Task: Find connections with filter location Oullins with filter topic #Corporationwith filter profile language English with filter current company Intellect Design Arena Ltd with filter school Karpagam Institute of Technology with filter industry Transportation, Logistics, Supply Chain and Storage with filter service category Financial Accounting with filter keywords title Foreman
Action: Mouse moved to (548, 87)
Screenshot: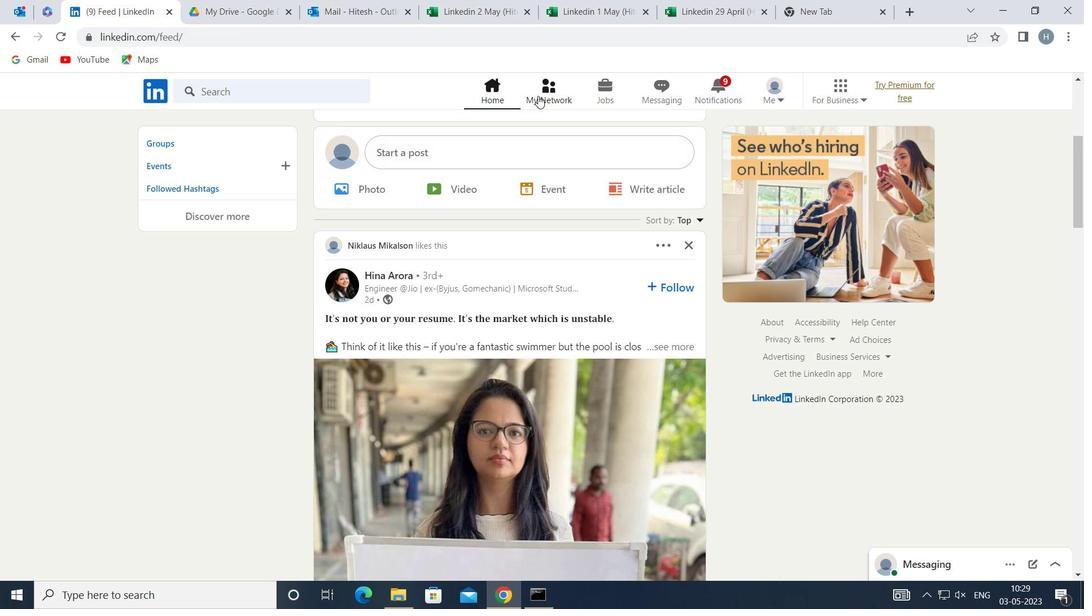 
Action: Mouse pressed left at (548, 87)
Screenshot: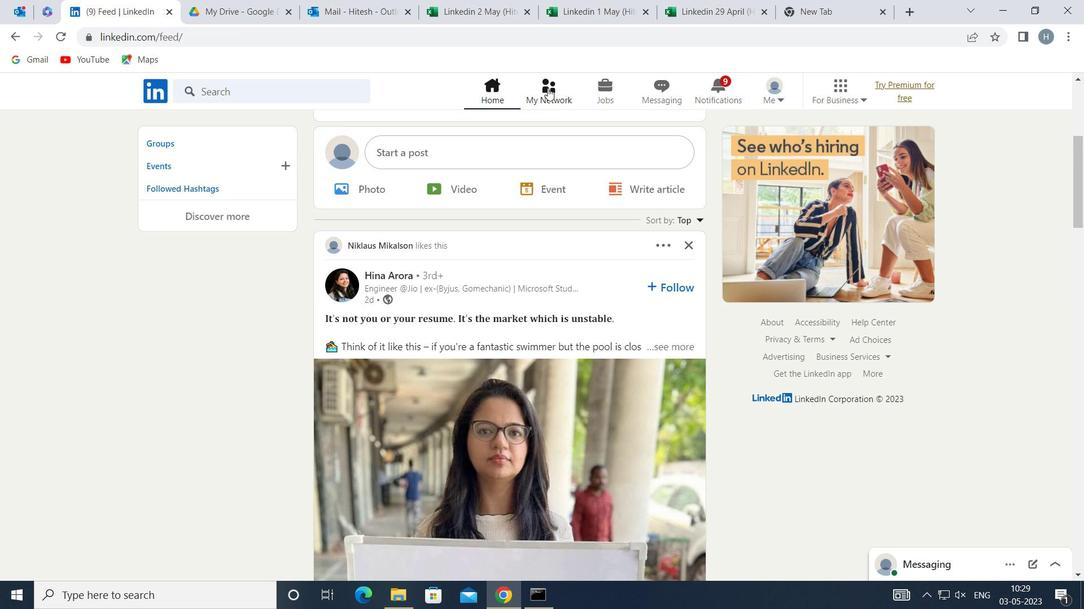 
Action: Mouse moved to (325, 163)
Screenshot: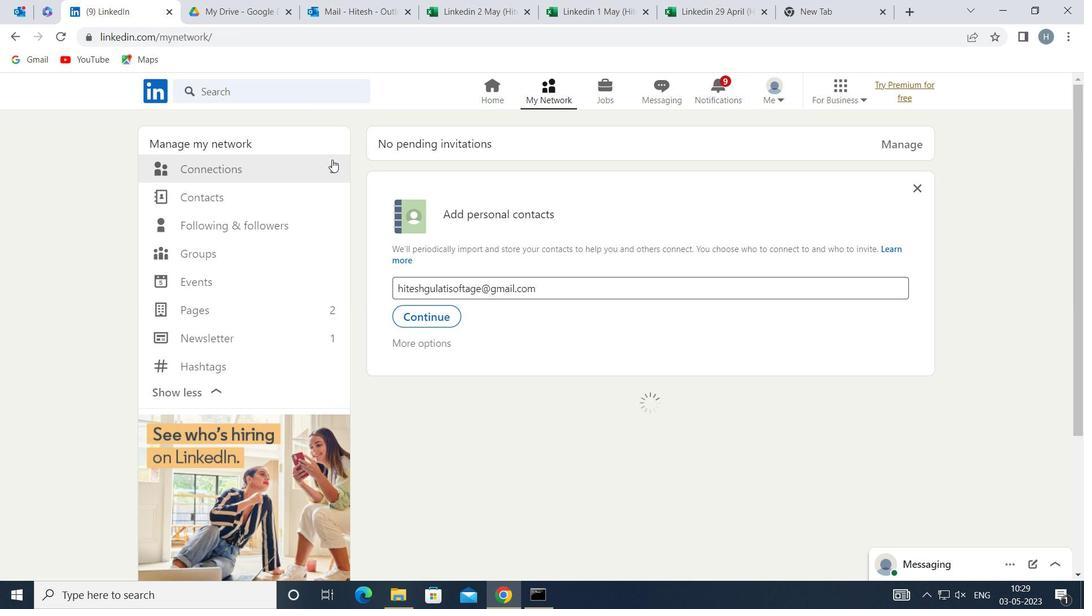
Action: Mouse pressed left at (325, 163)
Screenshot: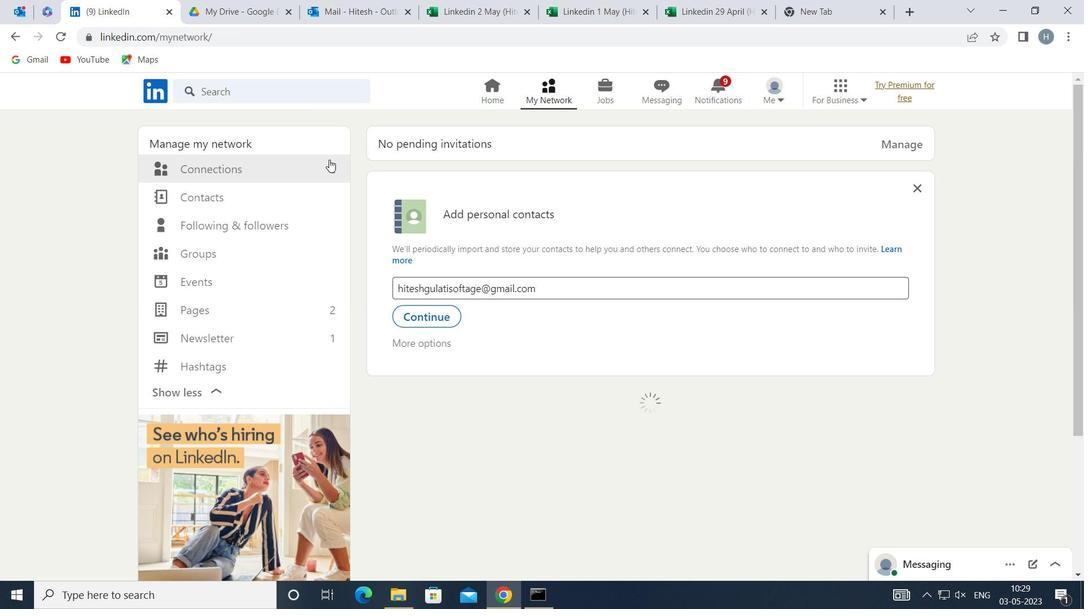 
Action: Mouse moved to (655, 168)
Screenshot: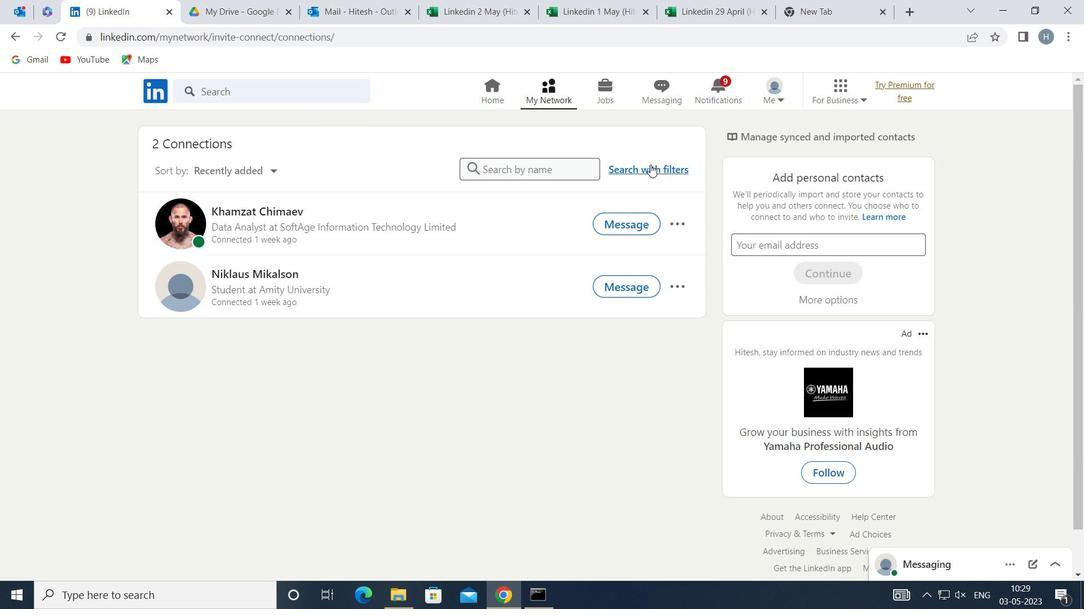 
Action: Mouse pressed left at (655, 168)
Screenshot: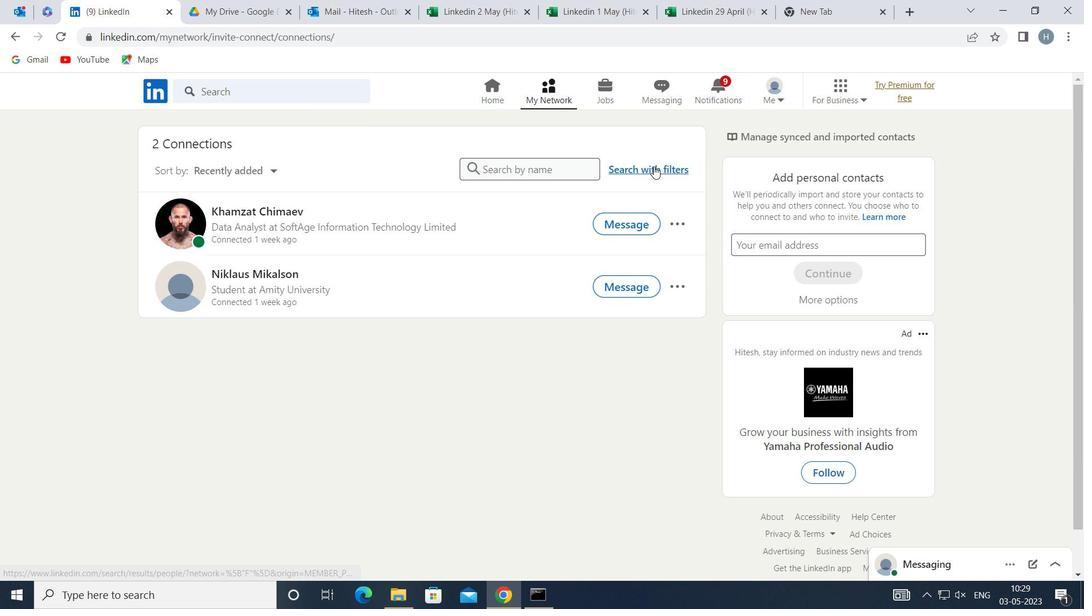
Action: Mouse moved to (601, 133)
Screenshot: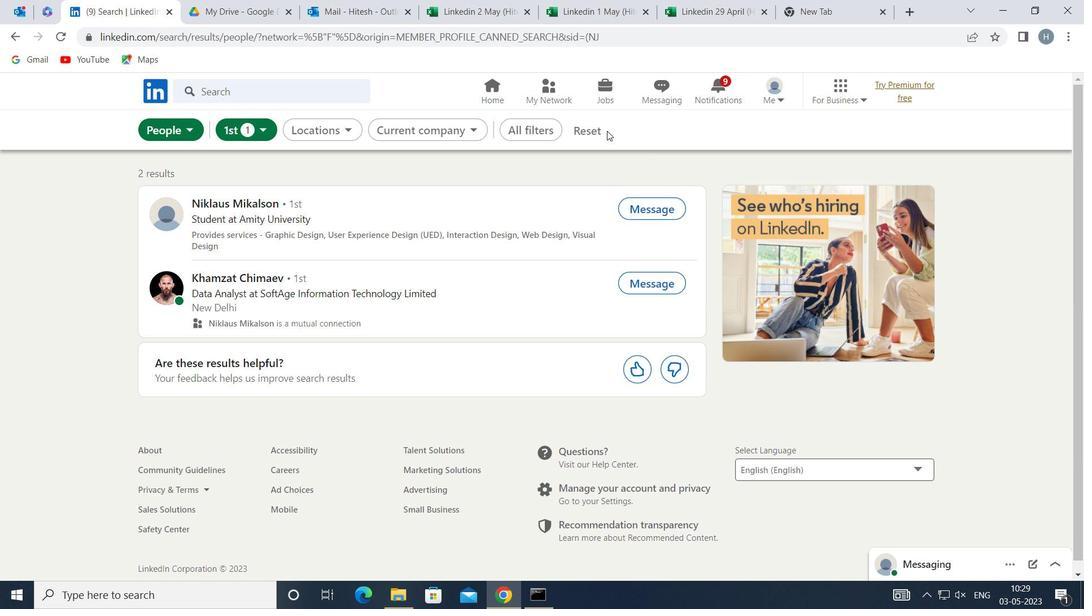 
Action: Mouse pressed left at (601, 133)
Screenshot: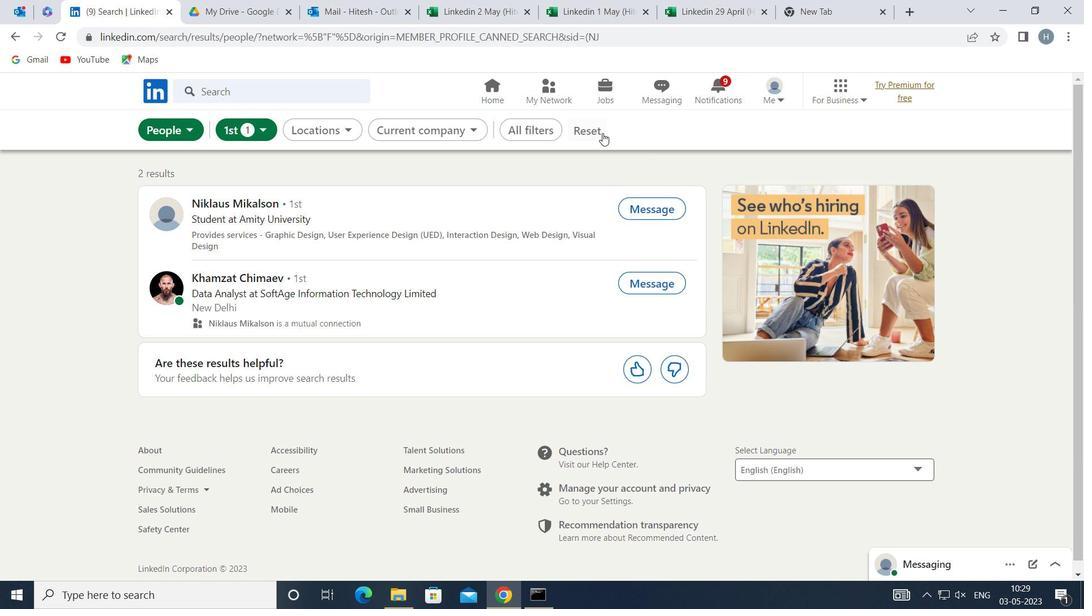 
Action: Mouse moved to (579, 130)
Screenshot: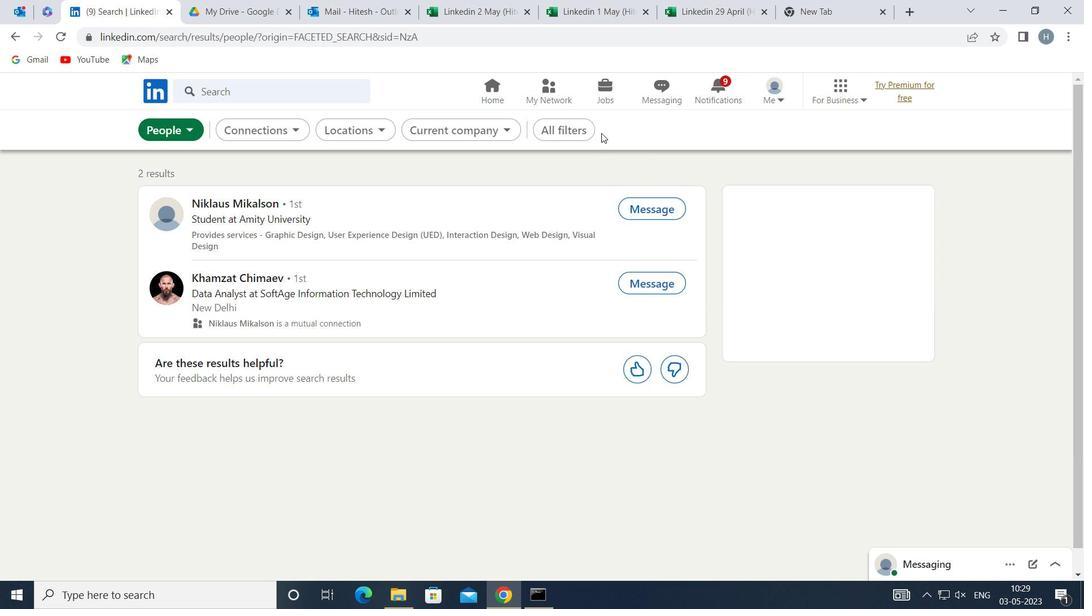 
Action: Mouse pressed left at (579, 130)
Screenshot: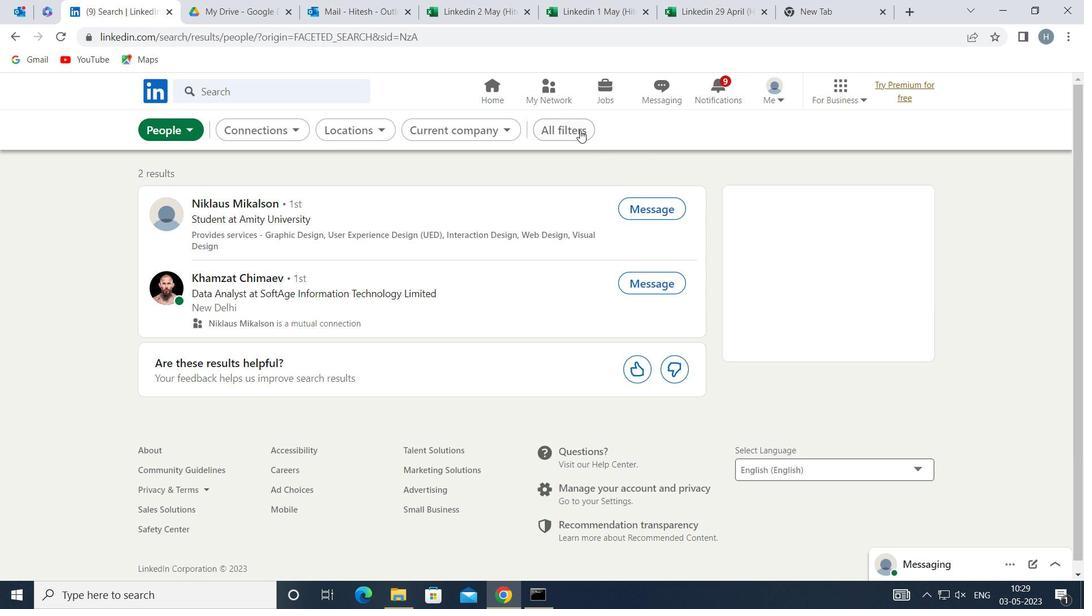 
Action: Mouse moved to (883, 202)
Screenshot: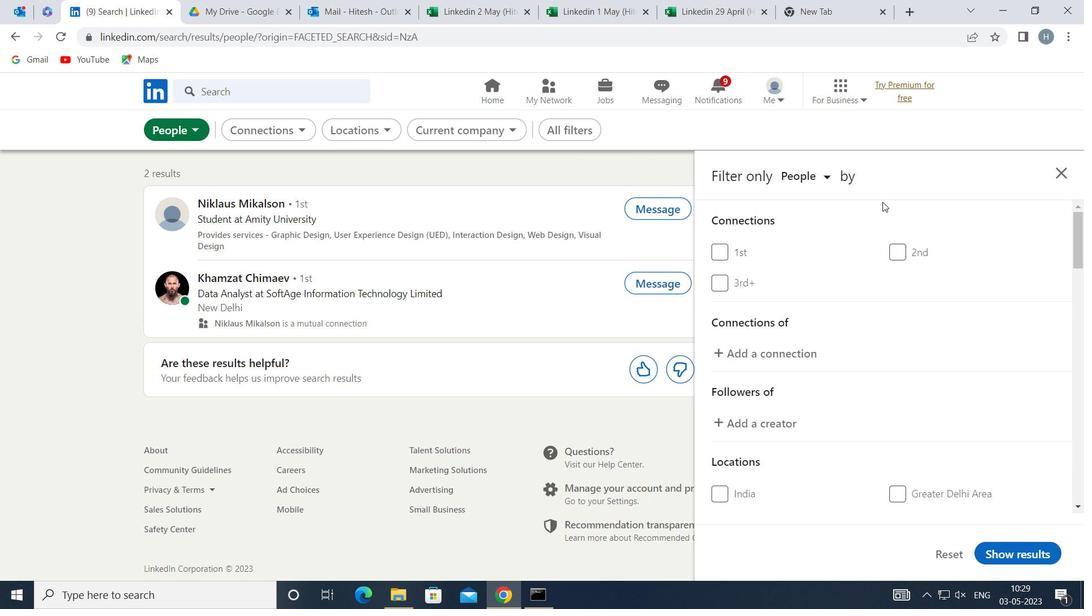 
Action: Mouse scrolled (883, 202) with delta (0, 0)
Screenshot: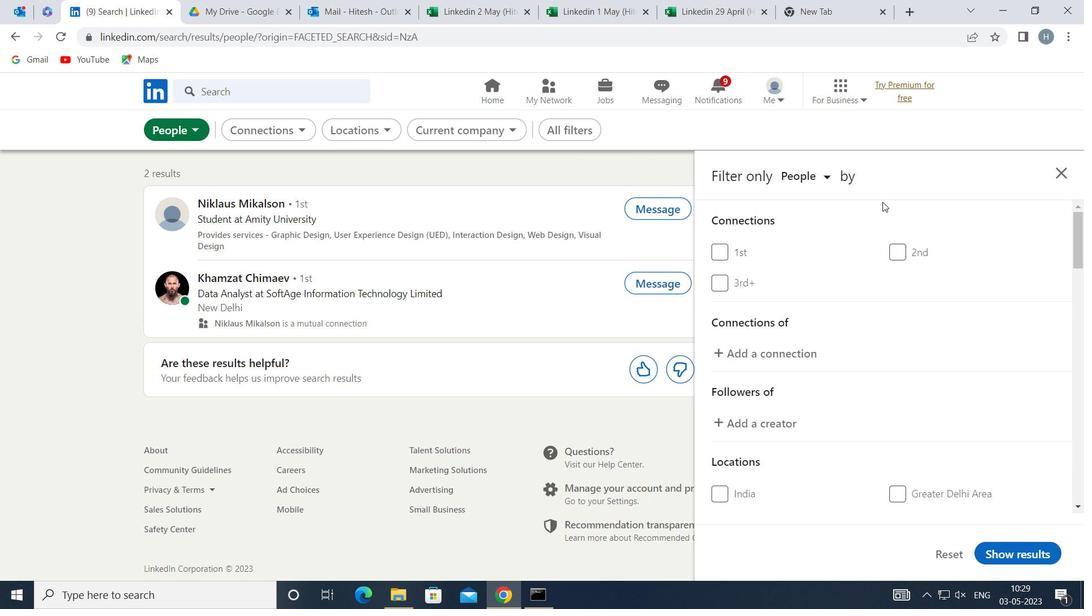 
Action: Mouse moved to (882, 210)
Screenshot: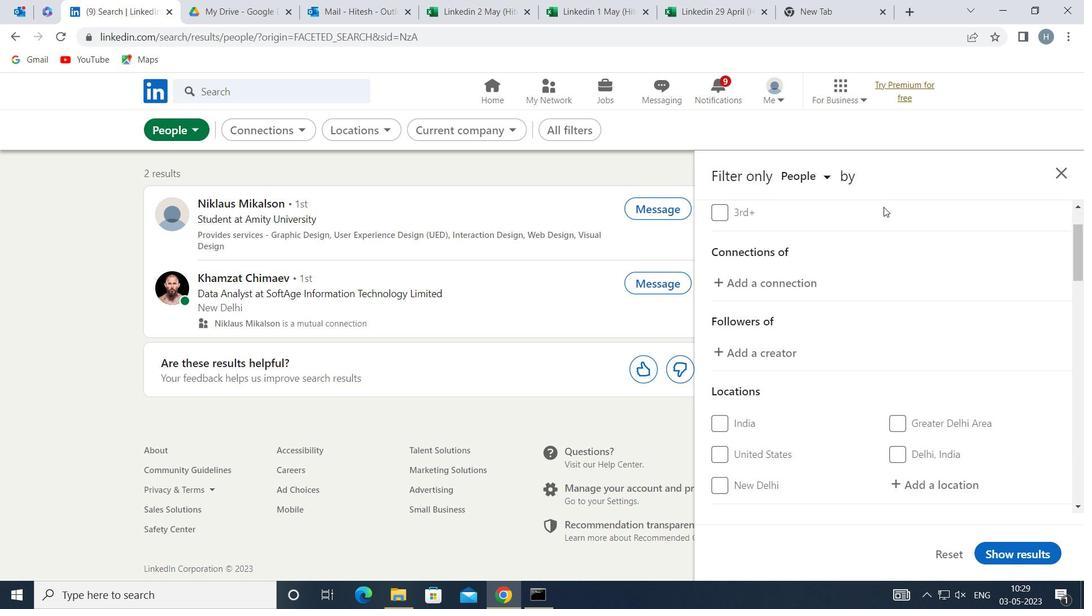 
Action: Mouse scrolled (882, 210) with delta (0, 0)
Screenshot: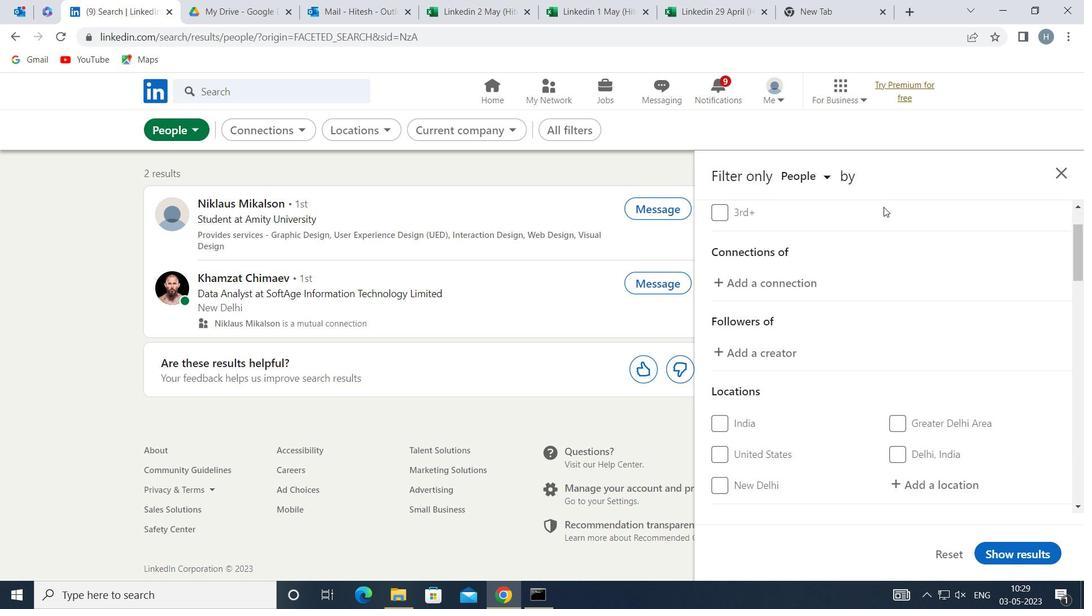 
Action: Mouse moved to (879, 219)
Screenshot: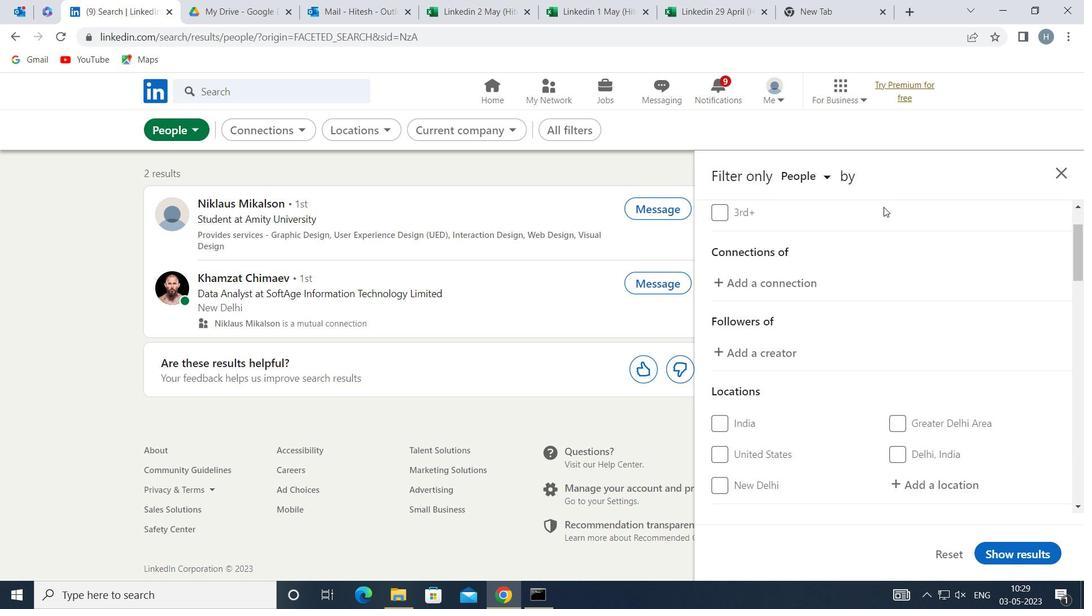 
Action: Mouse scrolled (879, 219) with delta (0, 0)
Screenshot: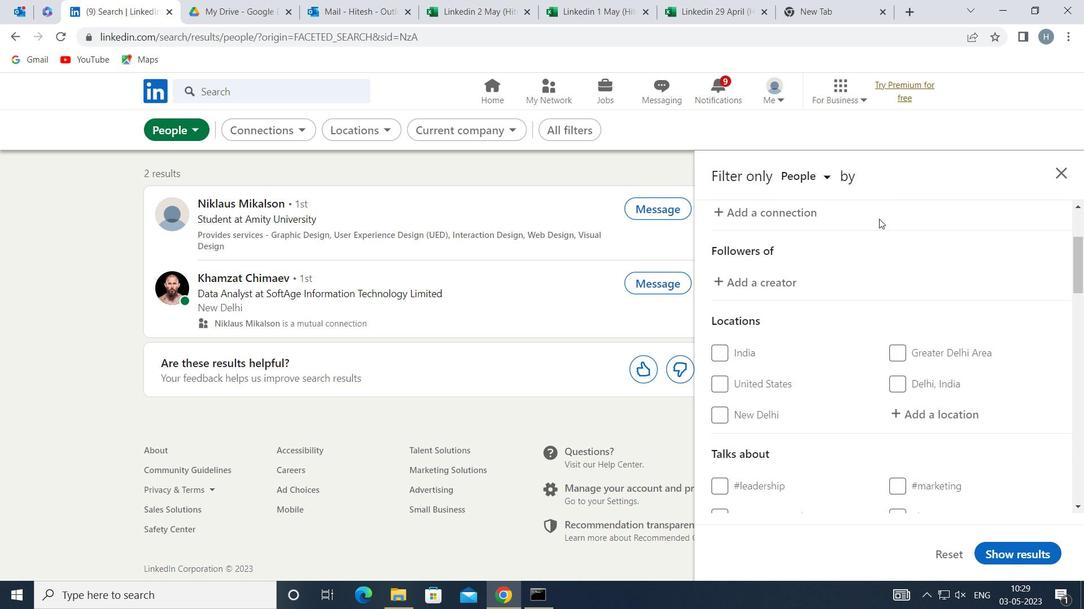 
Action: Mouse moved to (925, 342)
Screenshot: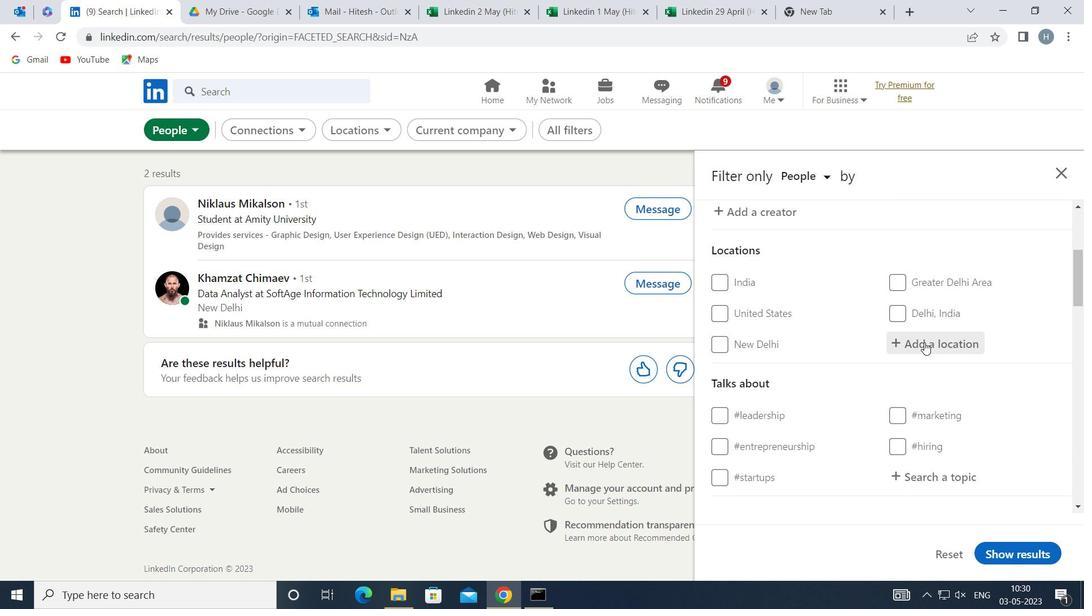 
Action: Mouse pressed left at (925, 342)
Screenshot: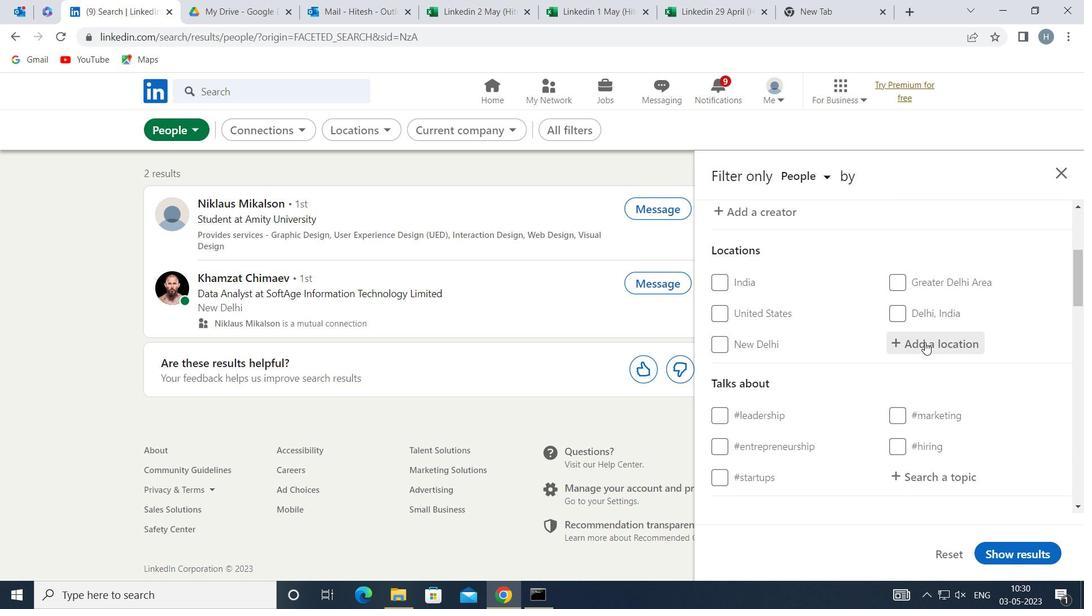 
Action: Key pressed <Key.shift>OULLINS
Screenshot: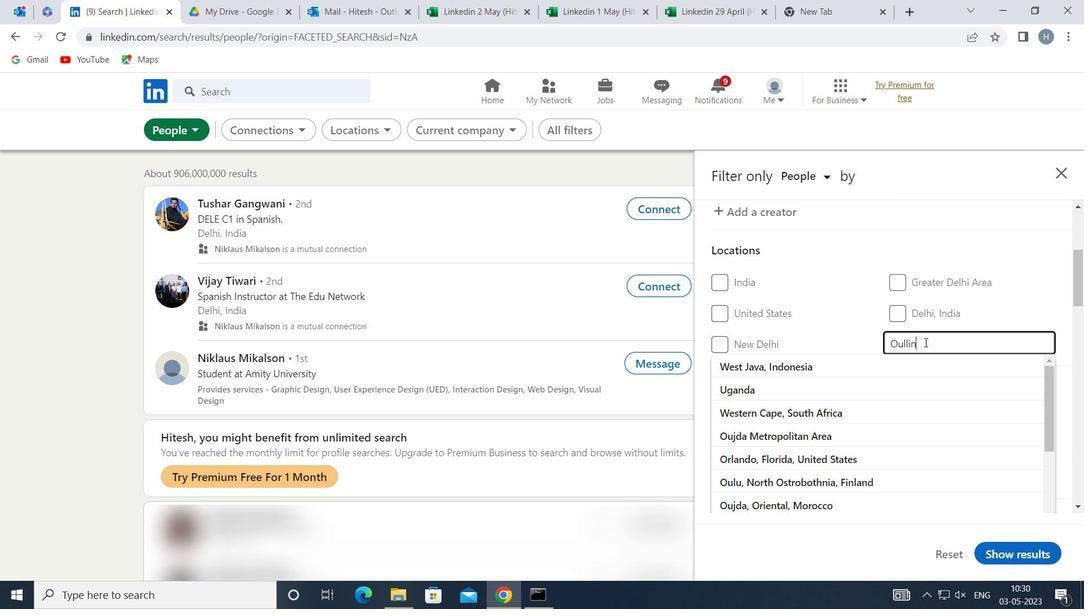 
Action: Mouse moved to (889, 364)
Screenshot: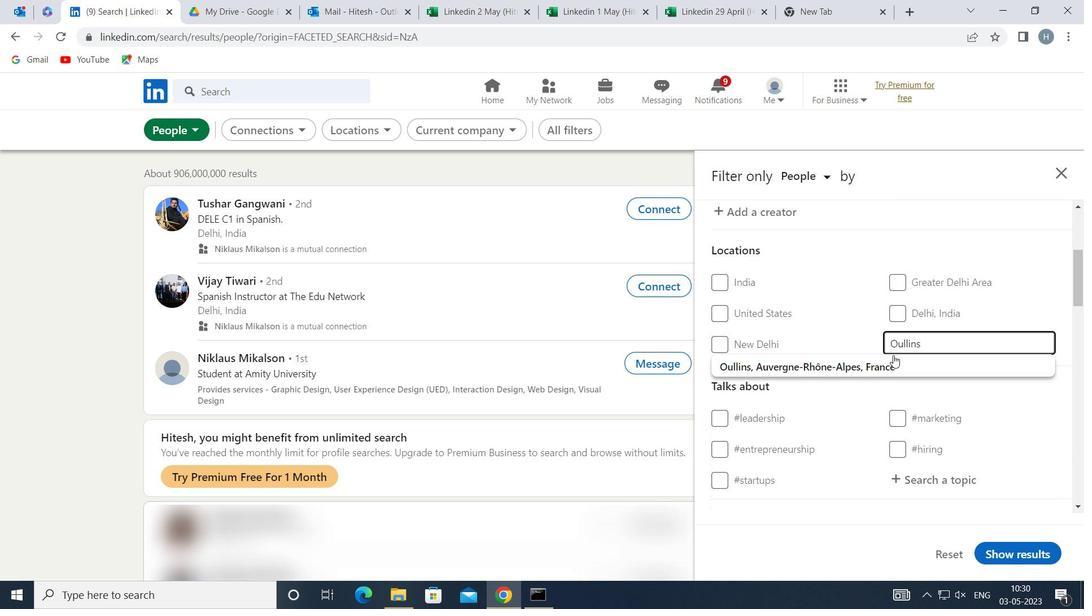
Action: Mouse pressed left at (889, 364)
Screenshot: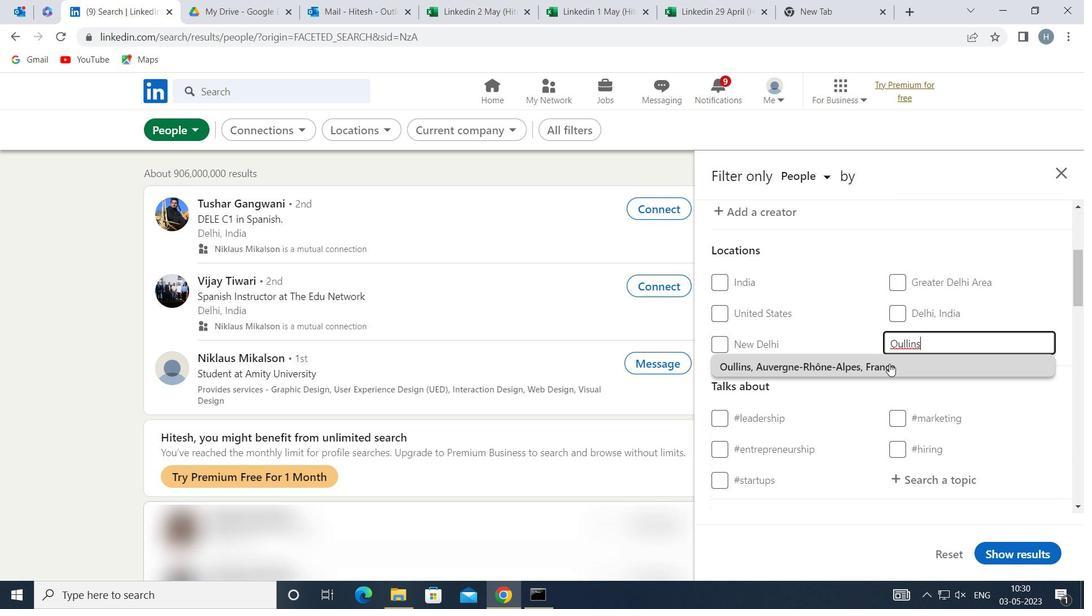 
Action: Mouse scrolled (889, 363) with delta (0, 0)
Screenshot: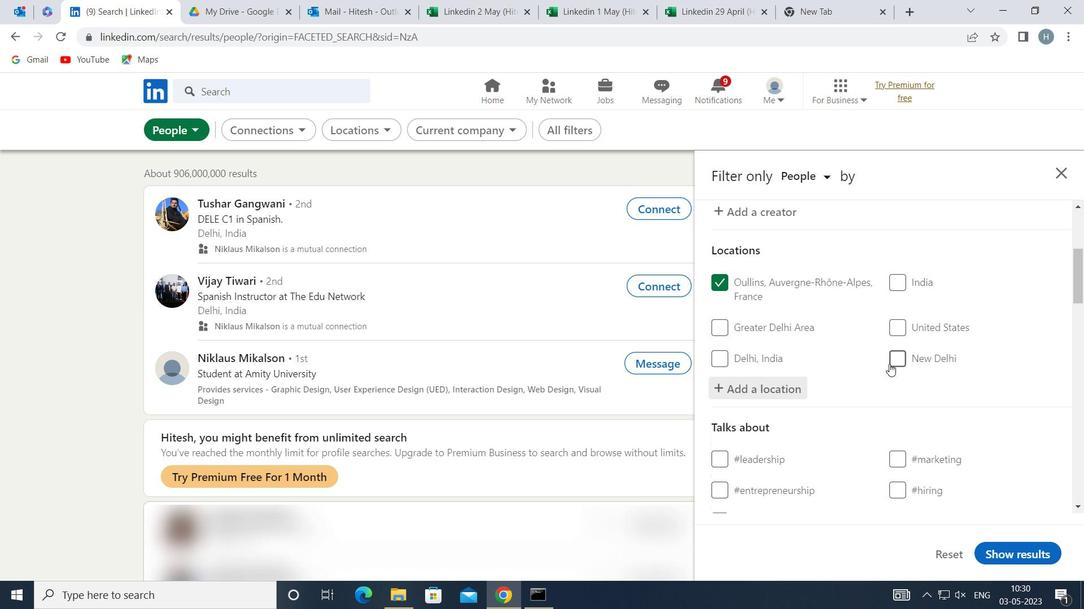 
Action: Mouse moved to (883, 365)
Screenshot: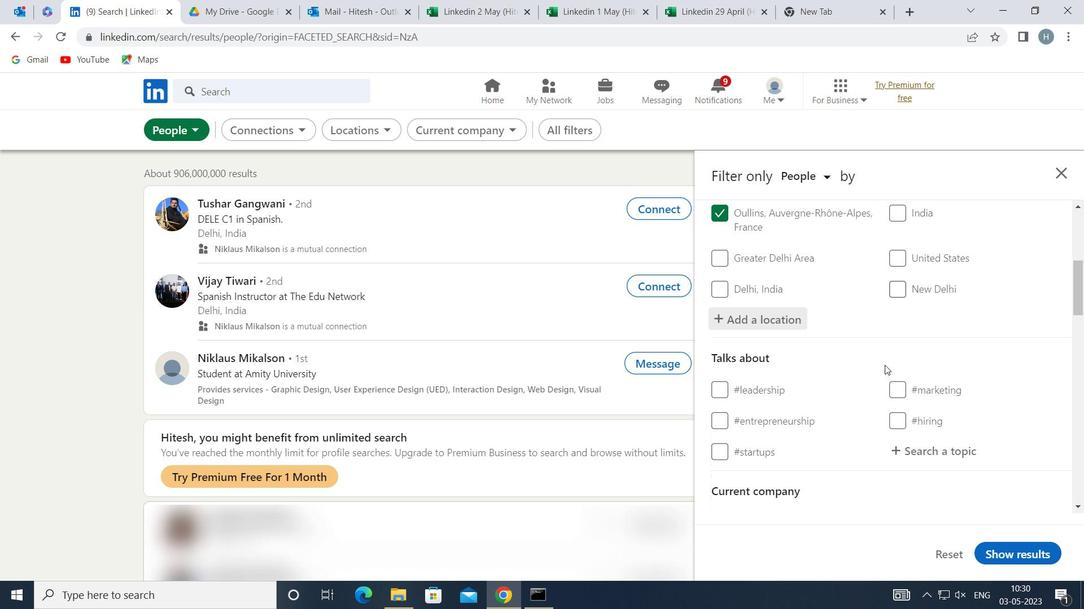 
Action: Mouse scrolled (883, 365) with delta (0, 0)
Screenshot: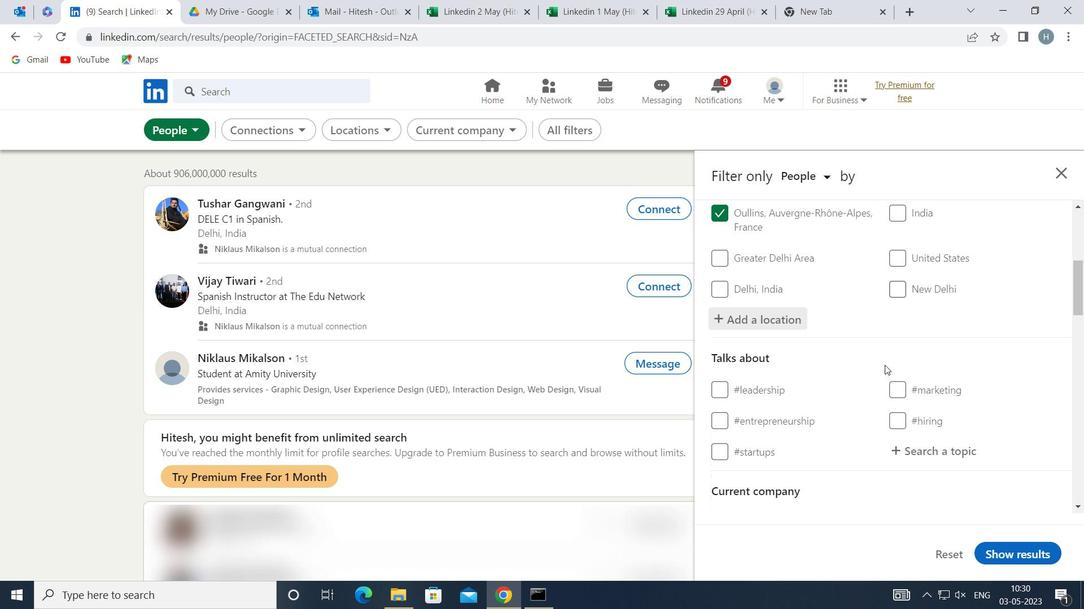 
Action: Mouse moved to (941, 376)
Screenshot: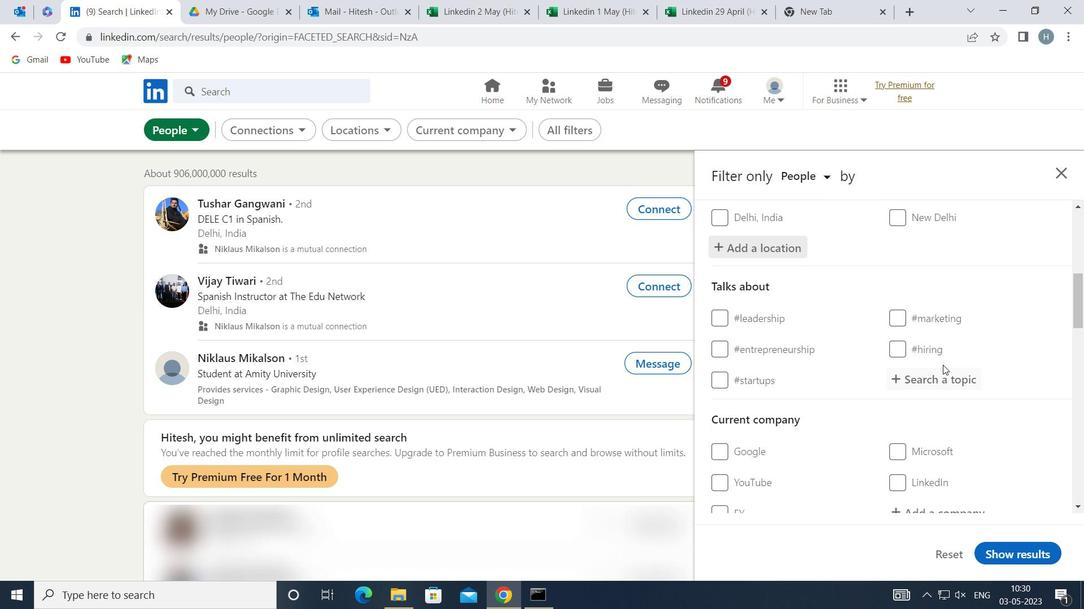 
Action: Mouse pressed left at (941, 376)
Screenshot: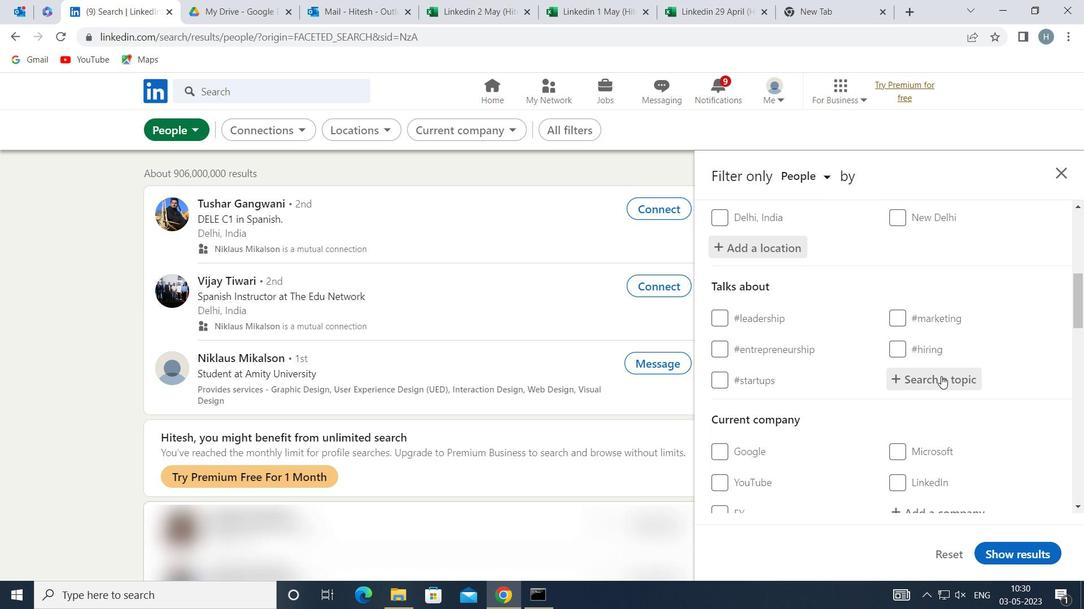 
Action: Key pressed <Key.shift>CORPORATION
Screenshot: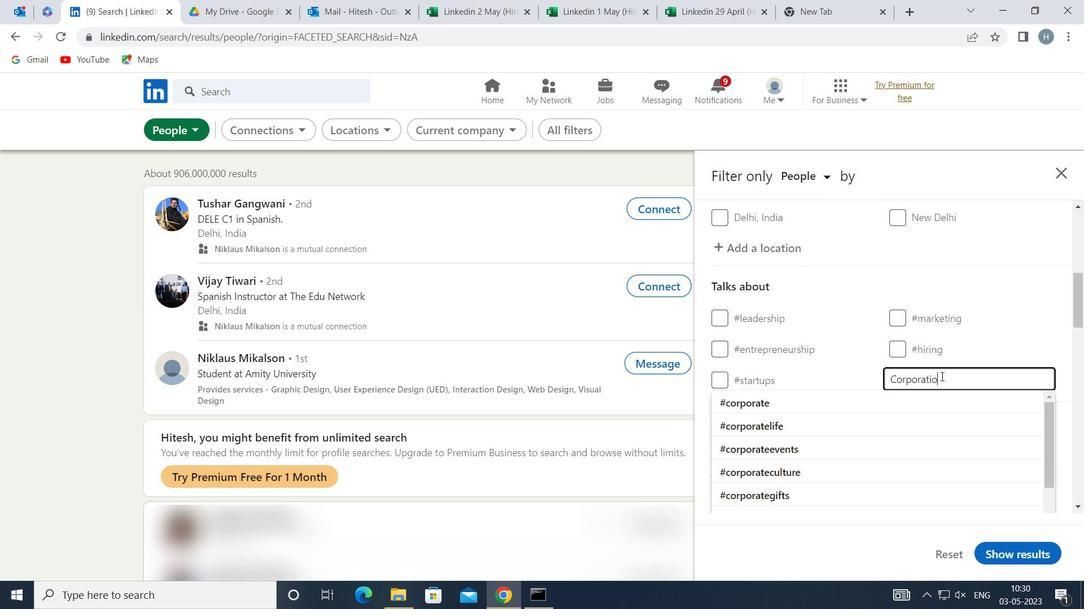 
Action: Mouse moved to (881, 422)
Screenshot: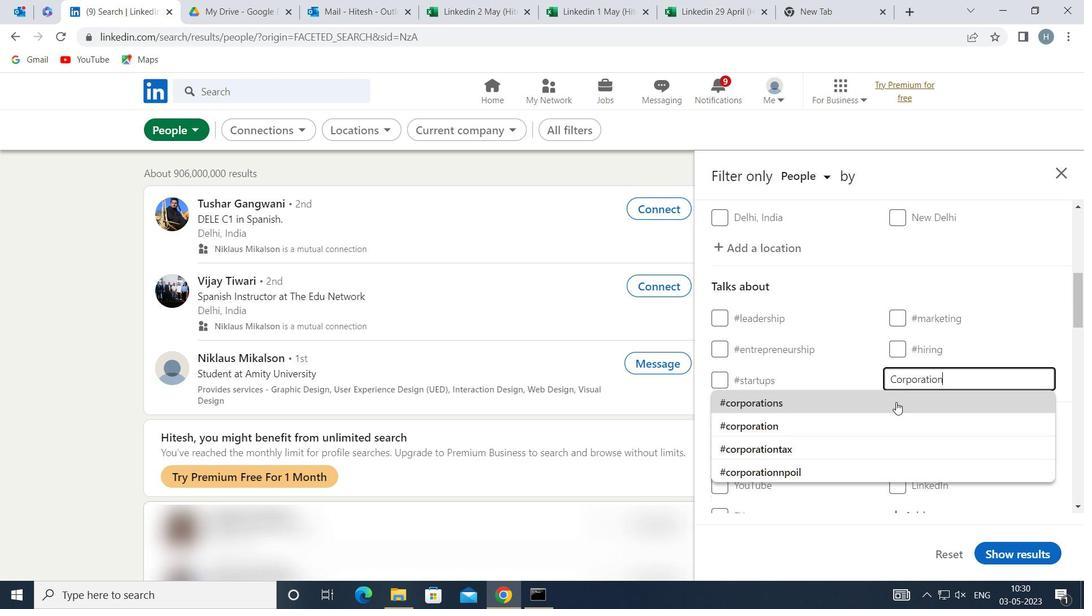 
Action: Mouse pressed left at (881, 422)
Screenshot: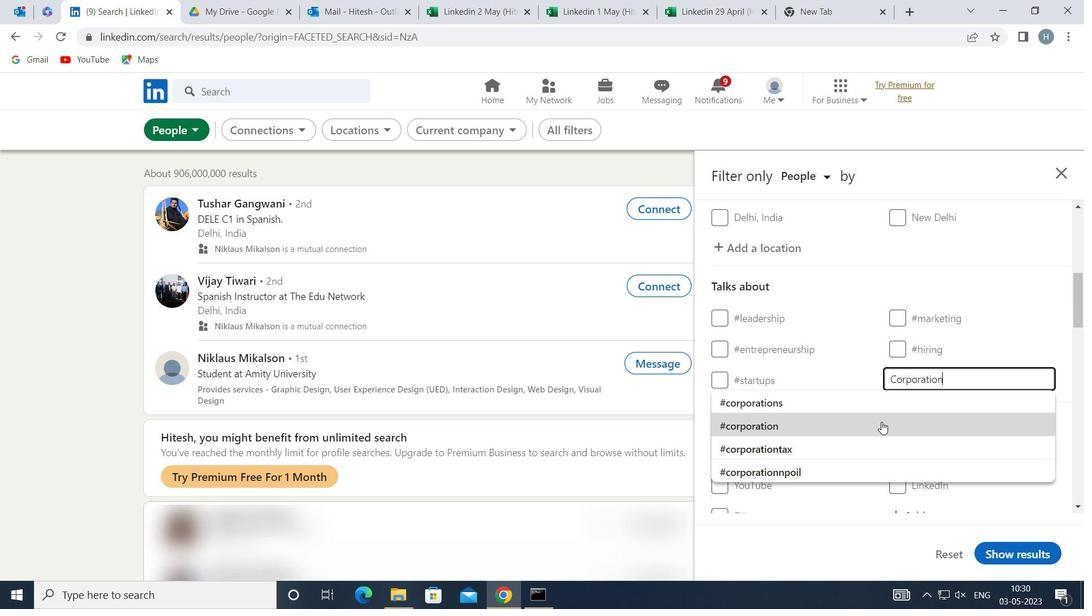 
Action: Mouse moved to (881, 415)
Screenshot: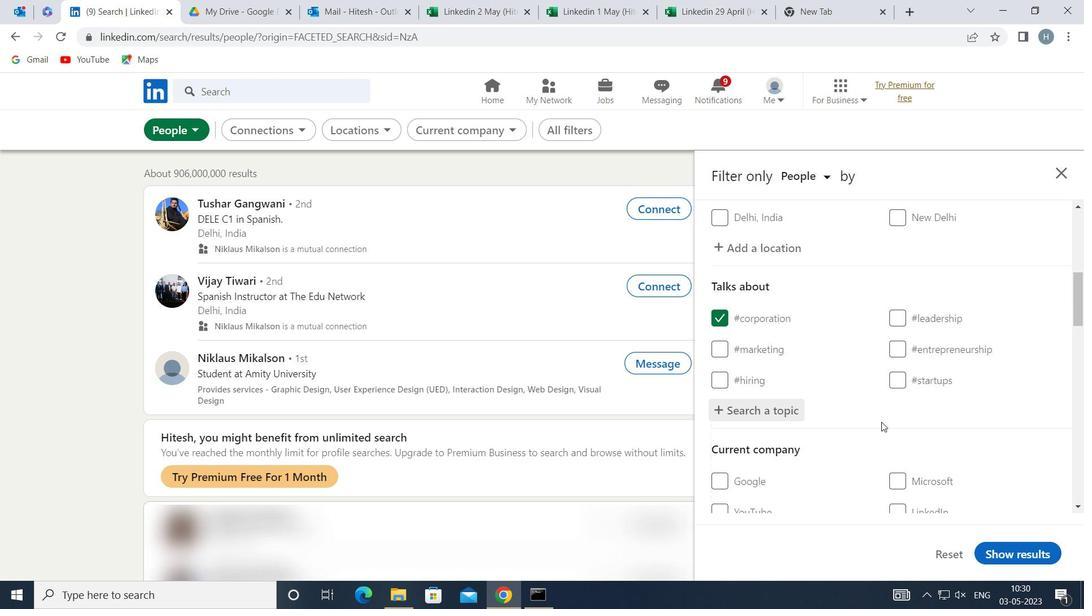 
Action: Mouse scrolled (881, 414) with delta (0, 0)
Screenshot: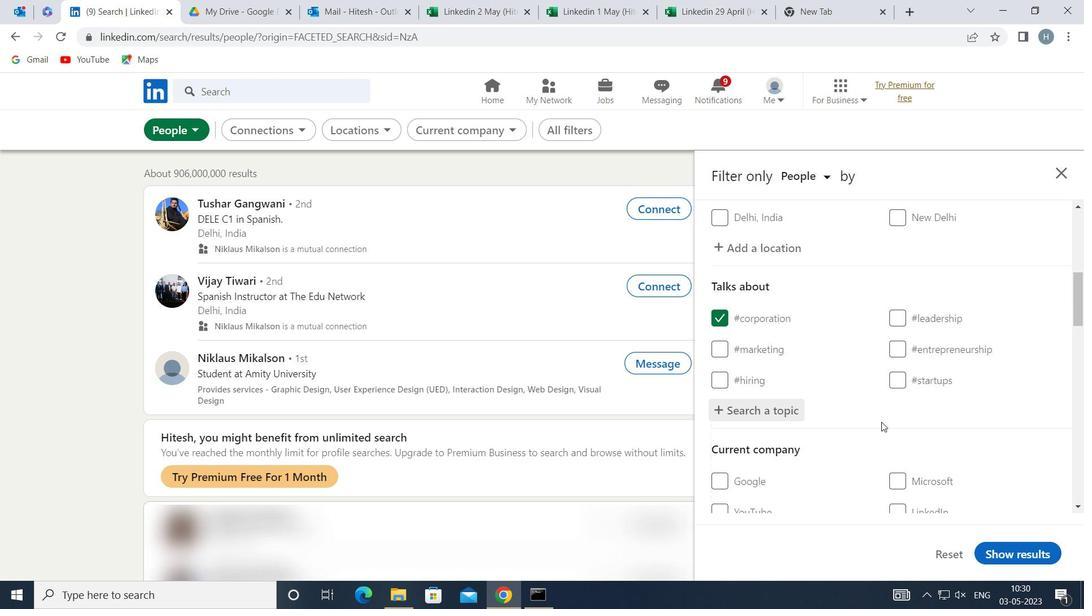 
Action: Mouse moved to (880, 413)
Screenshot: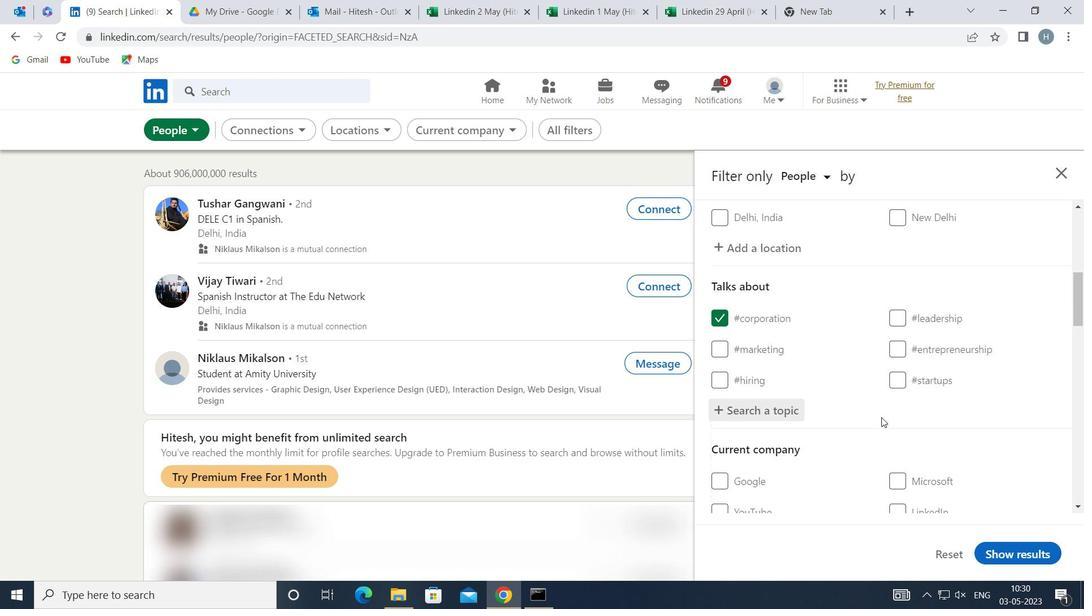 
Action: Mouse scrolled (880, 413) with delta (0, 0)
Screenshot: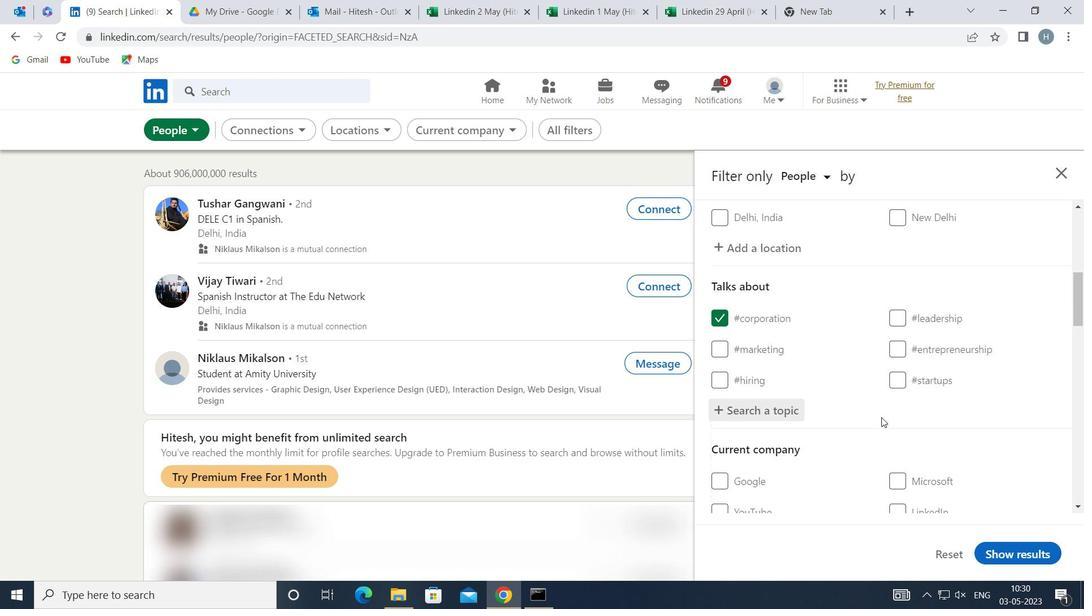 
Action: Mouse moved to (869, 406)
Screenshot: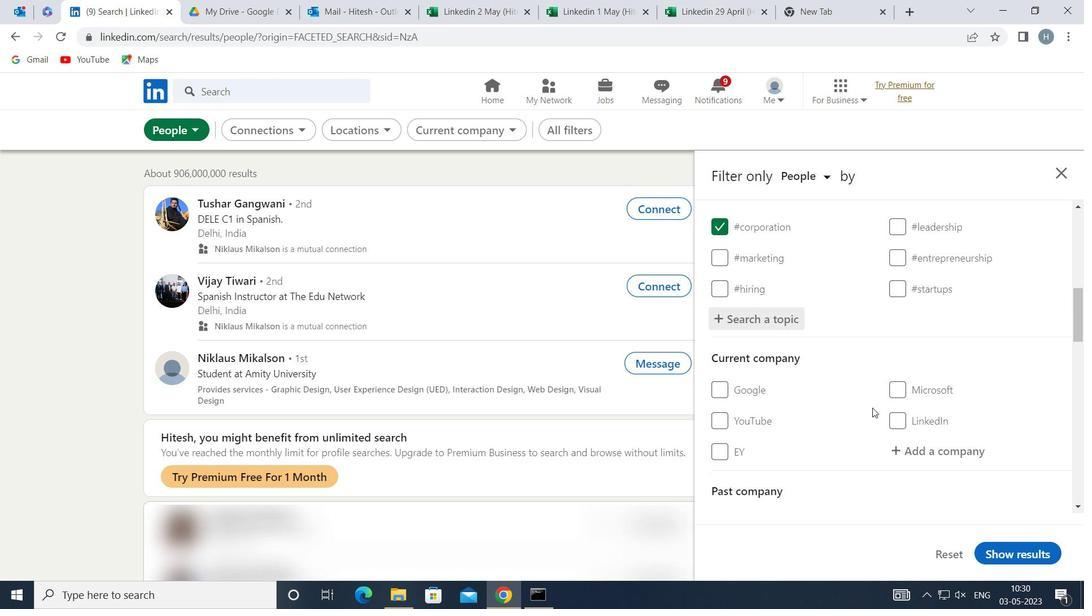 
Action: Mouse scrolled (869, 406) with delta (0, 0)
Screenshot: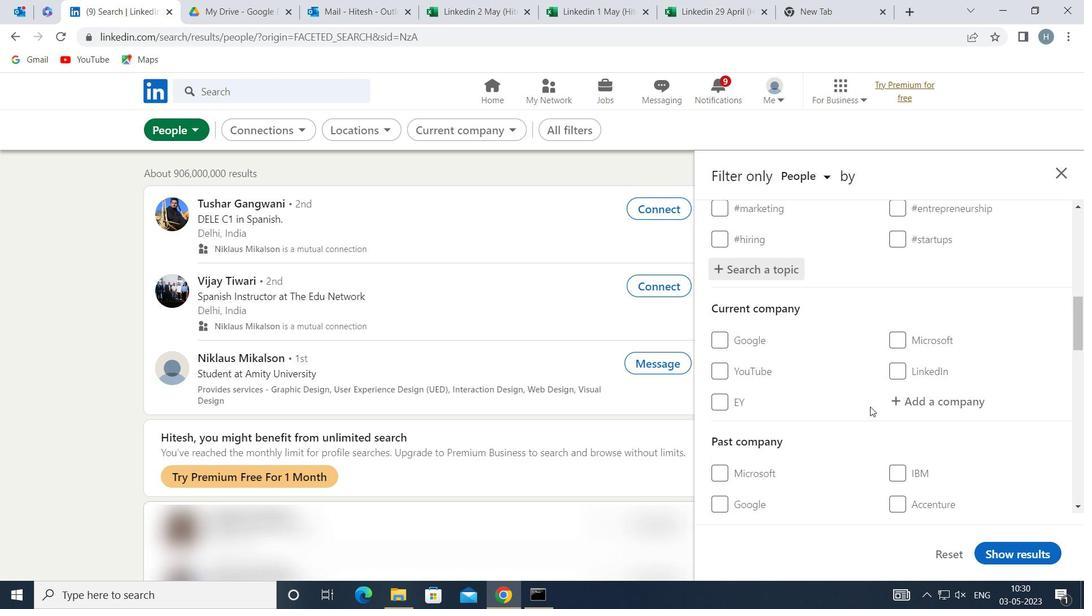 
Action: Mouse moved to (869, 406)
Screenshot: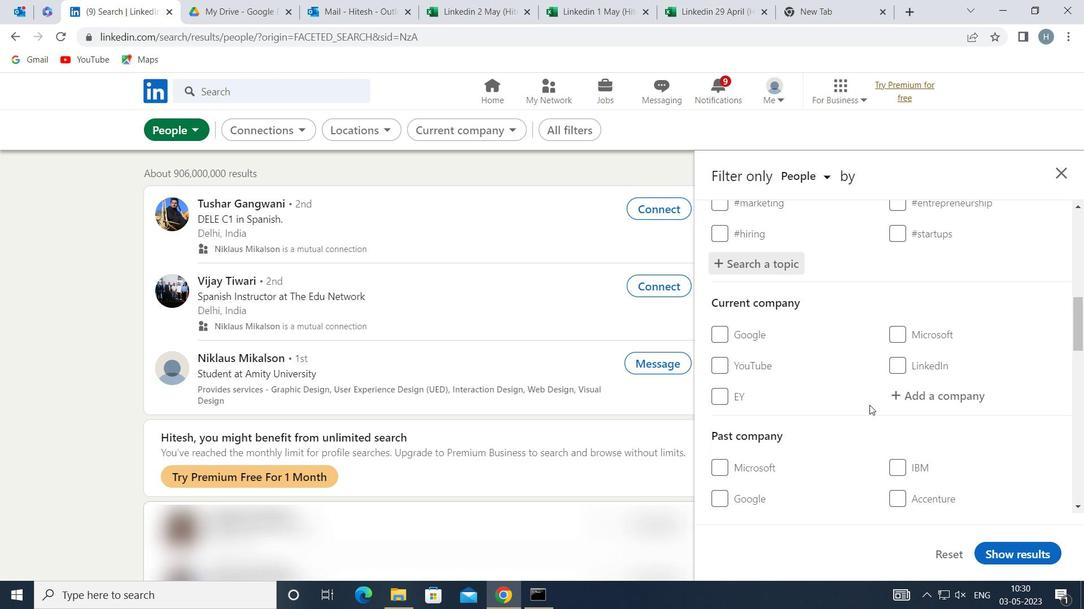 
Action: Mouse scrolled (869, 405) with delta (0, 0)
Screenshot: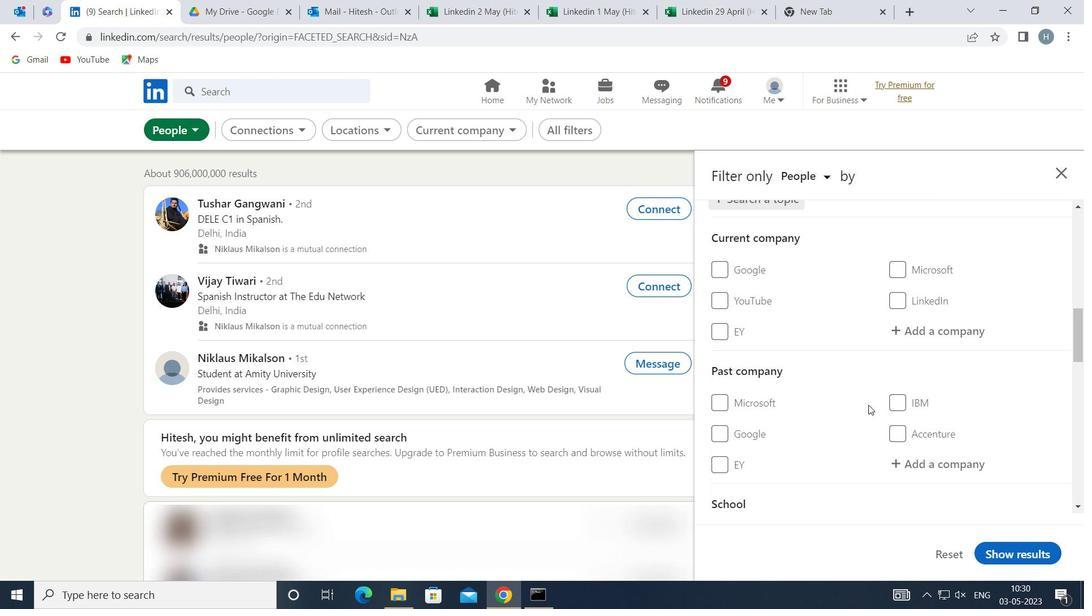 
Action: Mouse scrolled (869, 405) with delta (0, 0)
Screenshot: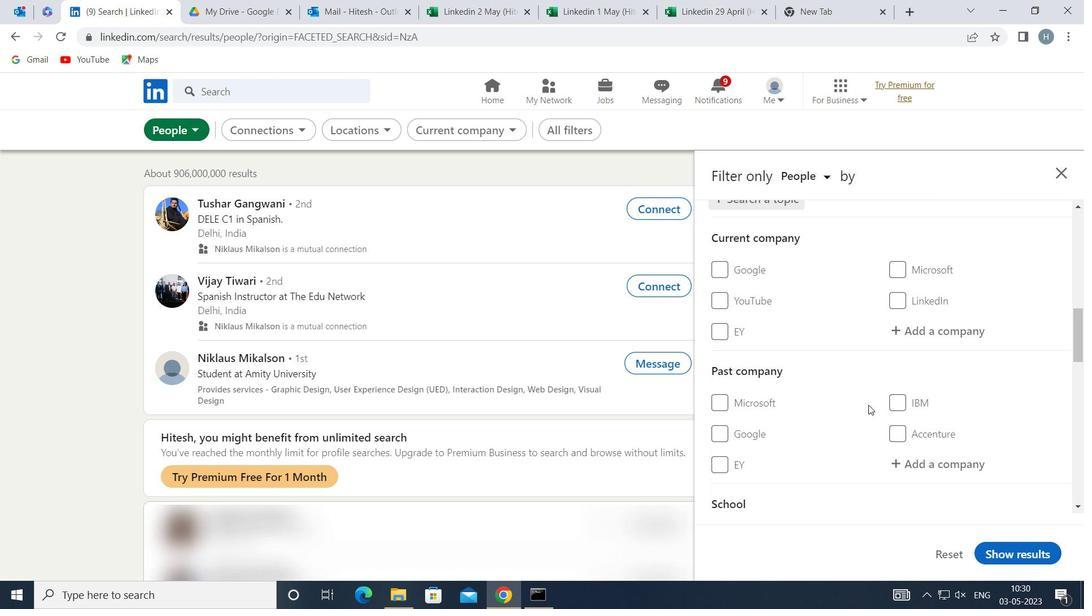
Action: Mouse scrolled (869, 405) with delta (0, 0)
Screenshot: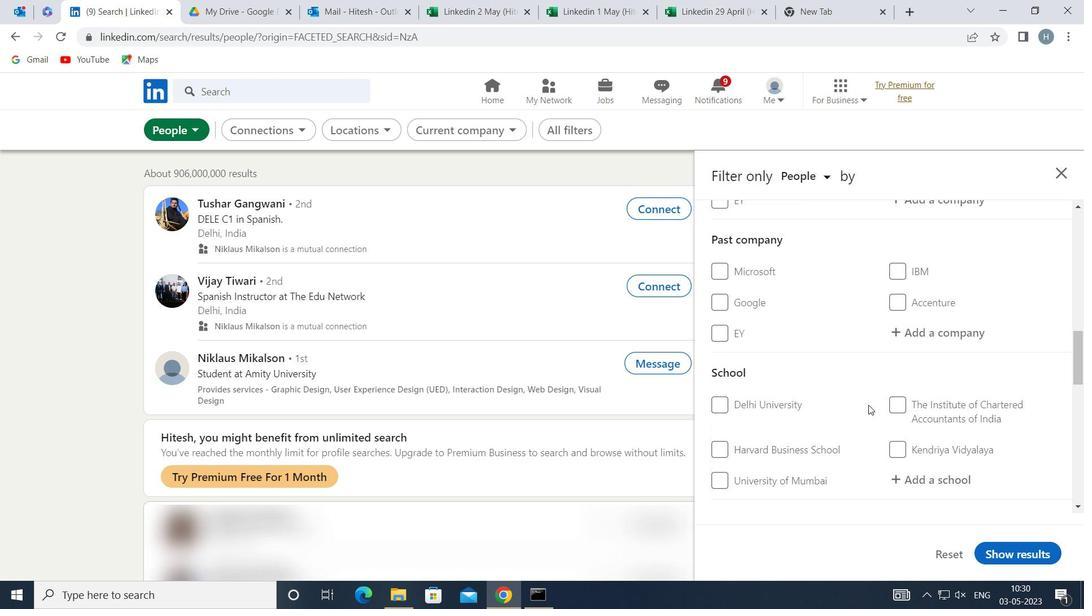 
Action: Mouse scrolled (869, 405) with delta (0, 0)
Screenshot: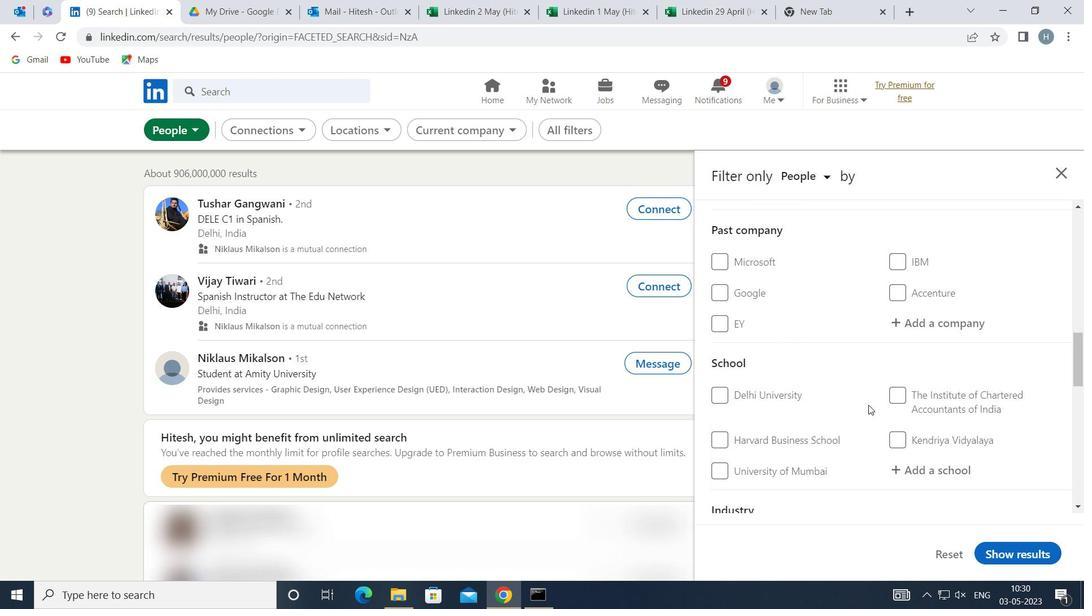 
Action: Mouse moved to (867, 406)
Screenshot: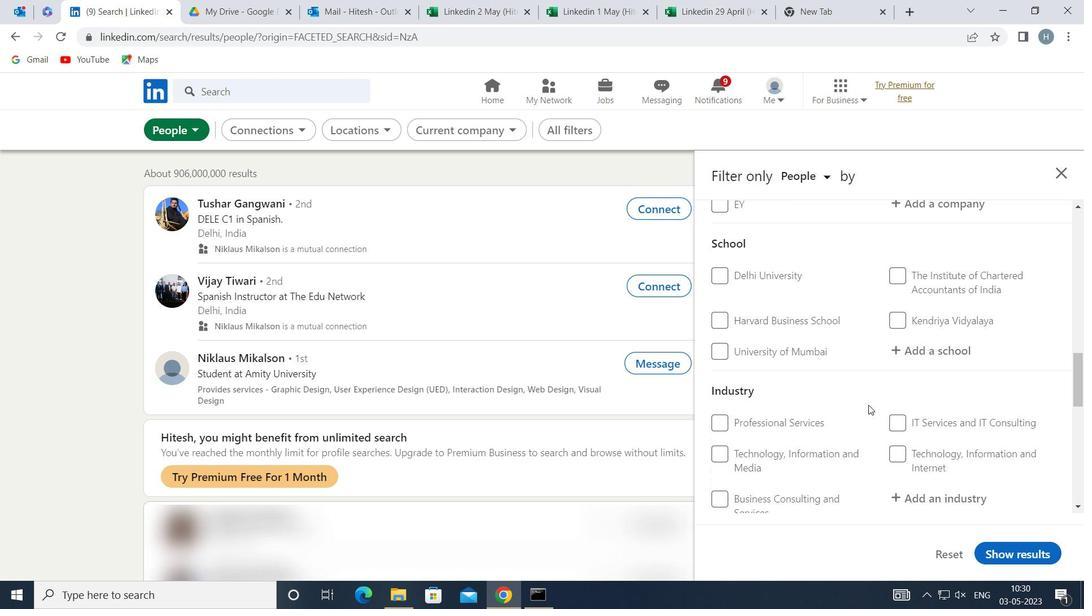 
Action: Mouse scrolled (867, 405) with delta (0, 0)
Screenshot: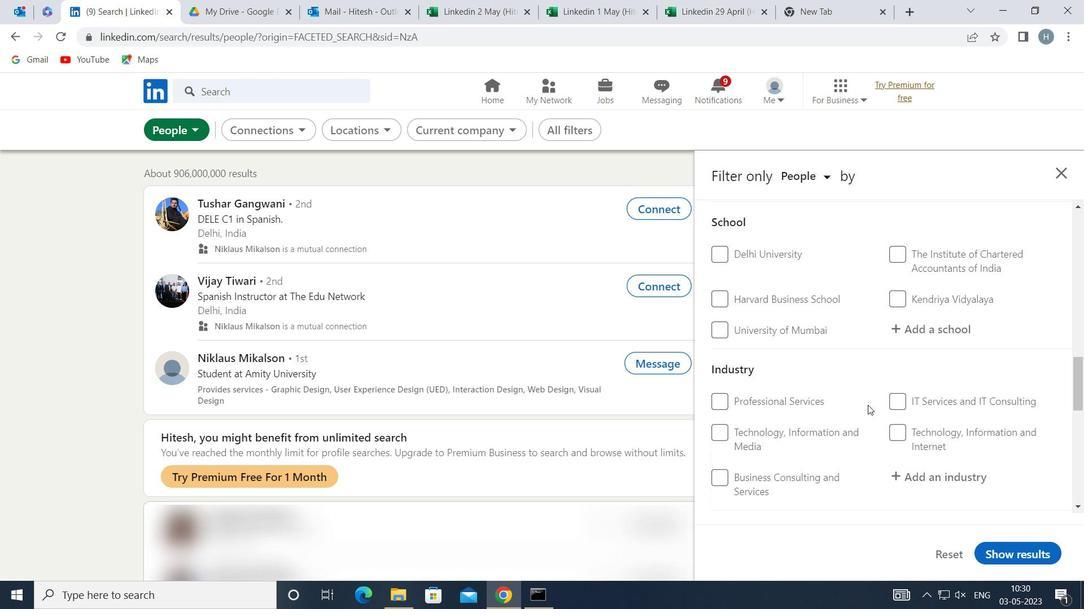 
Action: Mouse scrolled (867, 405) with delta (0, 0)
Screenshot: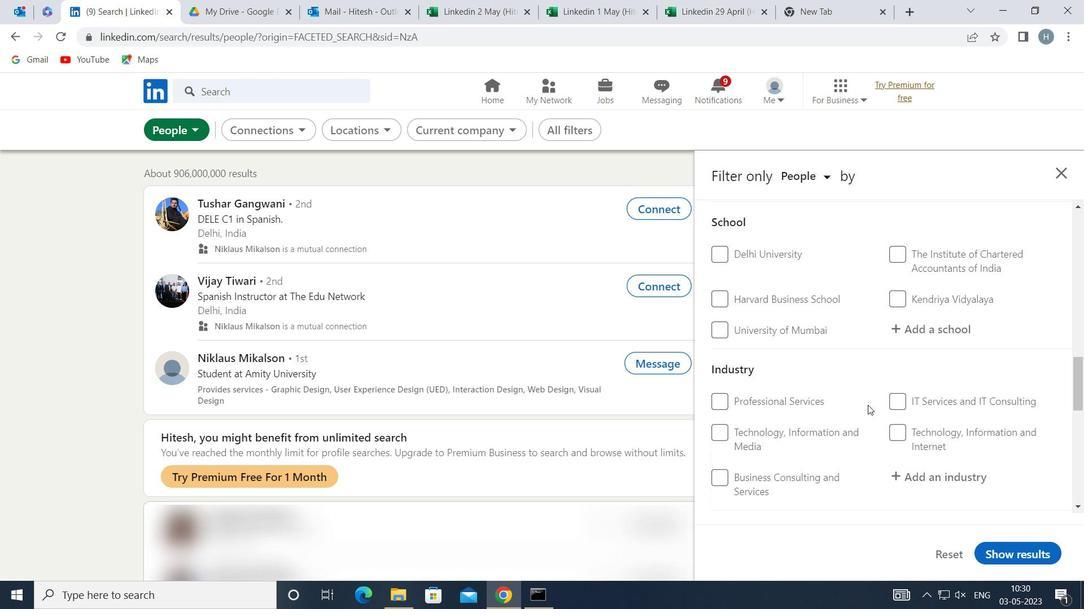
Action: Mouse moved to (720, 424)
Screenshot: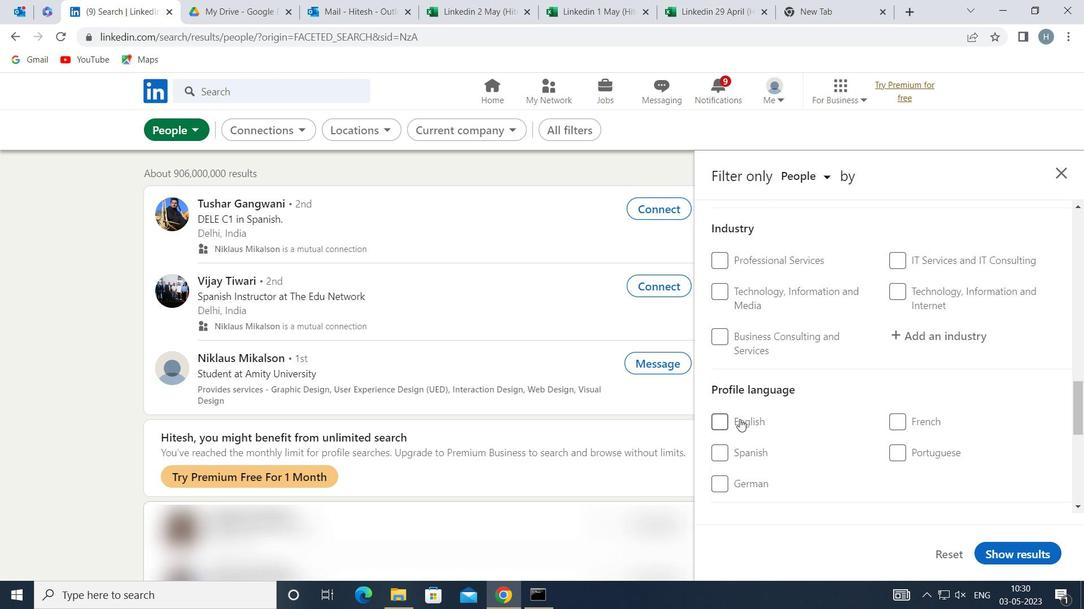 
Action: Mouse pressed left at (720, 424)
Screenshot: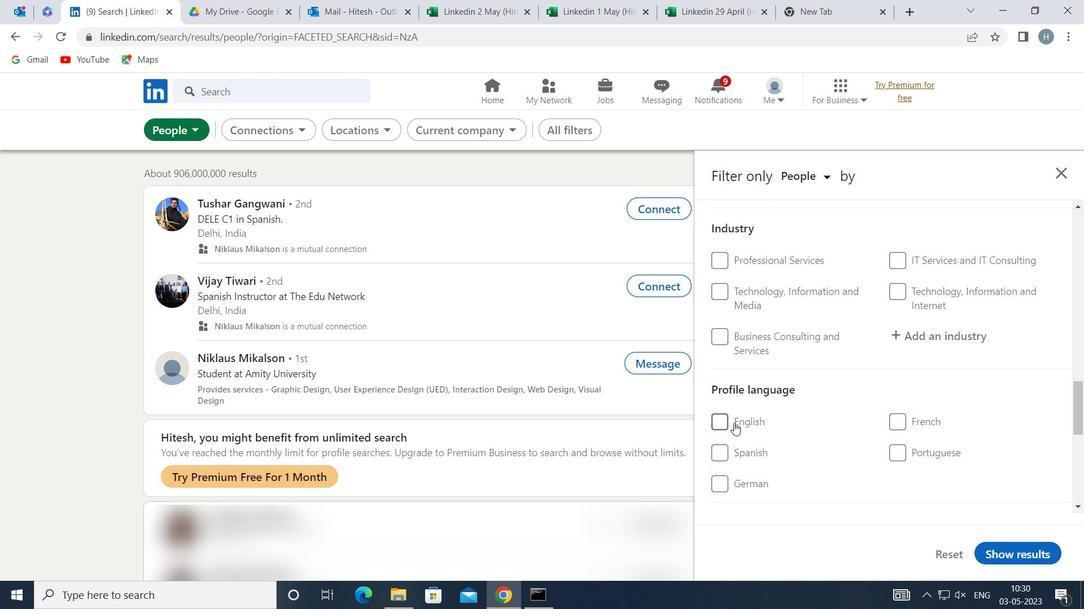 
Action: Mouse moved to (856, 419)
Screenshot: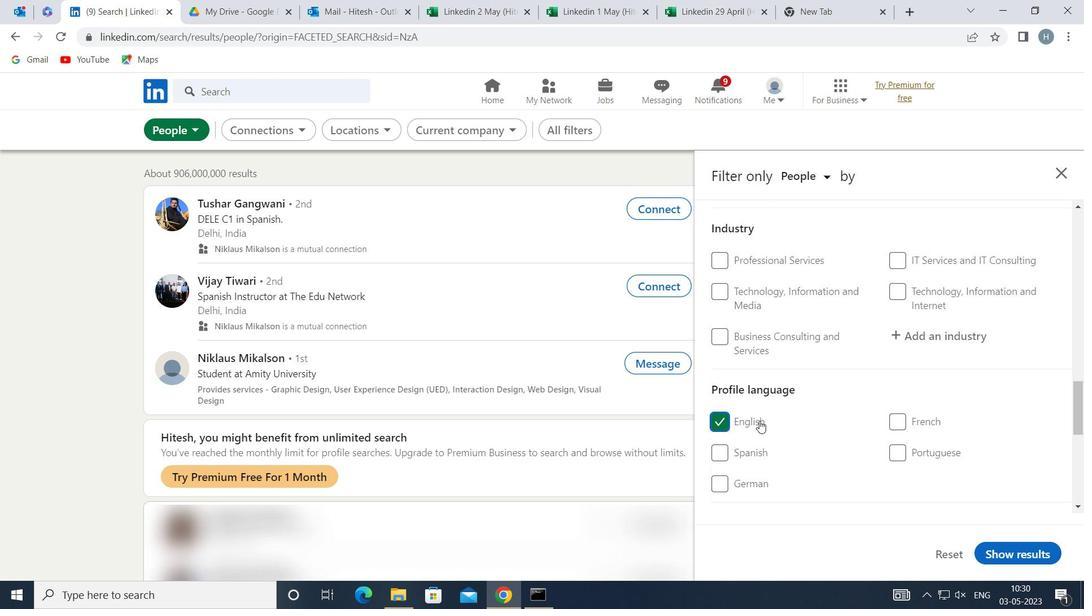 
Action: Mouse scrolled (856, 419) with delta (0, 0)
Screenshot: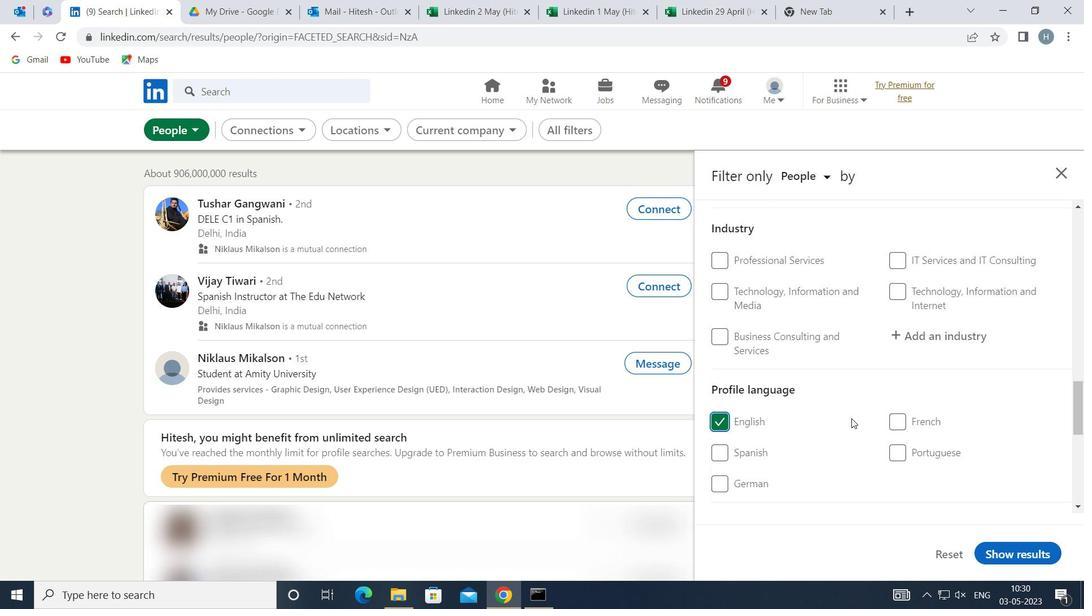 
Action: Mouse moved to (856, 419)
Screenshot: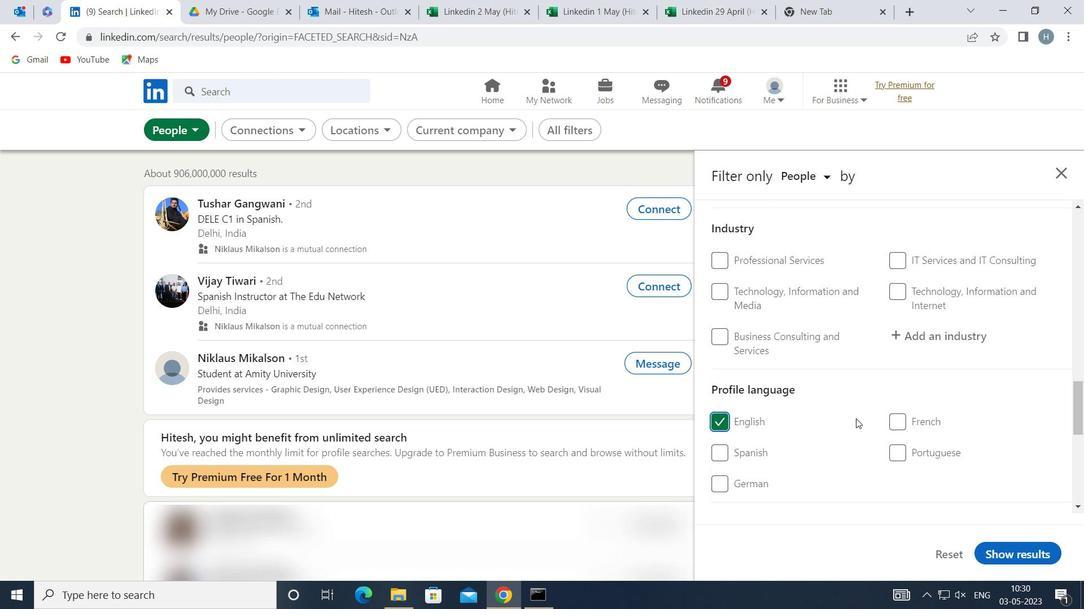 
Action: Mouse scrolled (856, 419) with delta (0, 0)
Screenshot: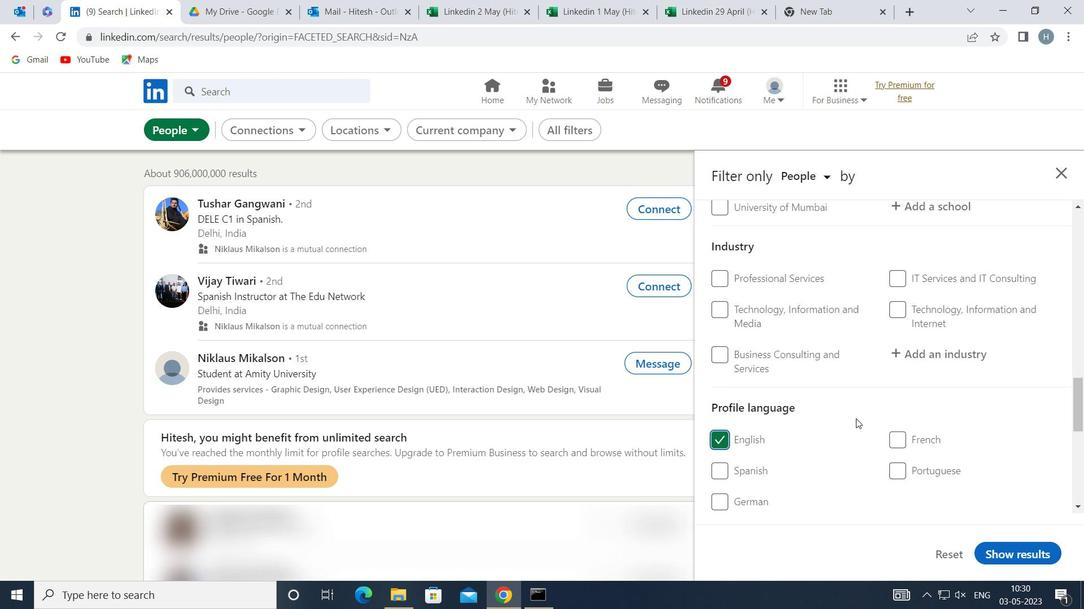 
Action: Mouse scrolled (856, 419) with delta (0, 0)
Screenshot: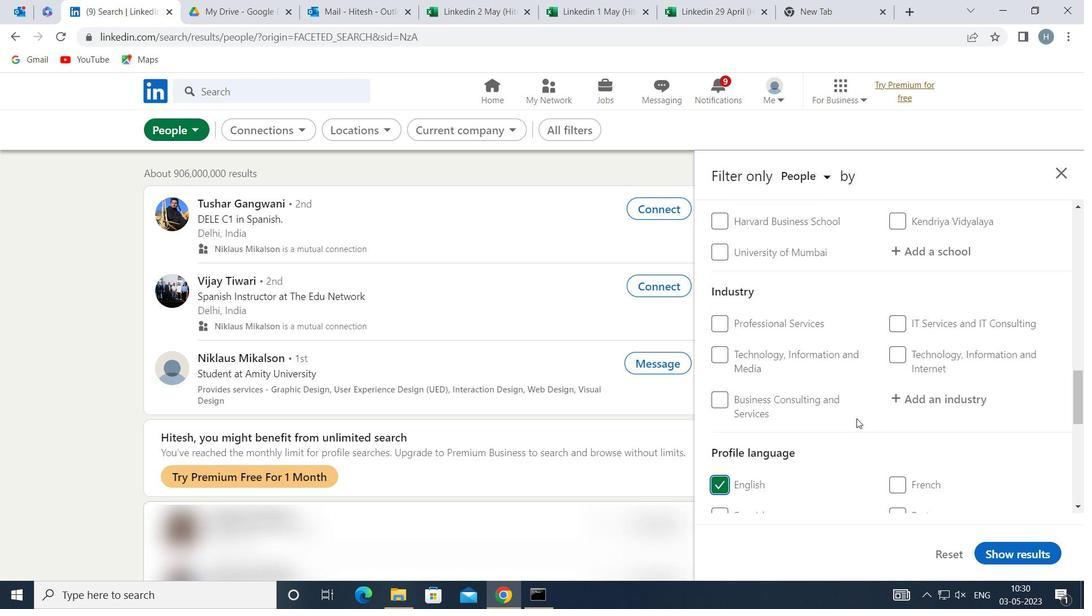 
Action: Mouse scrolled (856, 419) with delta (0, 0)
Screenshot: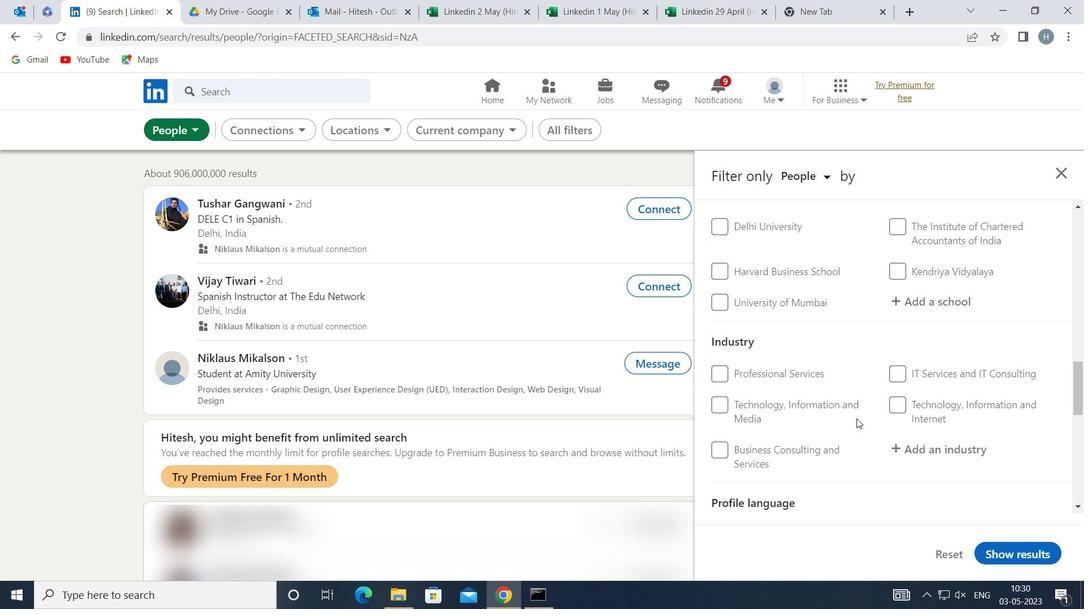 
Action: Mouse scrolled (856, 419) with delta (0, 0)
Screenshot: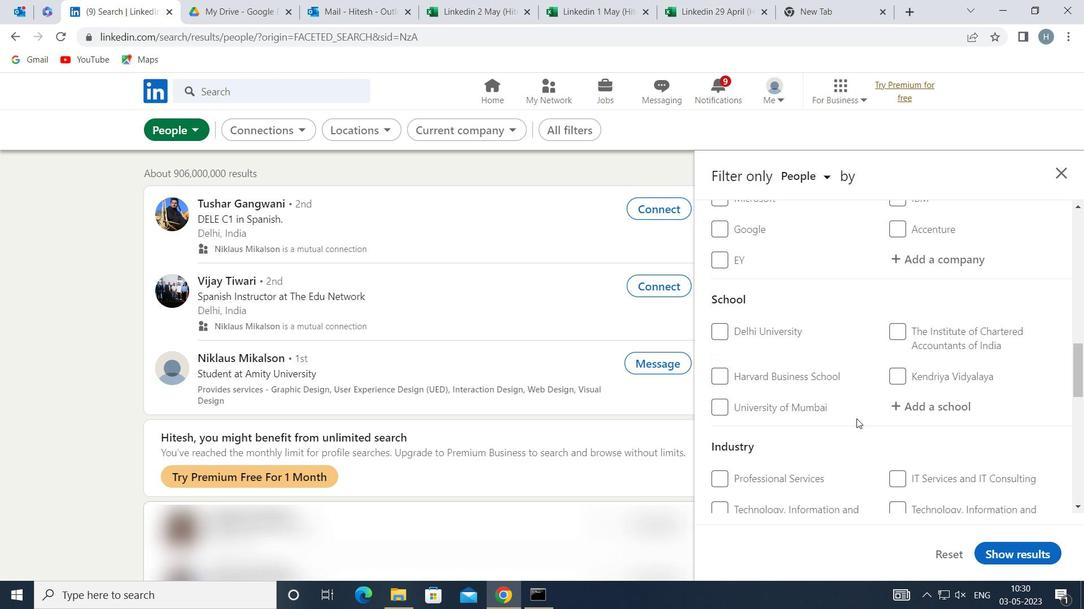 
Action: Mouse scrolled (856, 419) with delta (0, 0)
Screenshot: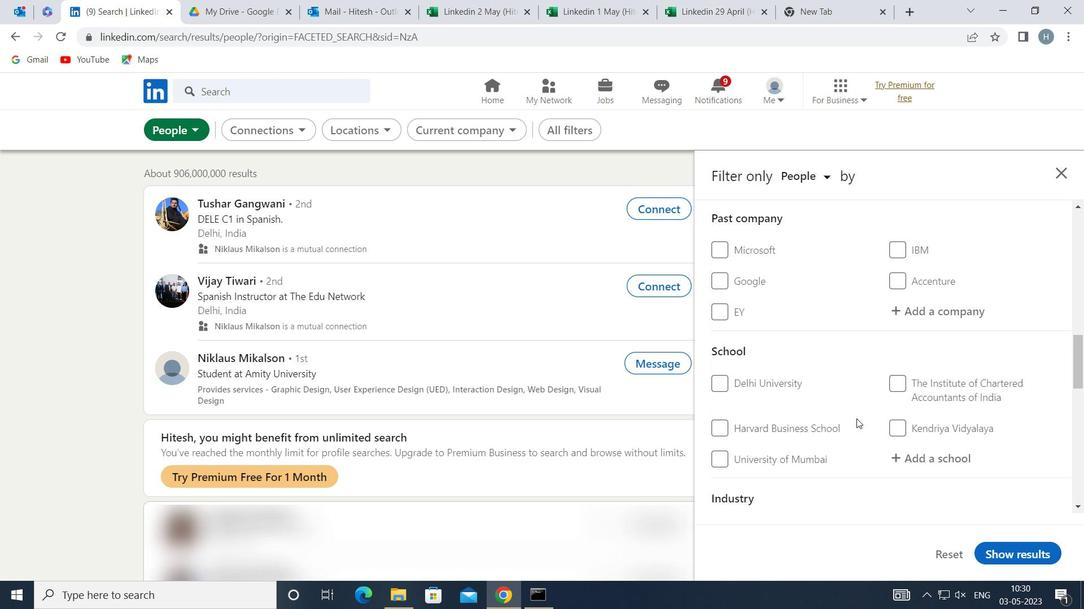 
Action: Mouse scrolled (856, 419) with delta (0, 0)
Screenshot: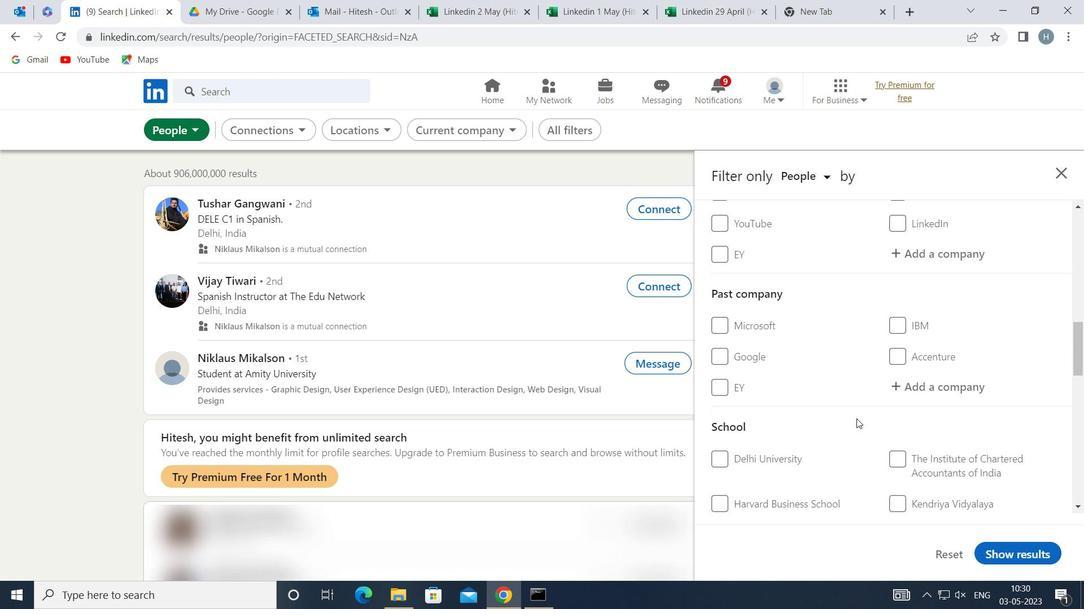 
Action: Mouse moved to (931, 400)
Screenshot: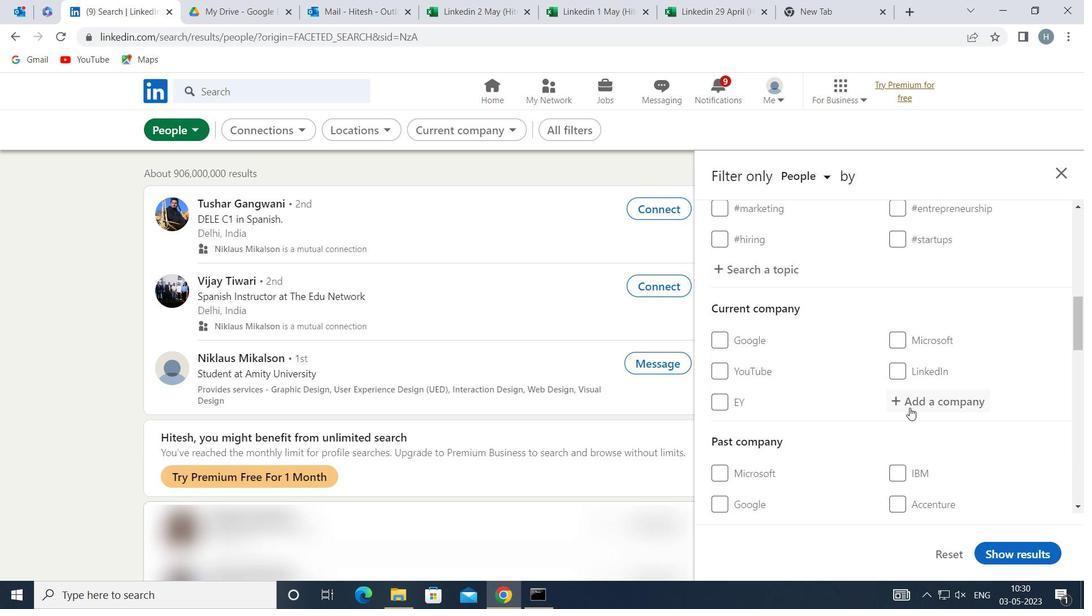 
Action: Mouse pressed left at (931, 400)
Screenshot: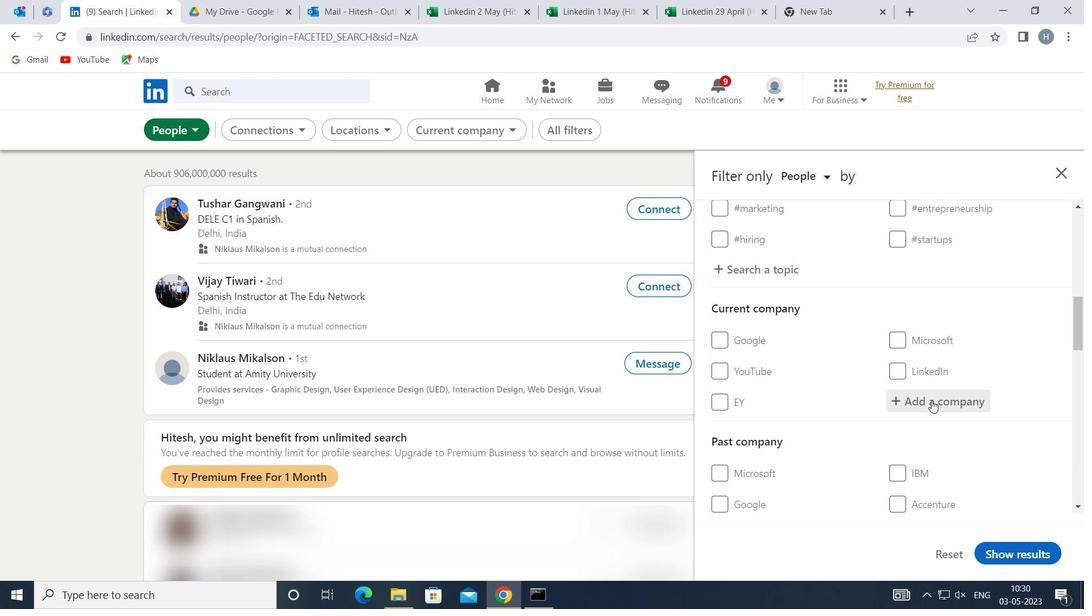 
Action: Key pressed <Key.shift>INTELLECT<Key.space><Key.shift>DESIGN<Key.space><Key.shift>ARENA<Key.space>
Screenshot: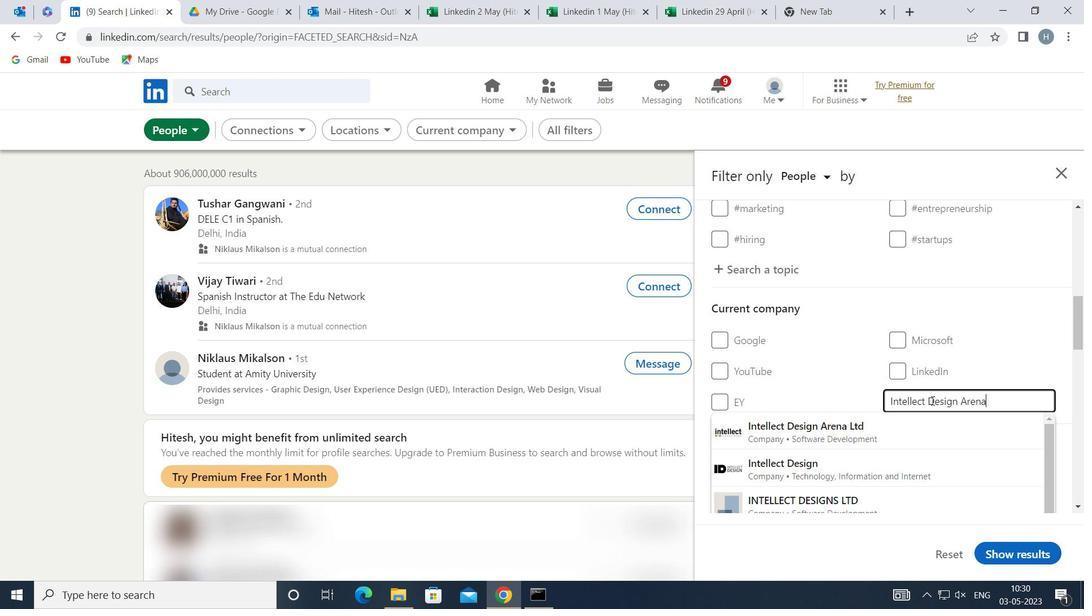 
Action: Mouse moved to (894, 422)
Screenshot: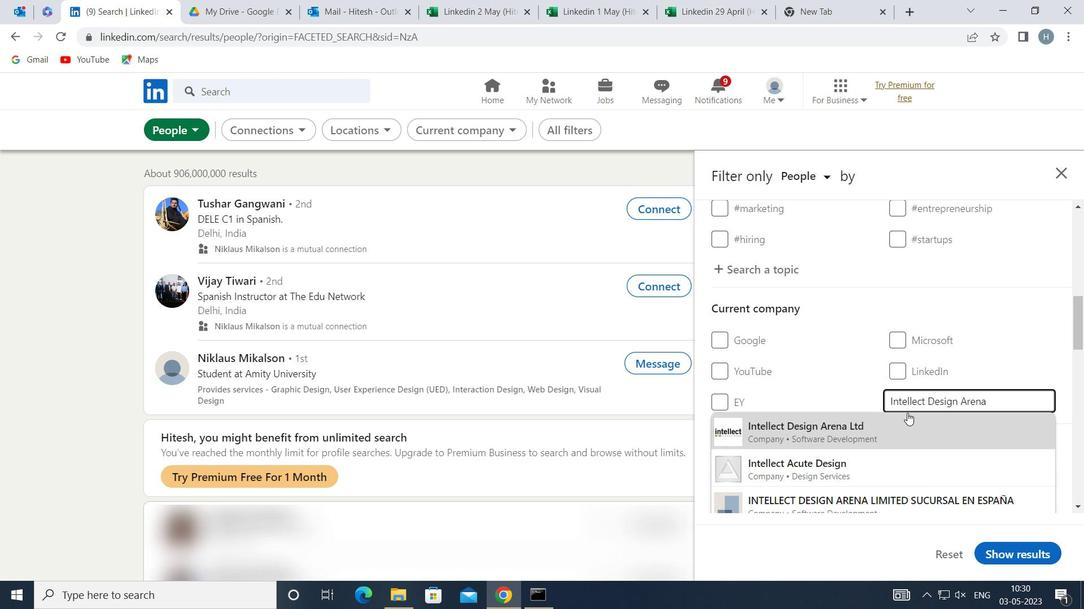 
Action: Mouse pressed left at (894, 422)
Screenshot: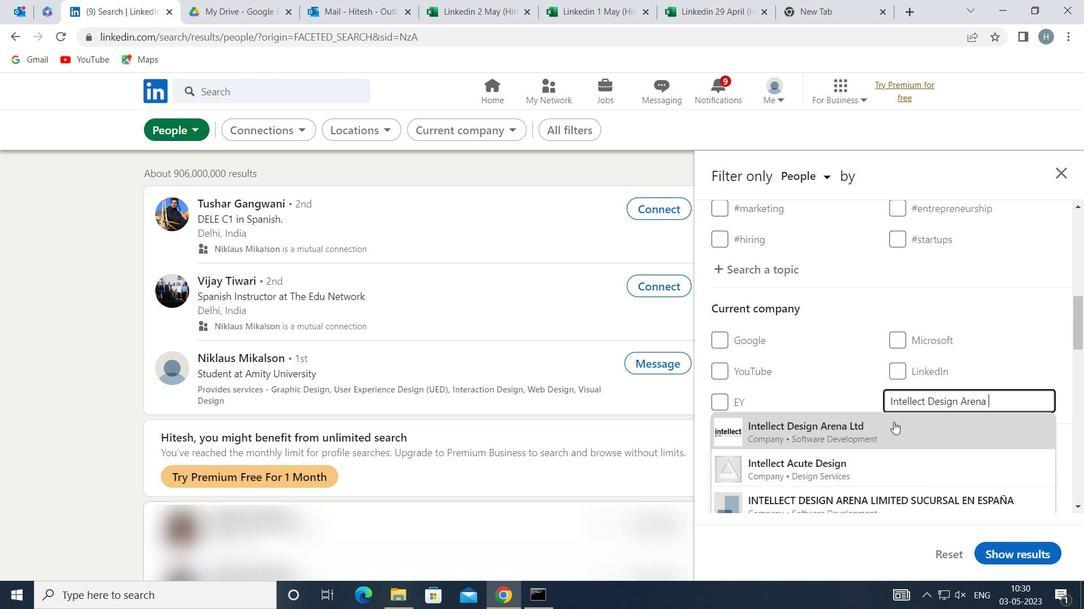 
Action: Mouse moved to (814, 412)
Screenshot: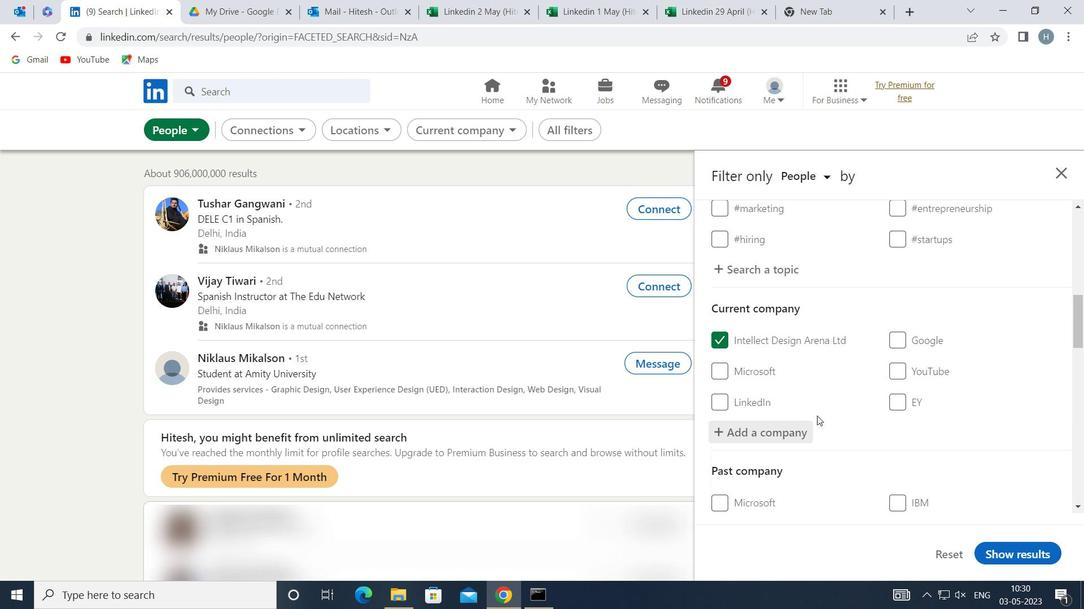 
Action: Mouse scrolled (814, 411) with delta (0, 0)
Screenshot: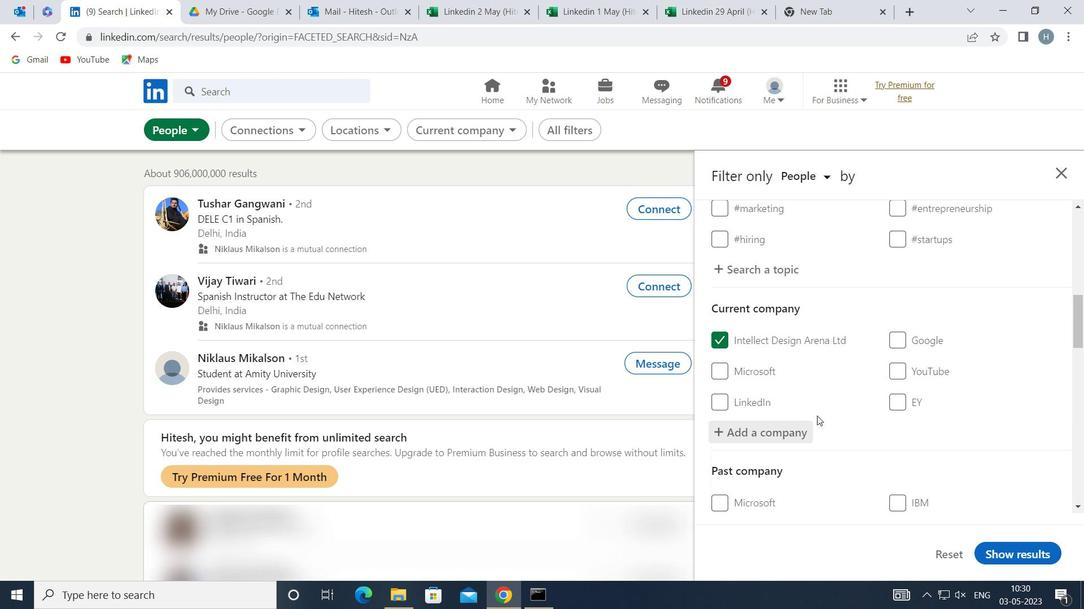 
Action: Mouse scrolled (814, 411) with delta (0, 0)
Screenshot: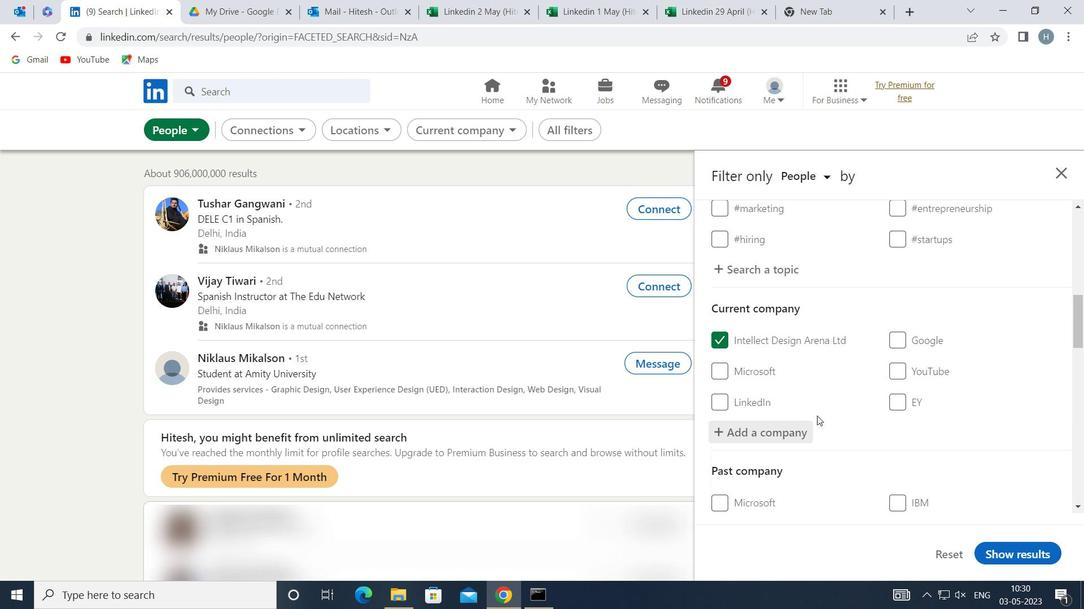 
Action: Mouse moved to (816, 407)
Screenshot: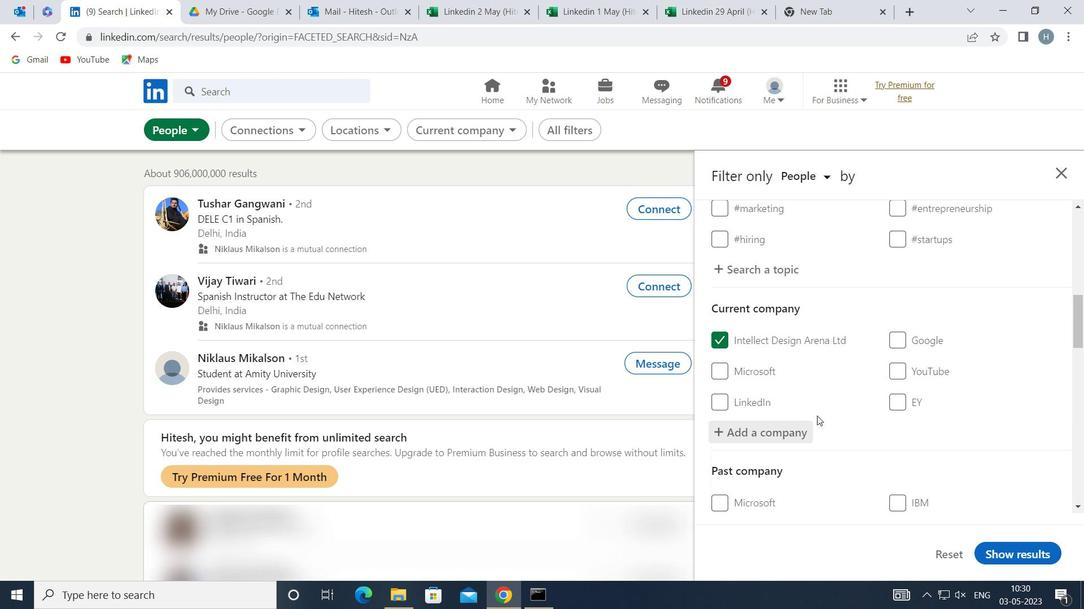 
Action: Mouse scrolled (816, 407) with delta (0, 0)
Screenshot: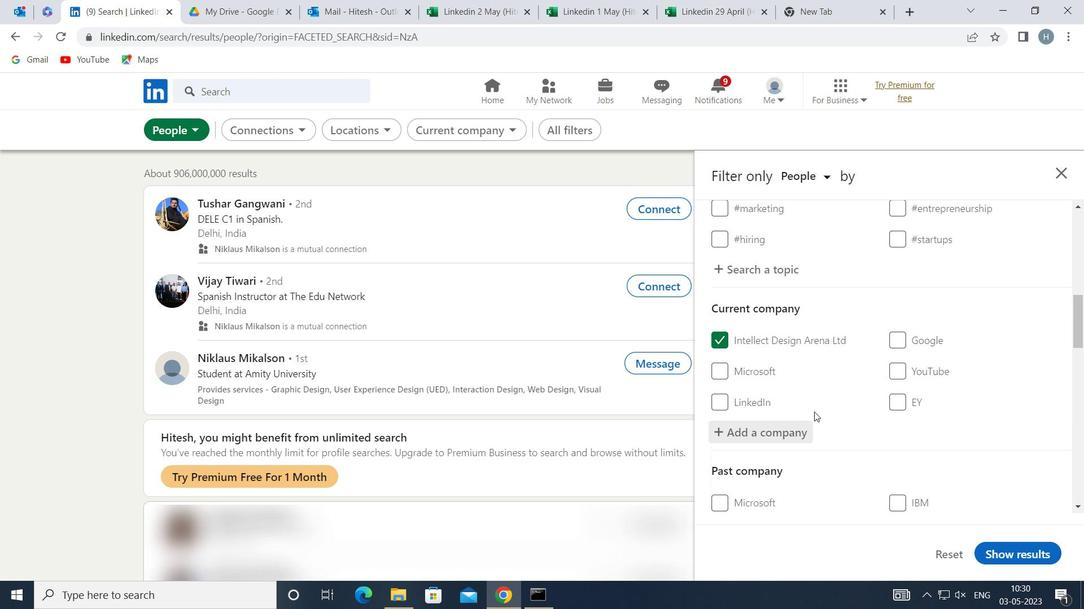 
Action: Mouse scrolled (816, 406) with delta (0, 0)
Screenshot: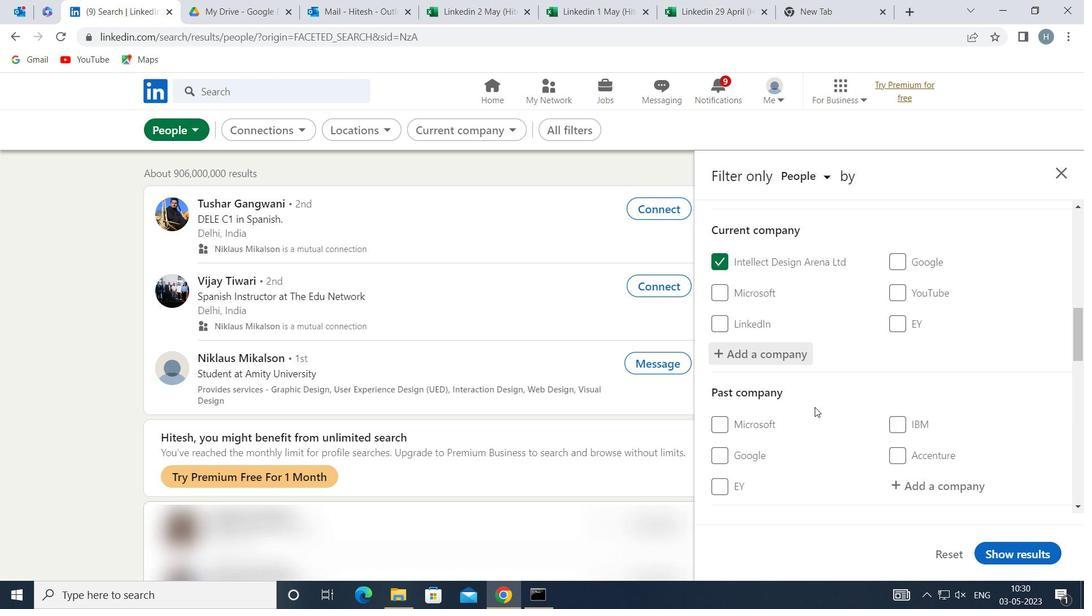 
Action: Mouse moved to (817, 406)
Screenshot: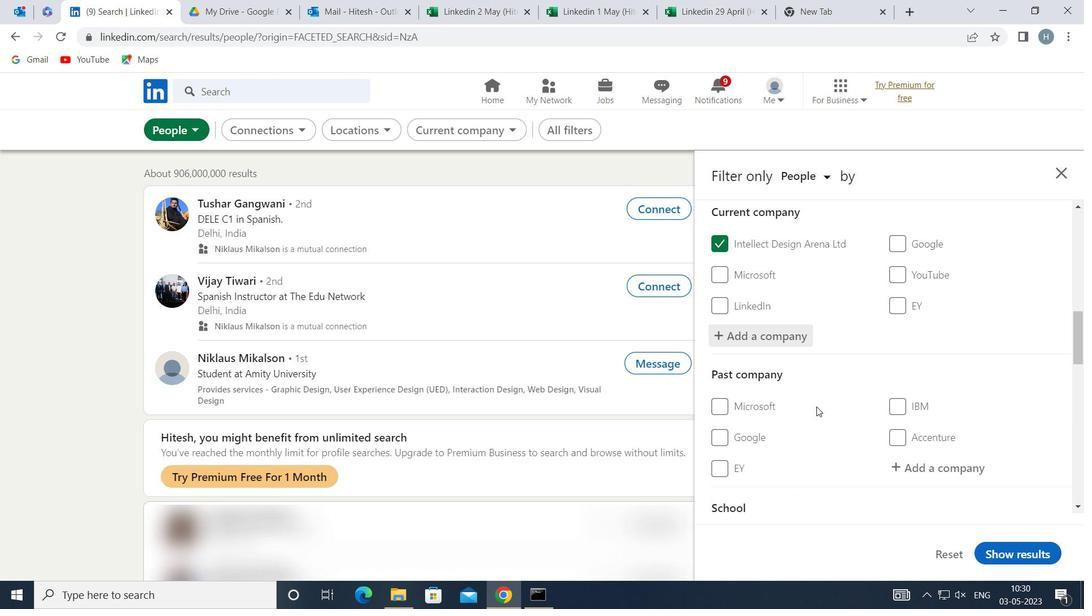 
Action: Mouse scrolled (817, 406) with delta (0, 0)
Screenshot: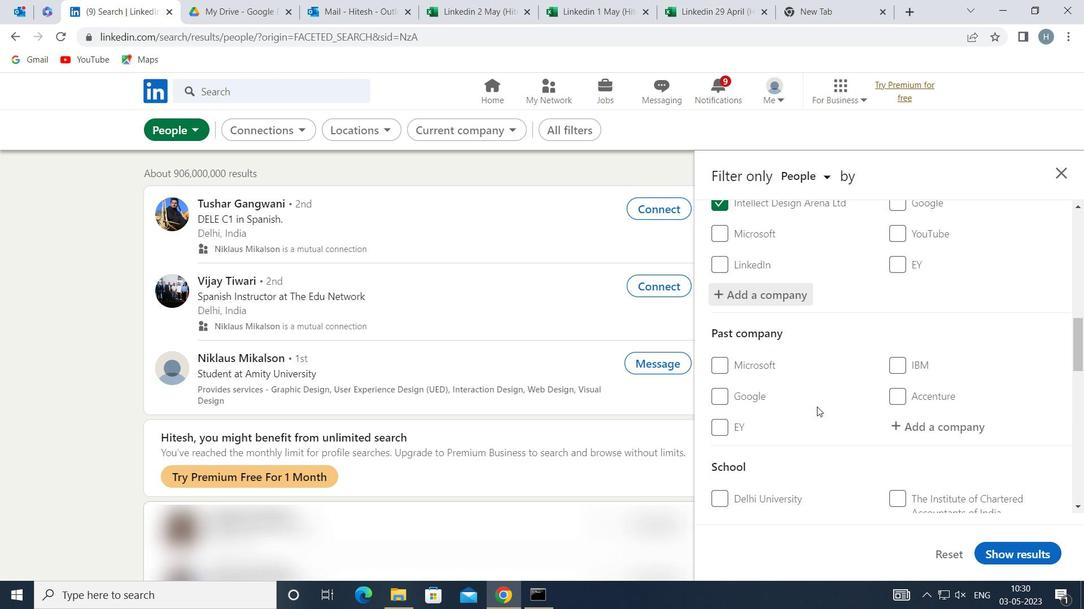 
Action: Mouse moved to (894, 425)
Screenshot: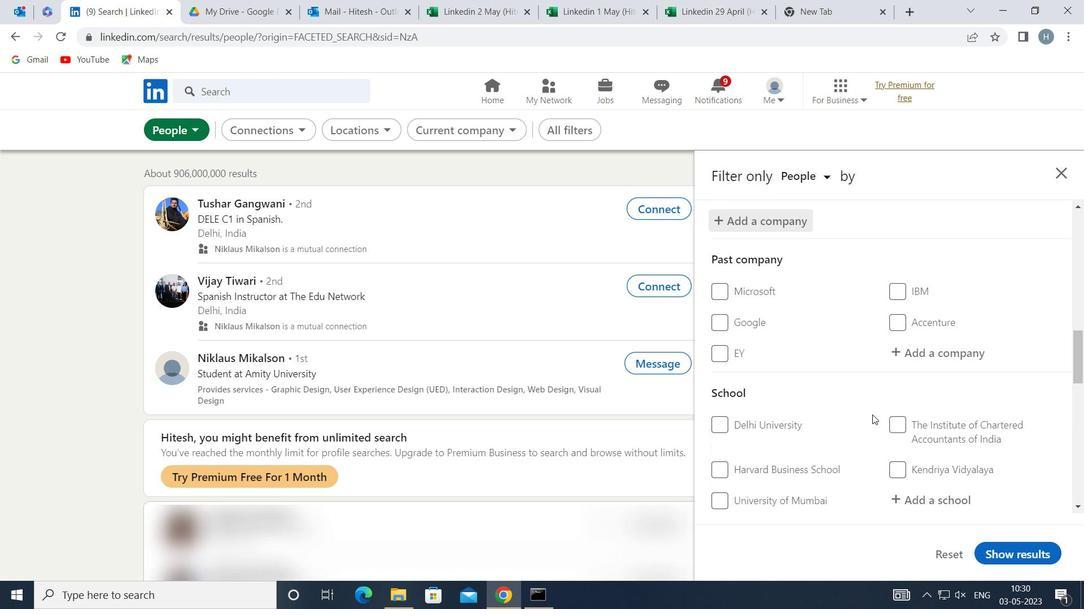 
Action: Mouse scrolled (894, 425) with delta (0, 0)
Screenshot: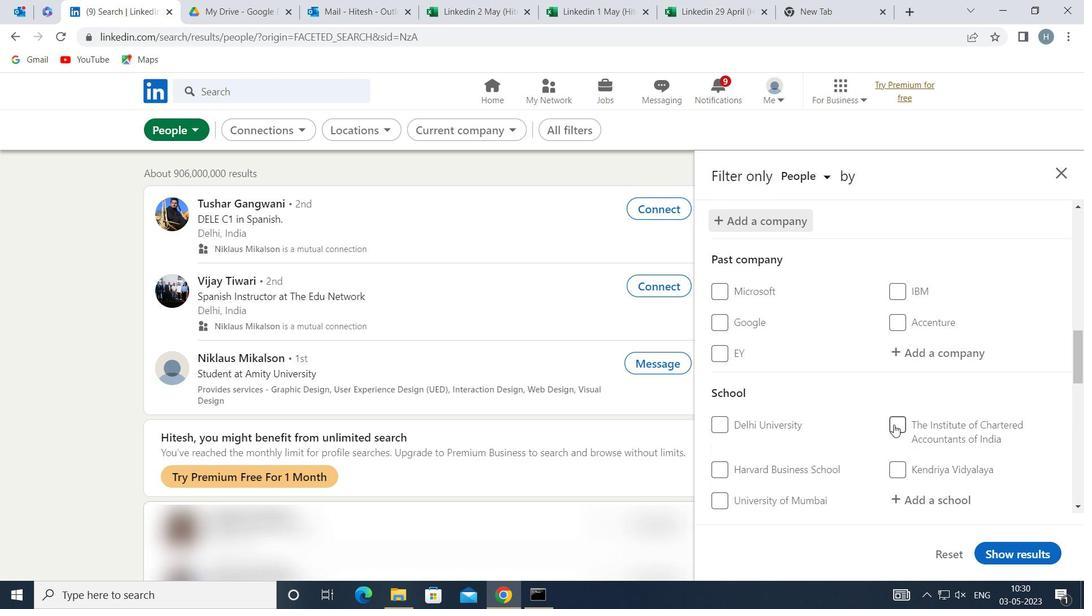 
Action: Mouse scrolled (894, 425) with delta (0, 0)
Screenshot: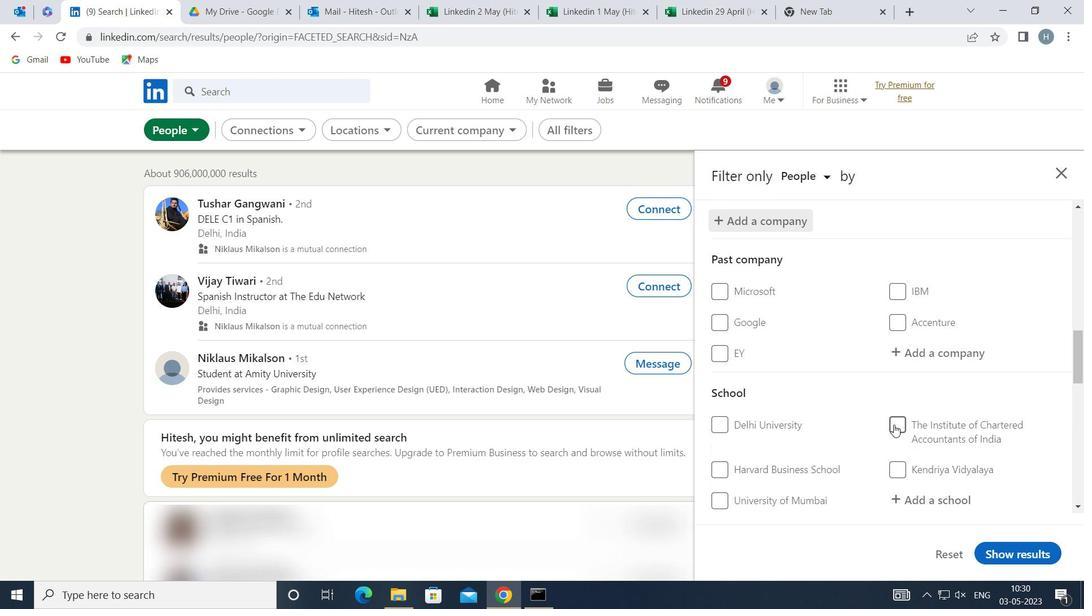 
Action: Mouse moved to (954, 364)
Screenshot: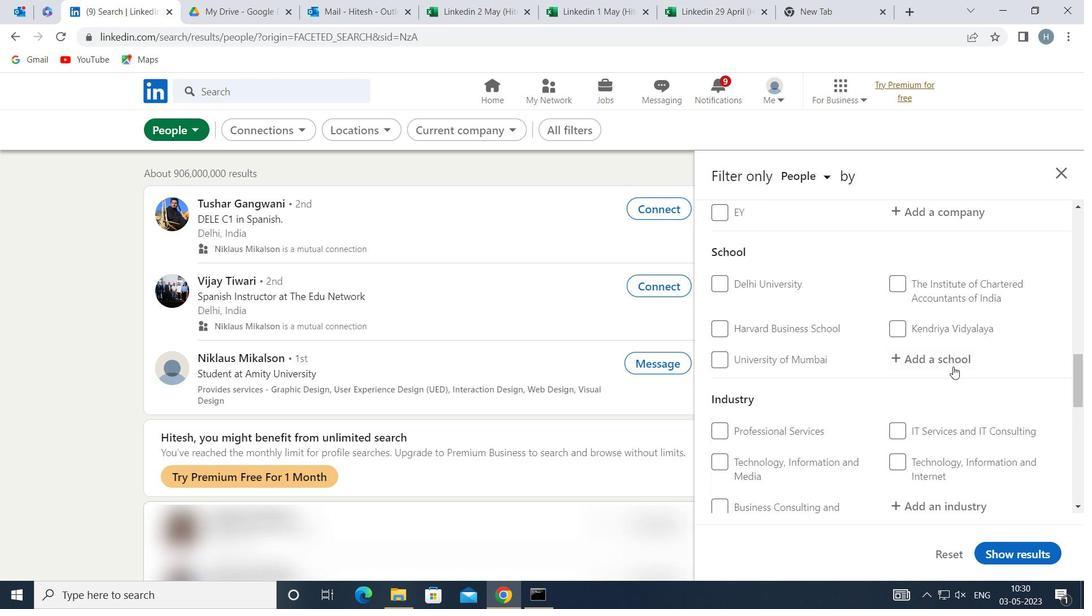 
Action: Mouse pressed left at (954, 364)
Screenshot: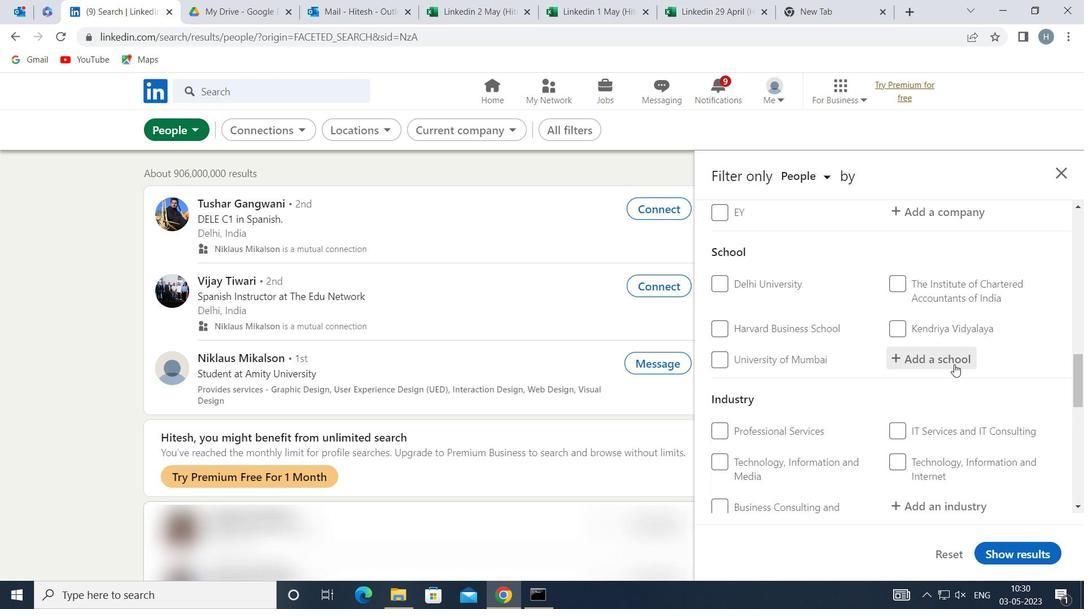 
Action: Mouse moved to (954, 363)
Screenshot: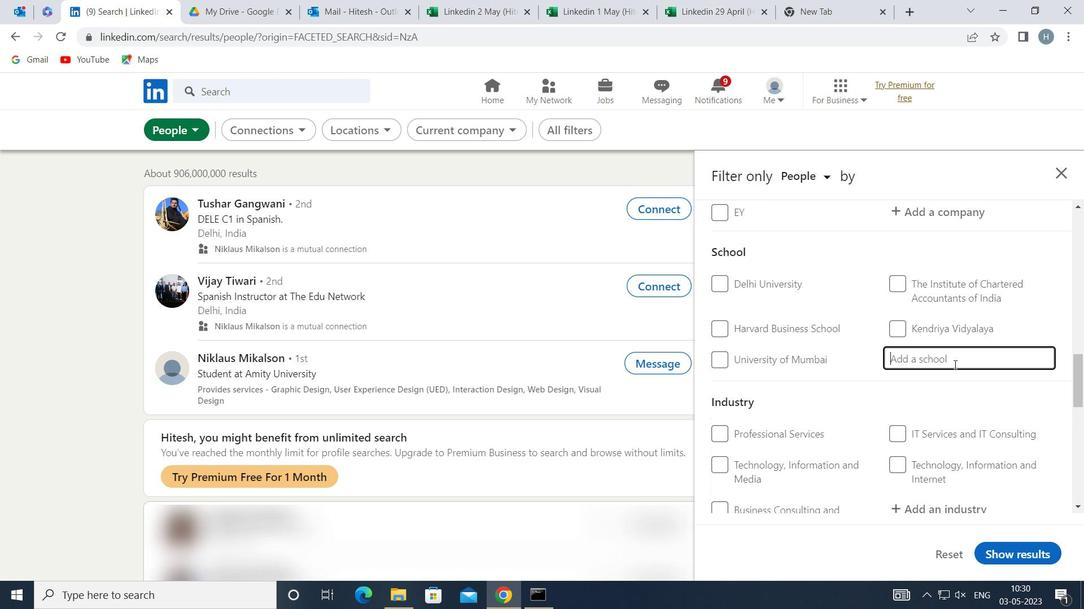 
Action: Key pressed <Key.shift>KARPAGAM<Key.space><Key.shift>INSTITUTE
Screenshot: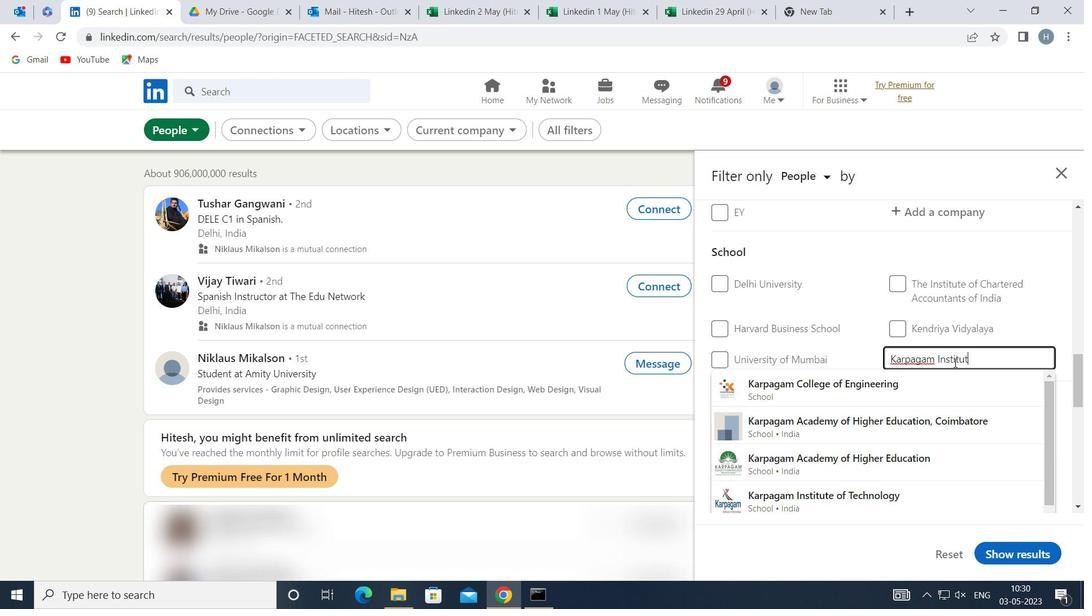 
Action: Mouse moved to (919, 399)
Screenshot: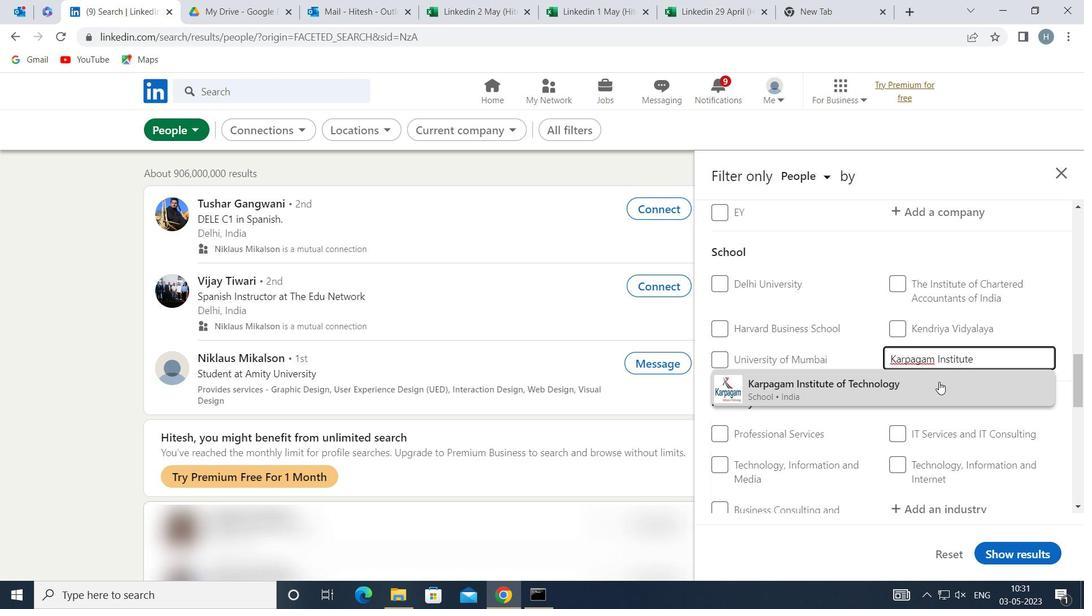
Action: Mouse pressed left at (919, 399)
Screenshot: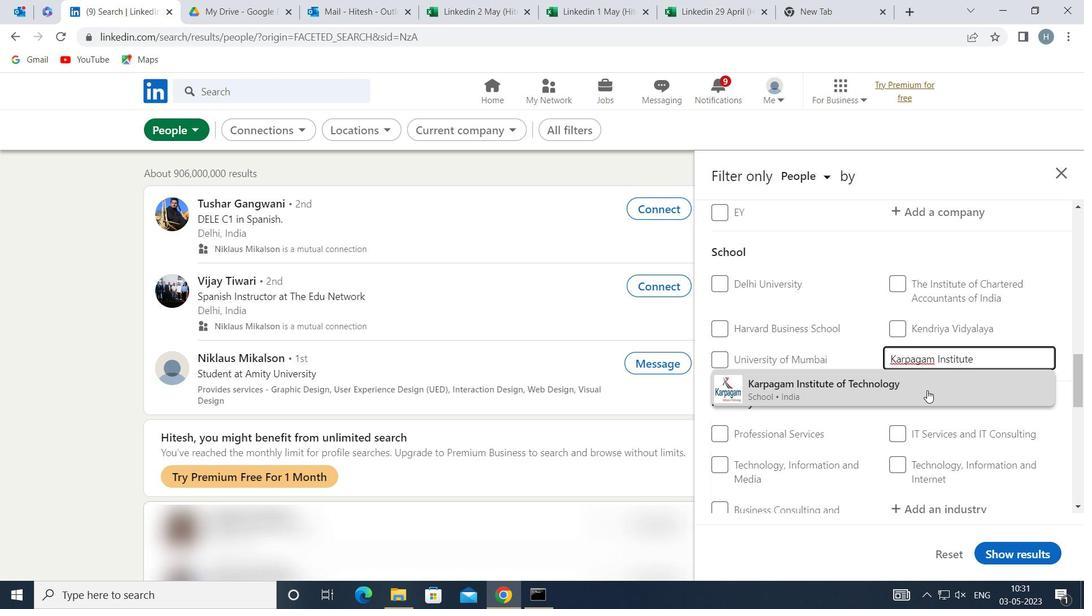 
Action: Mouse moved to (868, 399)
Screenshot: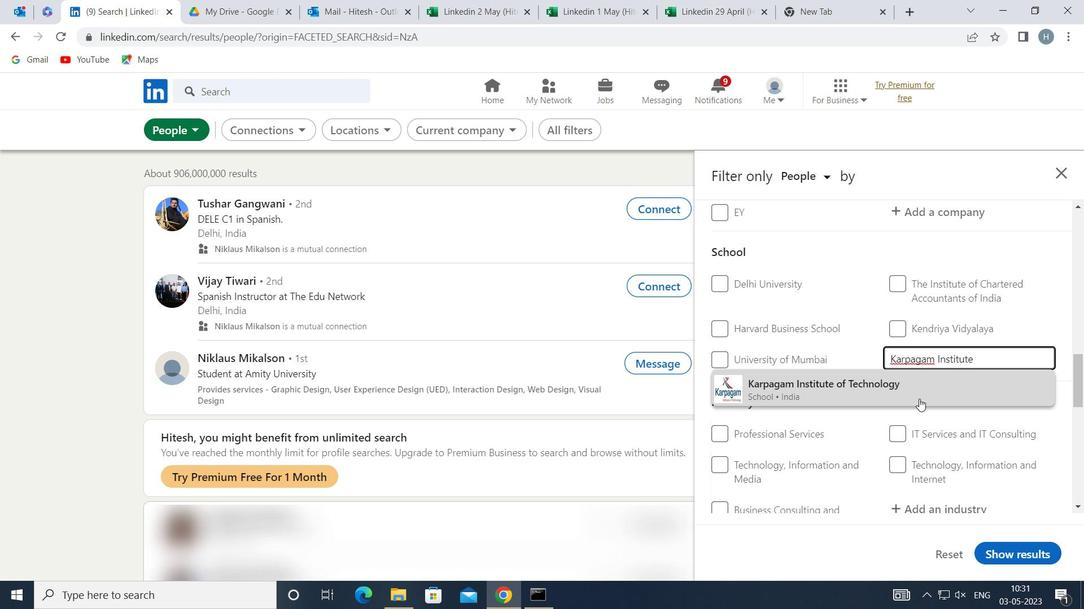 
Action: Mouse scrolled (868, 398) with delta (0, 0)
Screenshot: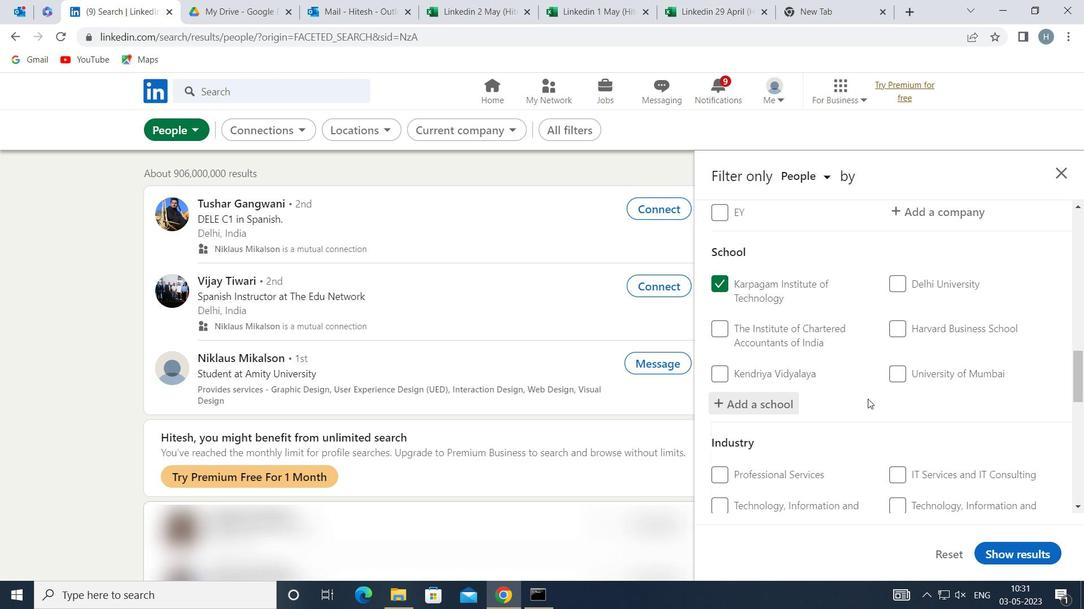 
Action: Mouse scrolled (868, 398) with delta (0, 0)
Screenshot: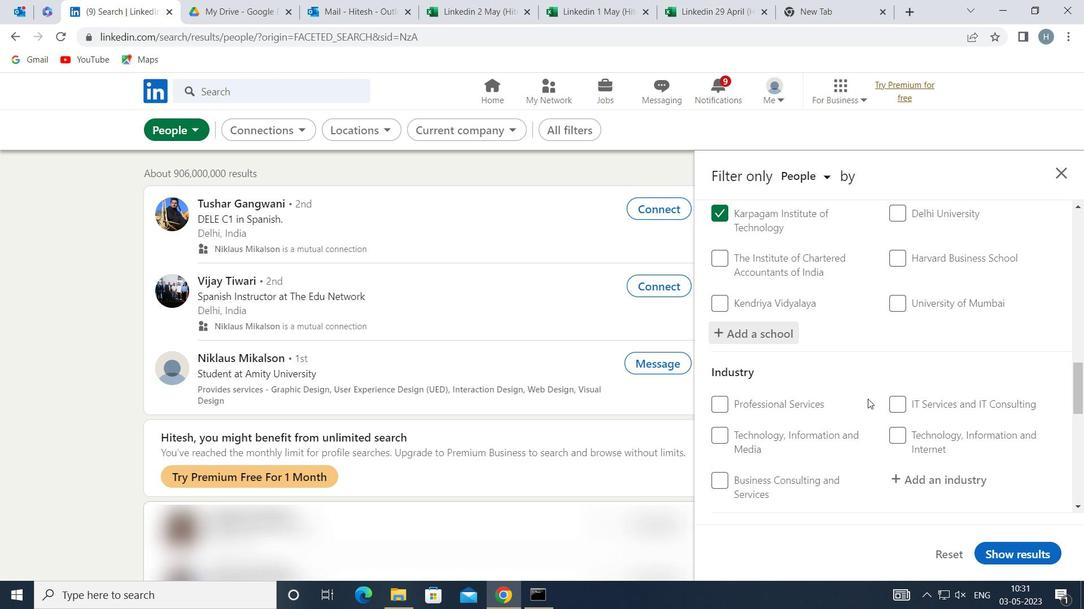 
Action: Mouse scrolled (868, 398) with delta (0, 0)
Screenshot: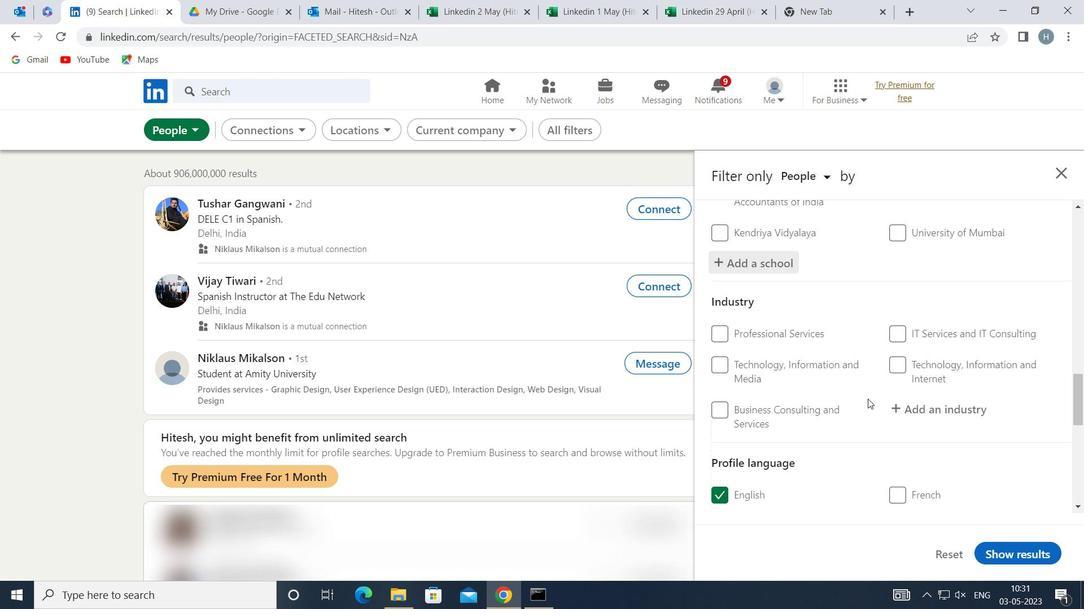 
Action: Mouse moved to (956, 349)
Screenshot: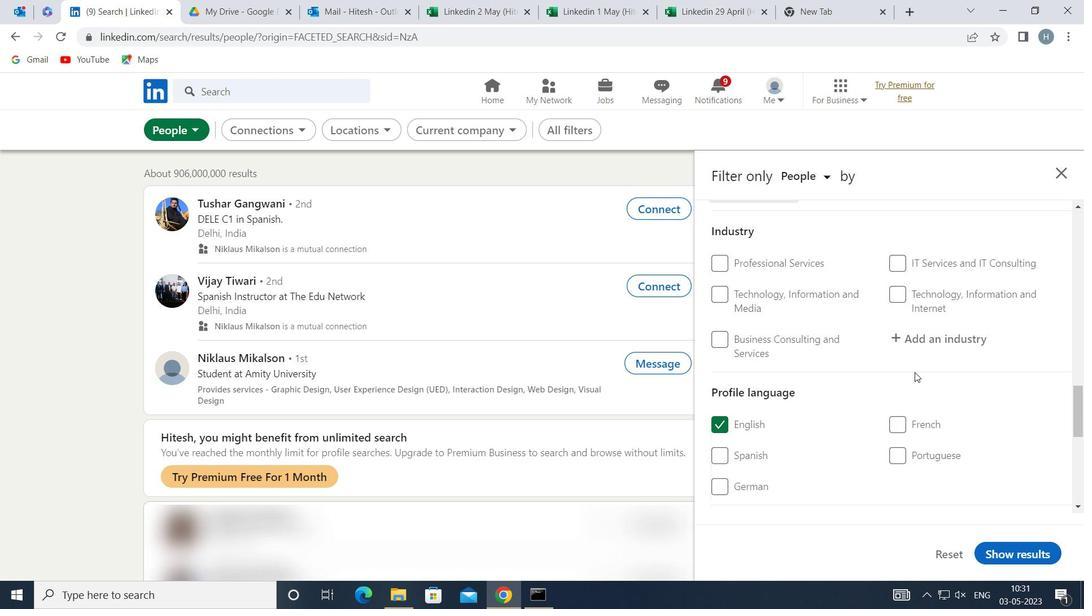 
Action: Mouse pressed left at (956, 349)
Screenshot: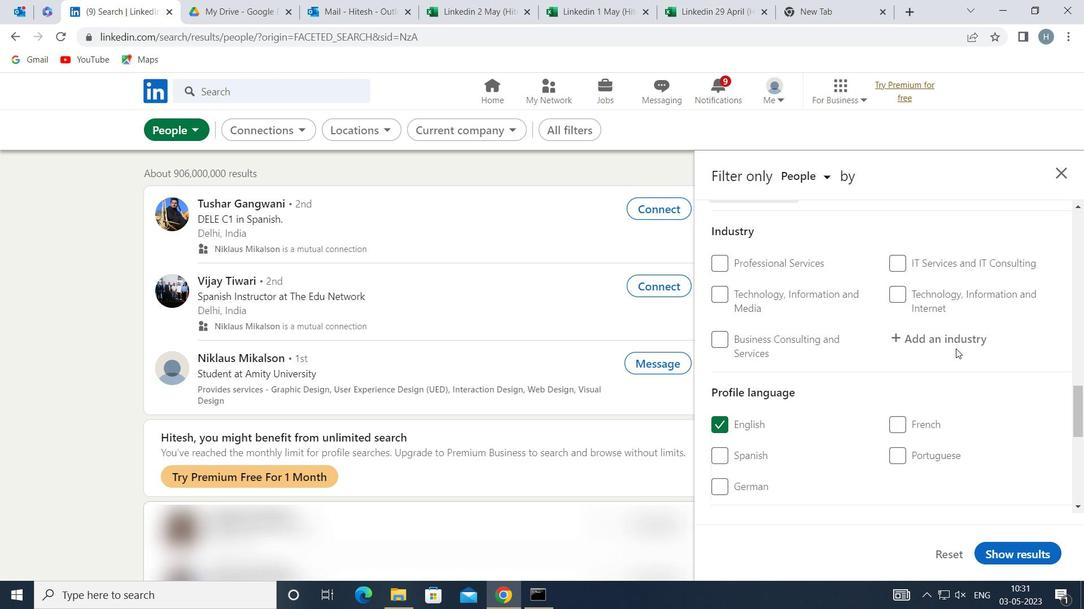 
Action: Mouse moved to (960, 342)
Screenshot: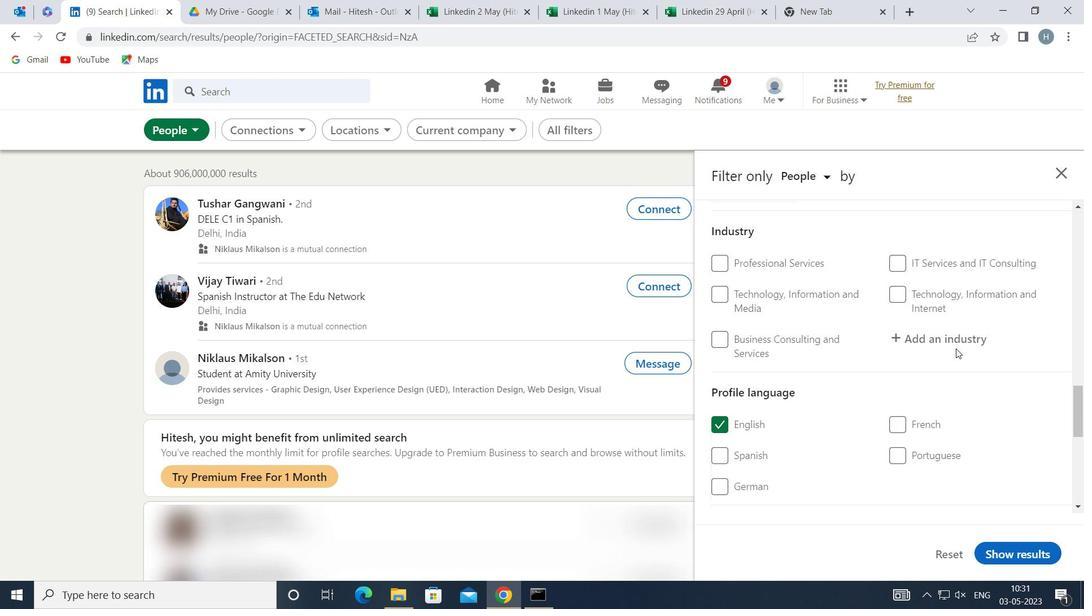 
Action: Mouse pressed left at (960, 342)
Screenshot: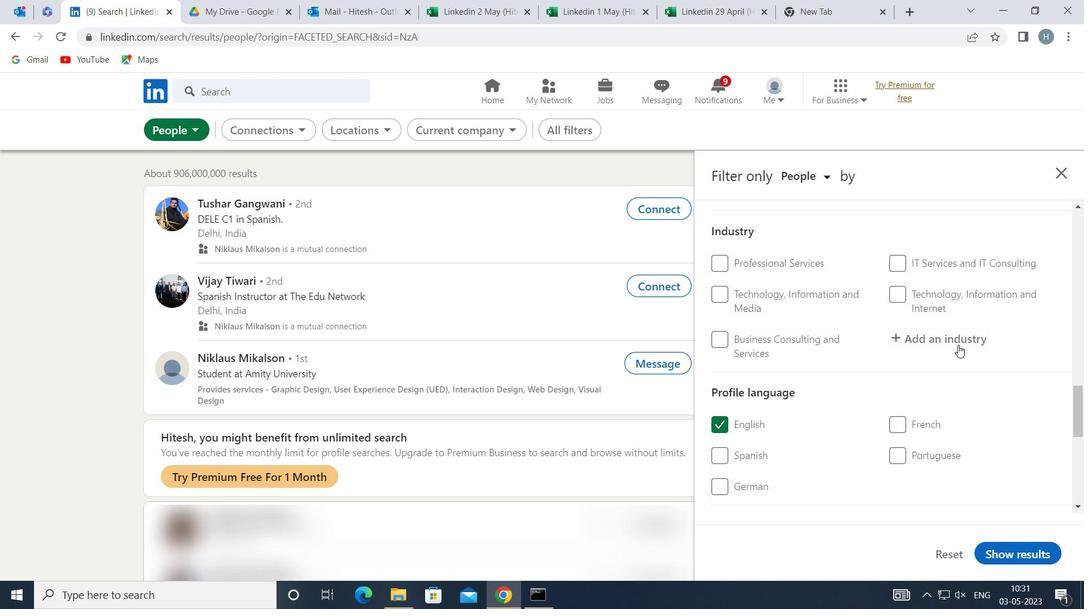 
Action: Key pressed <Key.shift>TRANSPORTATION
Screenshot: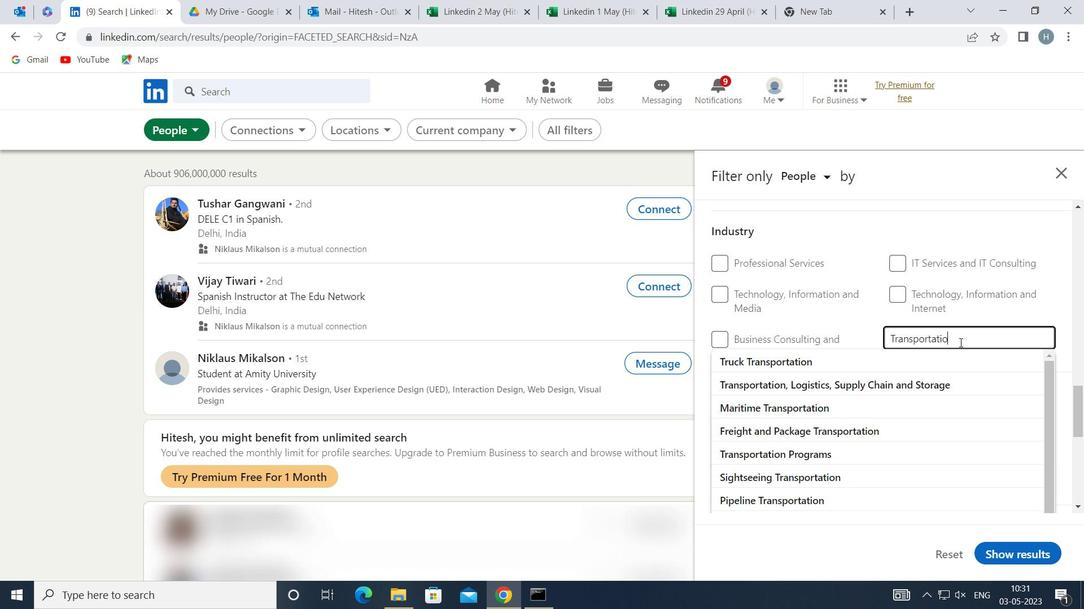 
Action: Mouse moved to (919, 382)
Screenshot: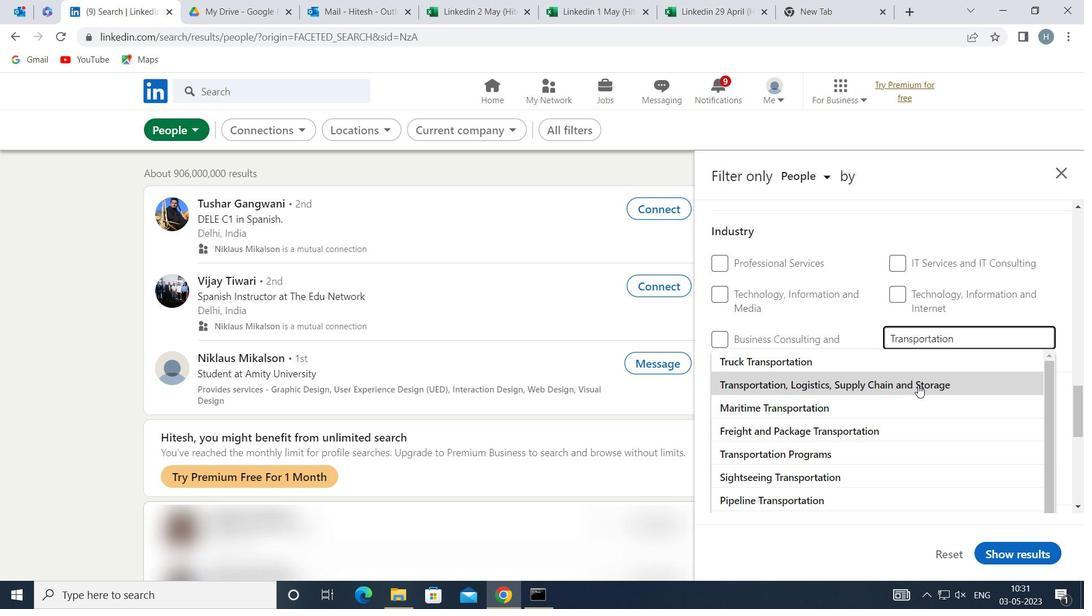 
Action: Mouse pressed left at (919, 382)
Screenshot: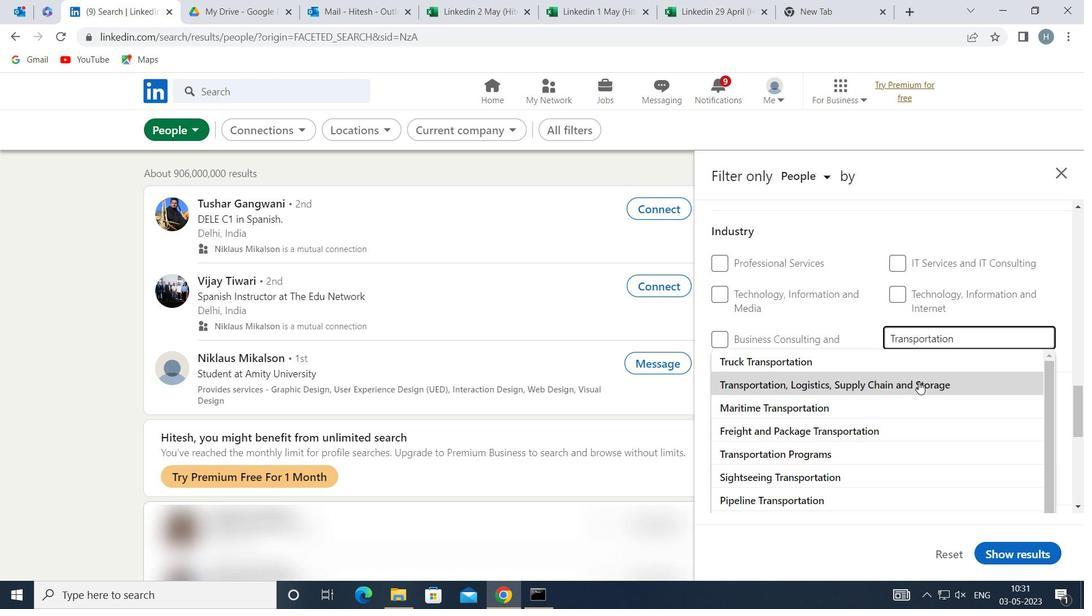 
Action: Mouse moved to (847, 383)
Screenshot: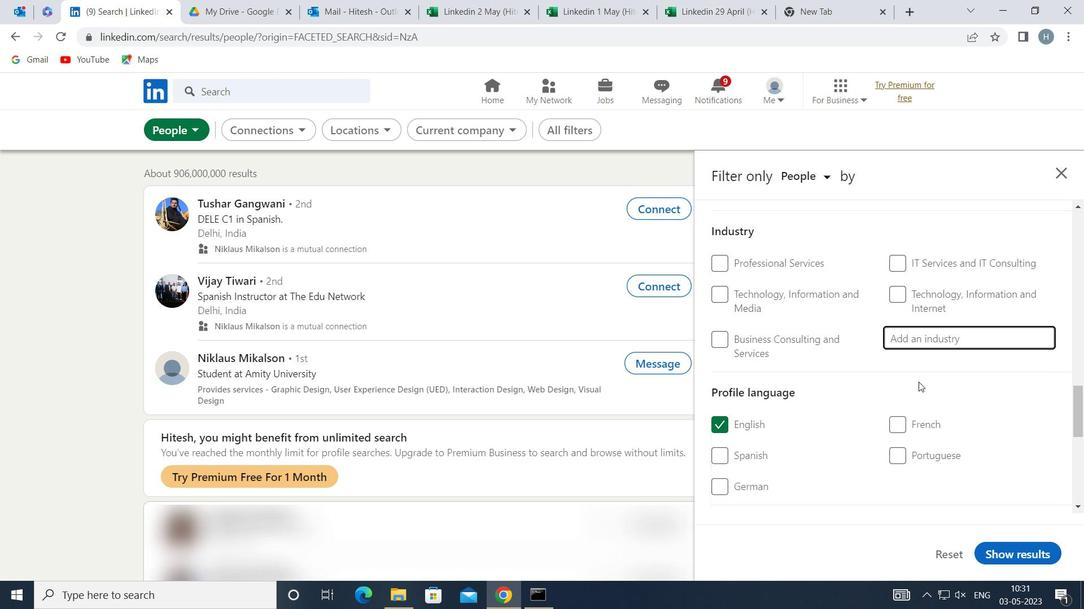 
Action: Mouse scrolled (847, 382) with delta (0, 0)
Screenshot: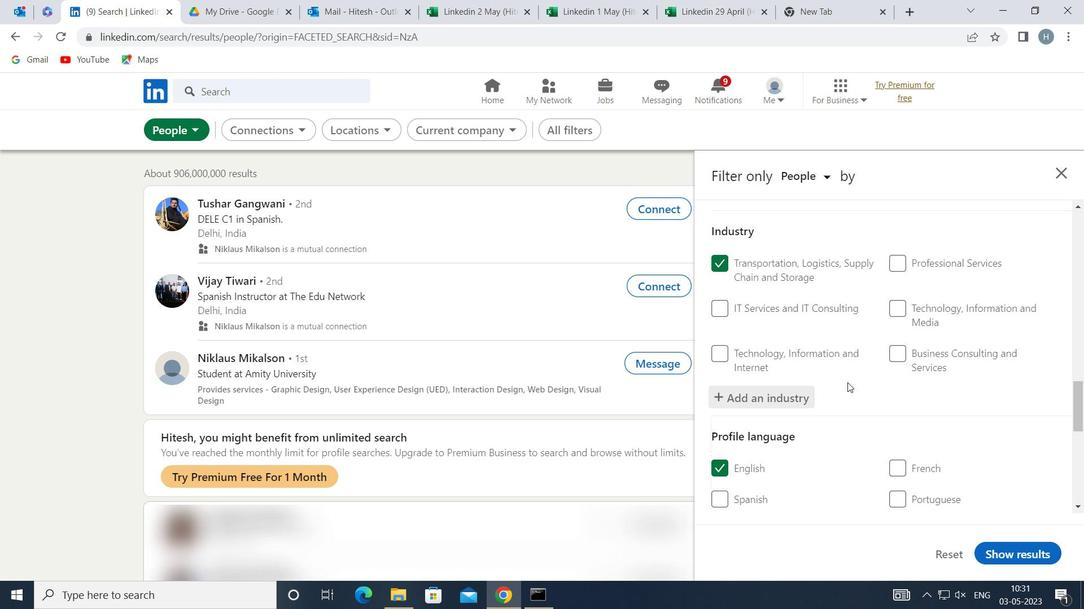
Action: Mouse moved to (847, 383)
Screenshot: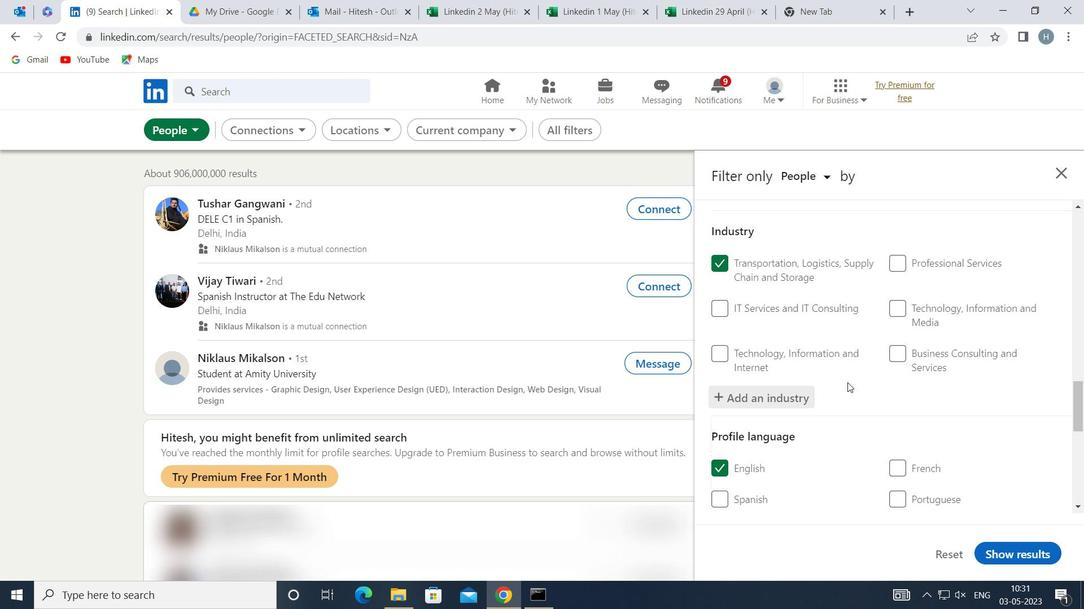 
Action: Mouse scrolled (847, 382) with delta (0, 0)
Screenshot: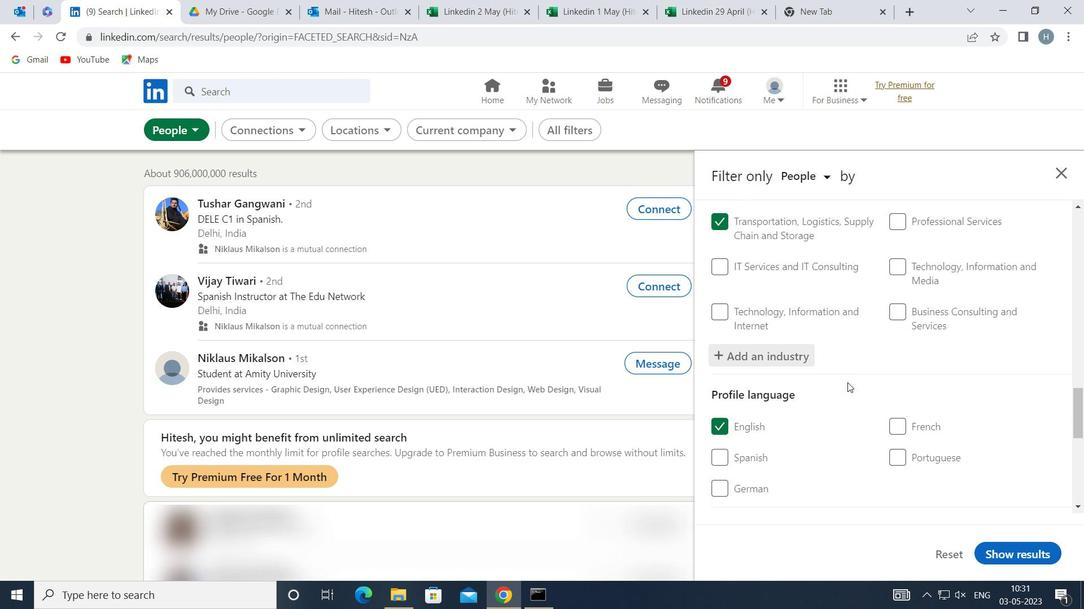 
Action: Mouse scrolled (847, 382) with delta (0, 0)
Screenshot: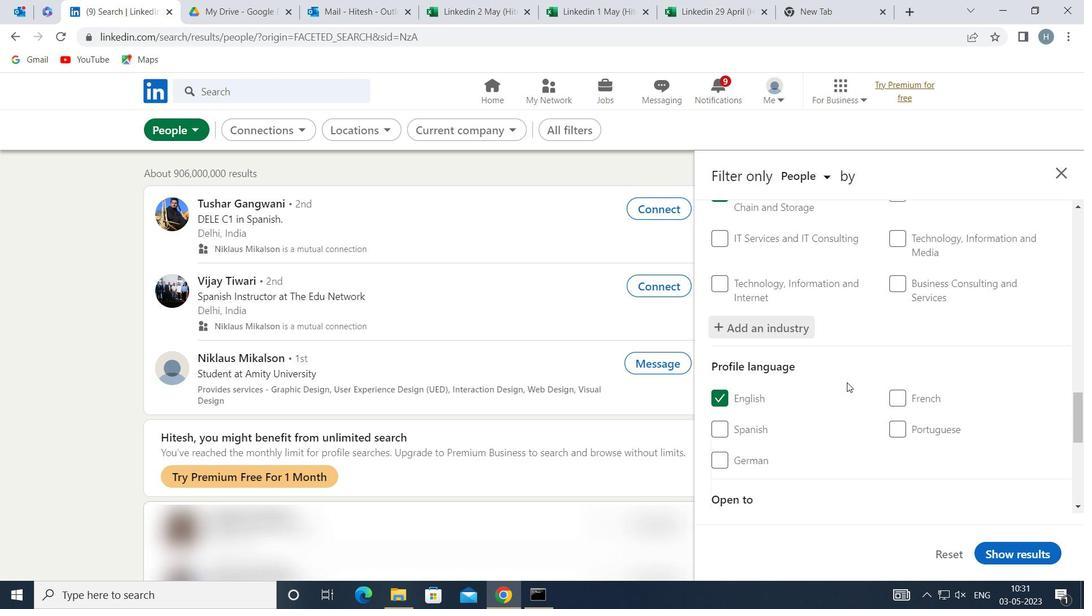 
Action: Mouse scrolled (847, 382) with delta (0, 0)
Screenshot: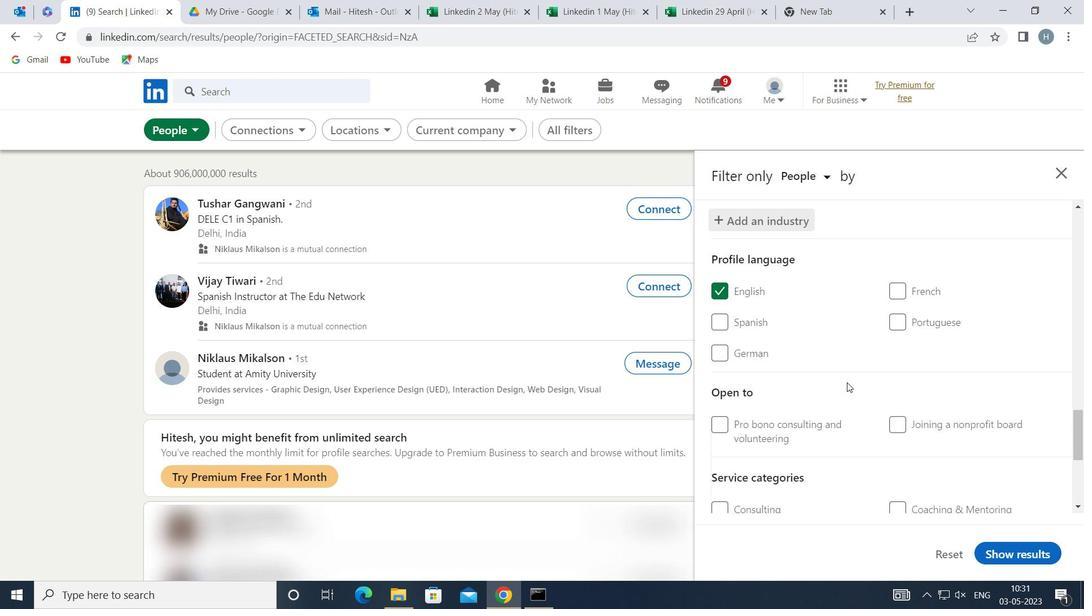 
Action: Mouse scrolled (847, 382) with delta (0, 0)
Screenshot: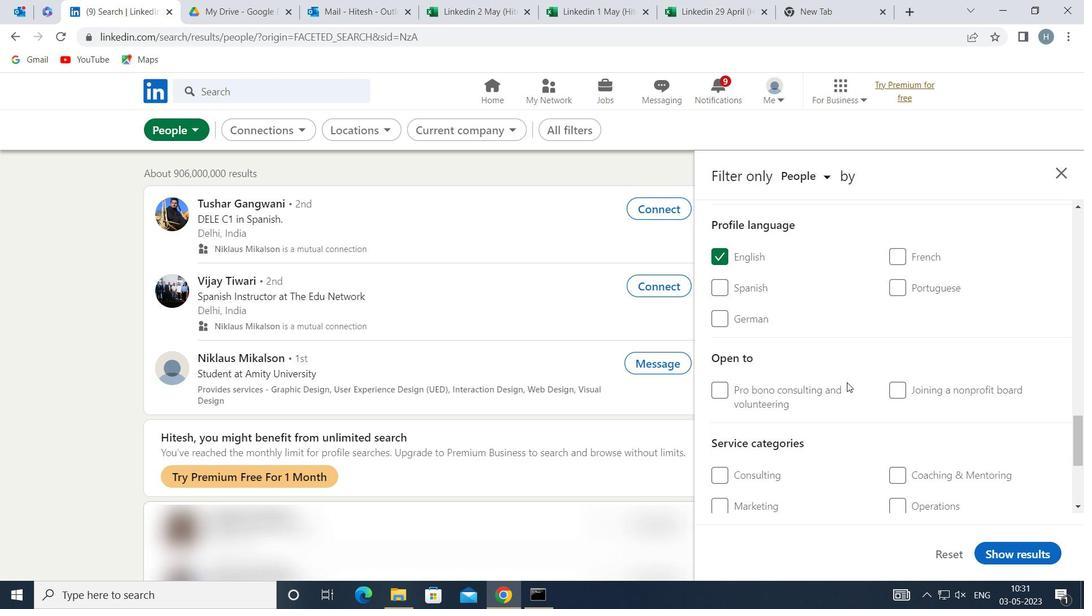 
Action: Mouse scrolled (847, 382) with delta (0, 0)
Screenshot: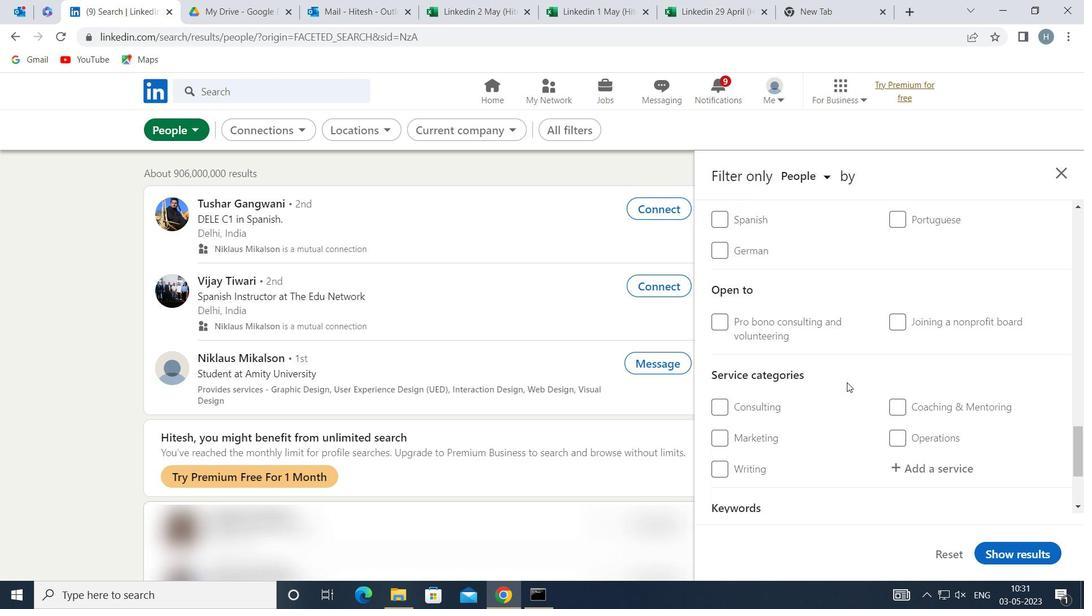 
Action: Mouse moved to (943, 326)
Screenshot: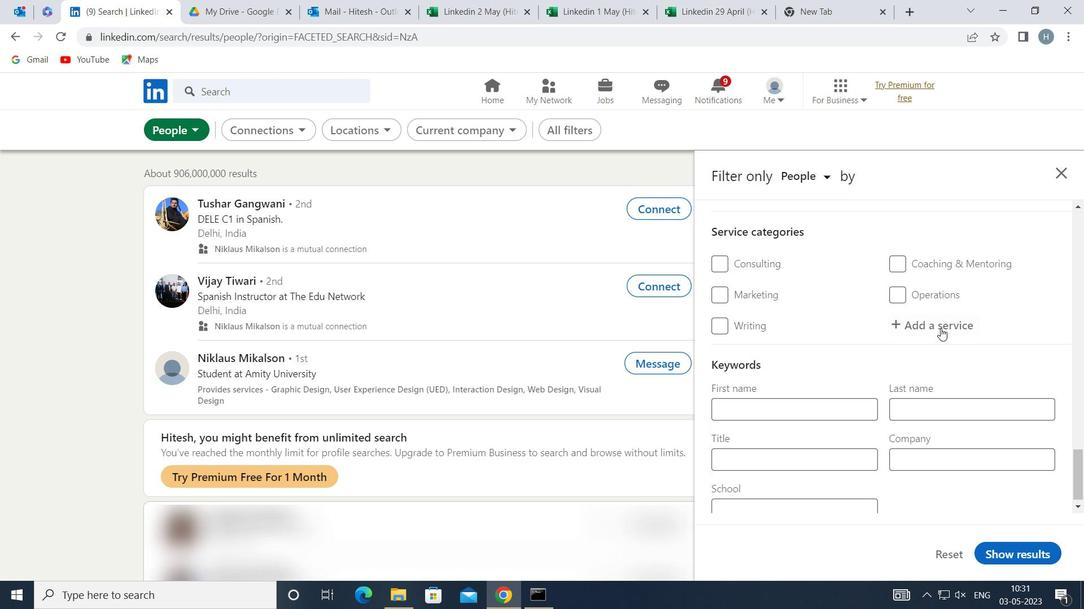 
Action: Mouse pressed left at (943, 326)
Screenshot: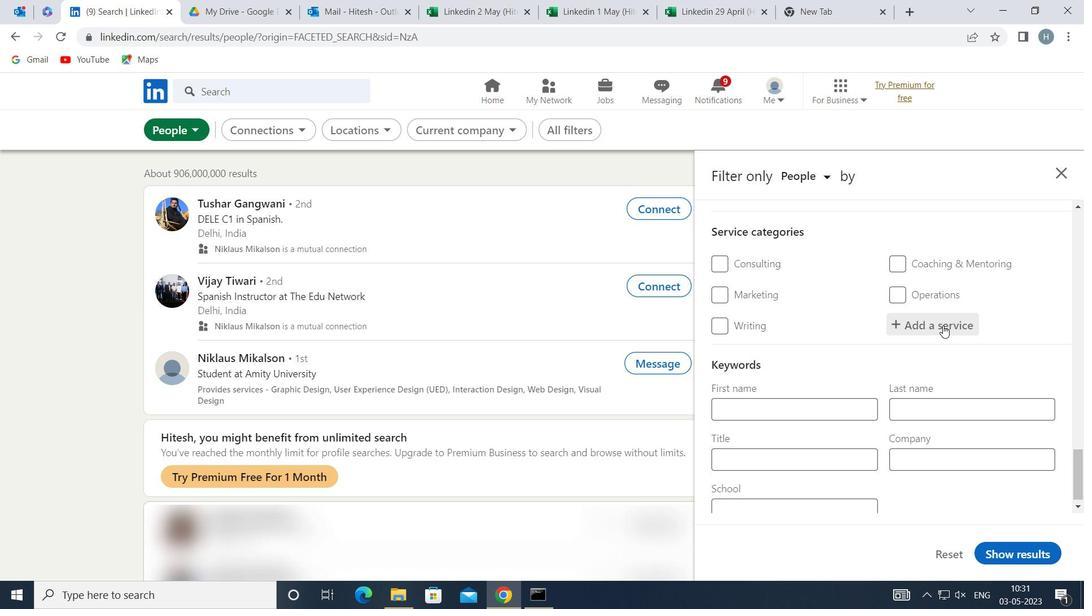 
Action: Key pressed <Key.shift>FINANCIAL<Key.space><Key.shift>ACC
Screenshot: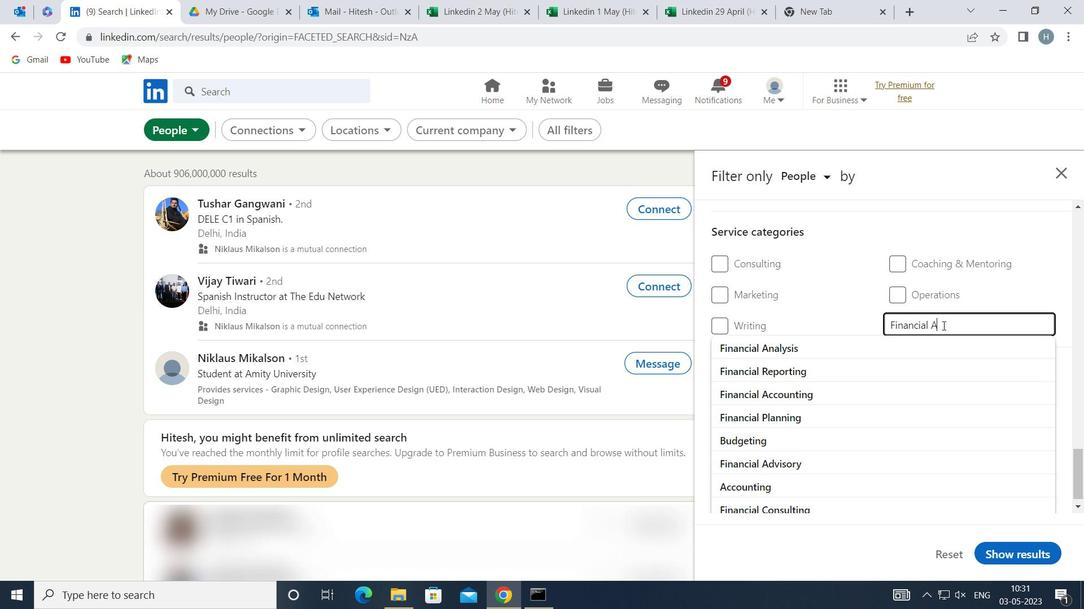 
Action: Mouse moved to (879, 347)
Screenshot: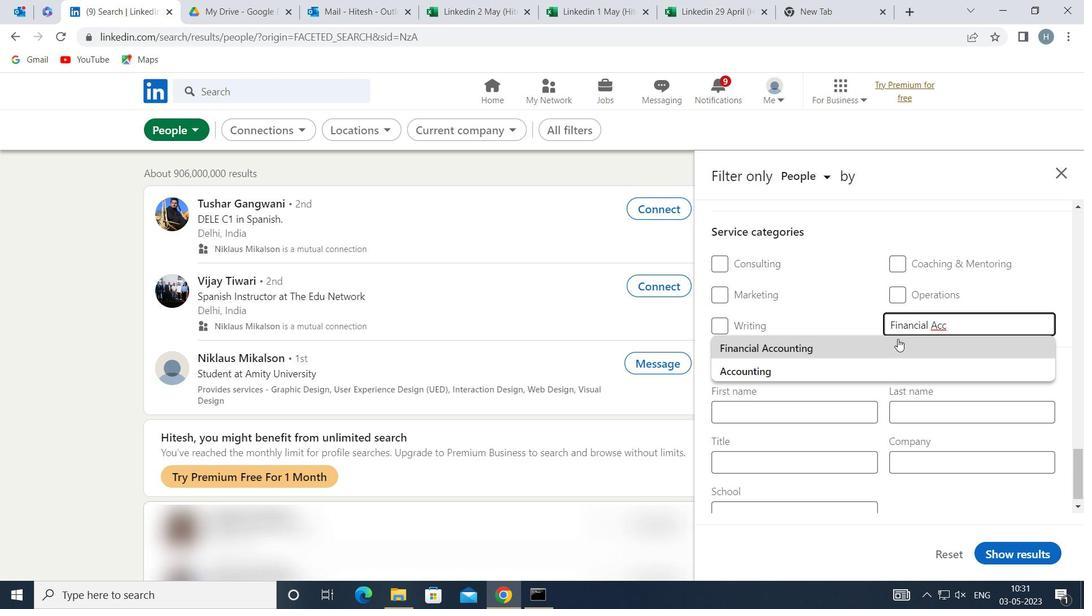 
Action: Mouse pressed left at (879, 347)
Screenshot: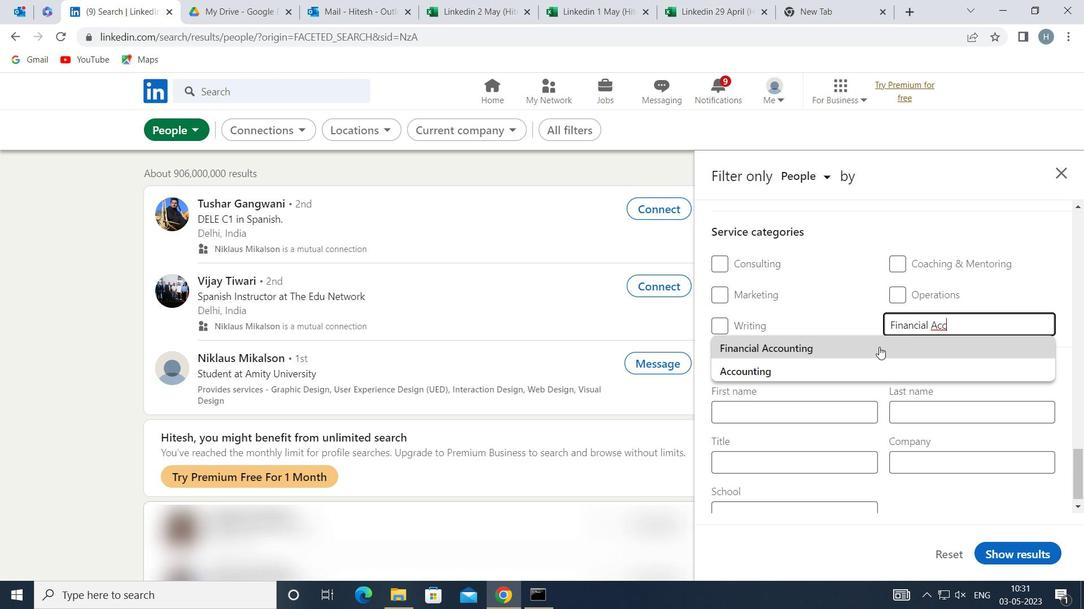
Action: Mouse moved to (861, 341)
Screenshot: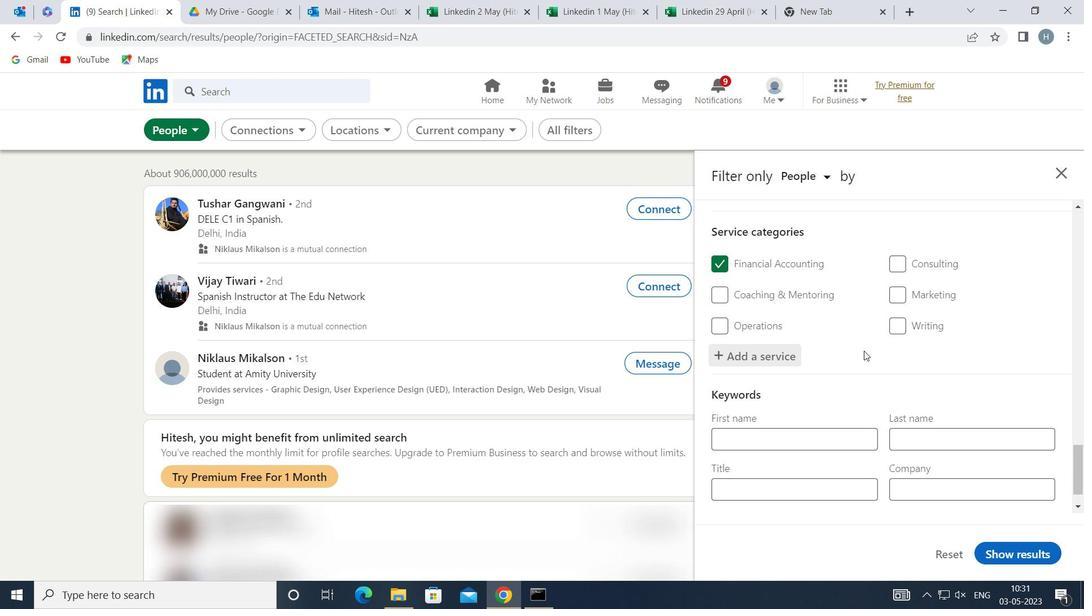 
Action: Mouse scrolled (861, 340) with delta (0, 0)
Screenshot: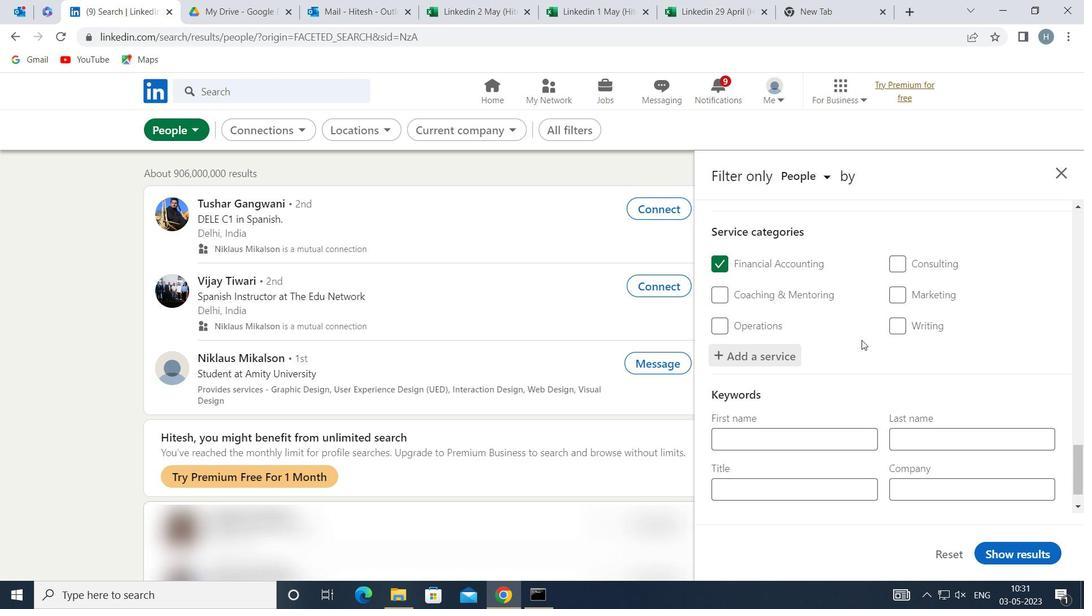 
Action: Mouse moved to (861, 340)
Screenshot: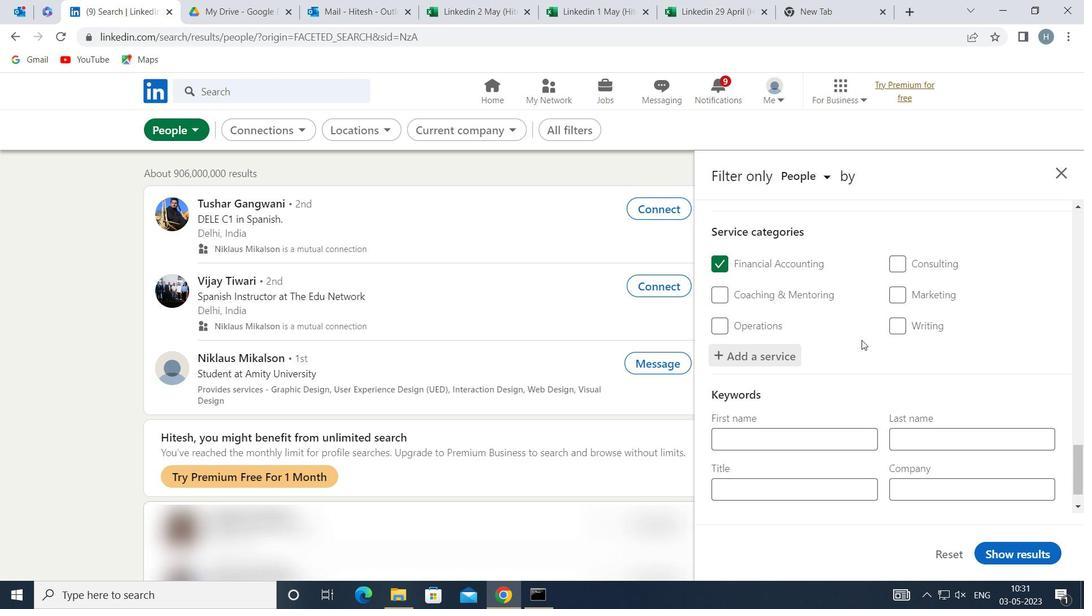
Action: Mouse scrolled (861, 339) with delta (0, 0)
Screenshot: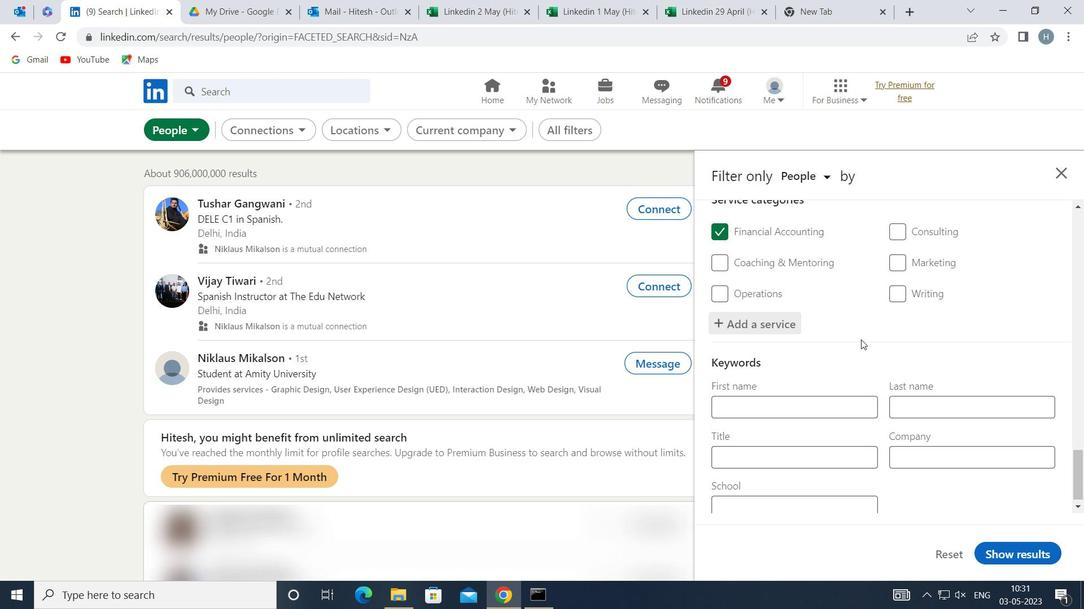 
Action: Mouse scrolled (861, 339) with delta (0, 0)
Screenshot: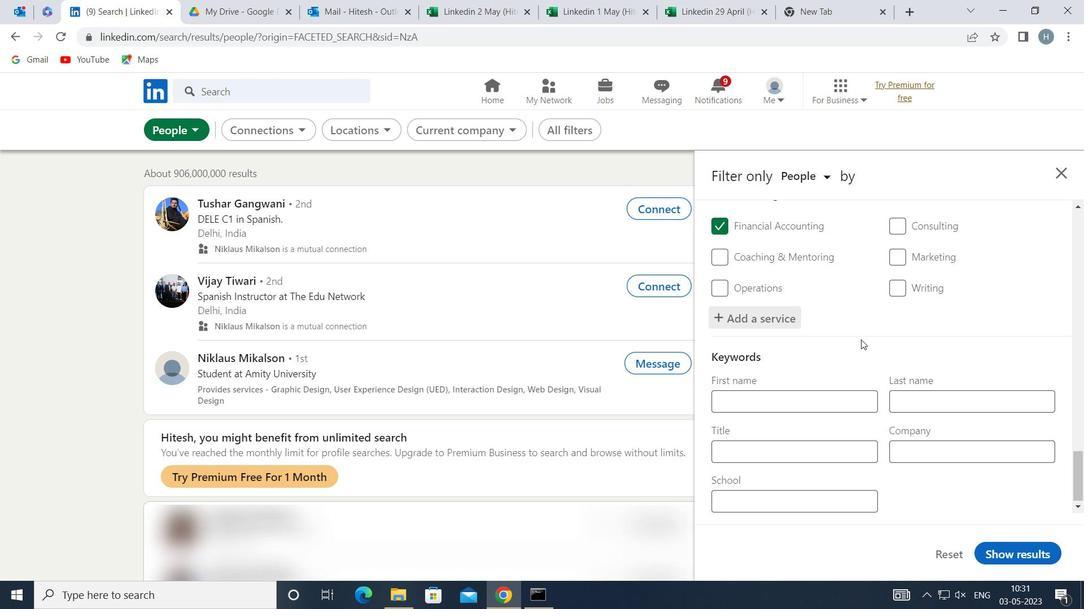 
Action: Mouse moved to (842, 447)
Screenshot: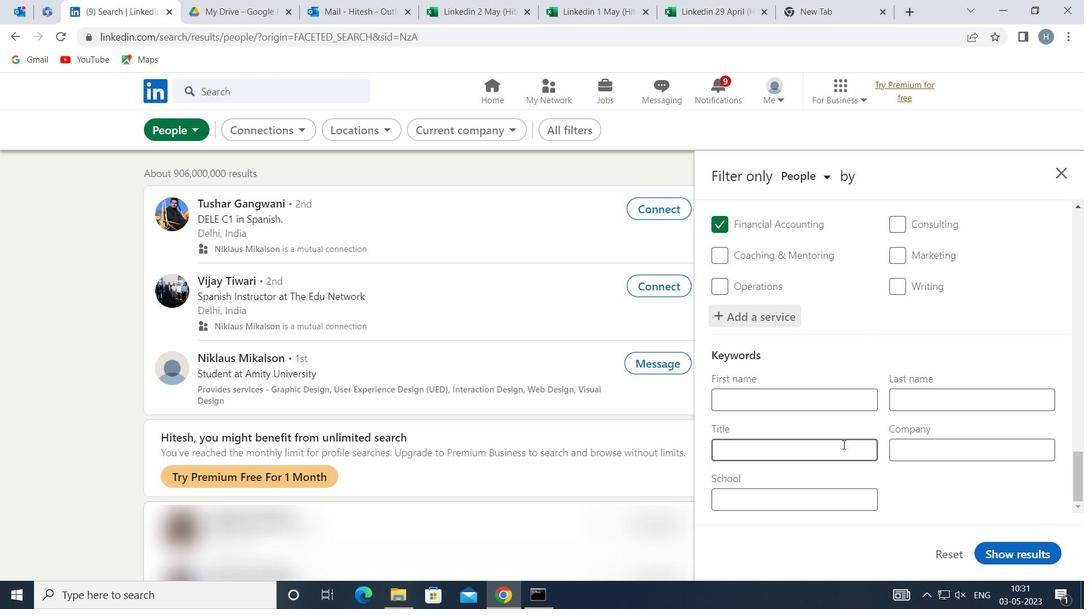 
Action: Mouse pressed left at (842, 447)
Screenshot: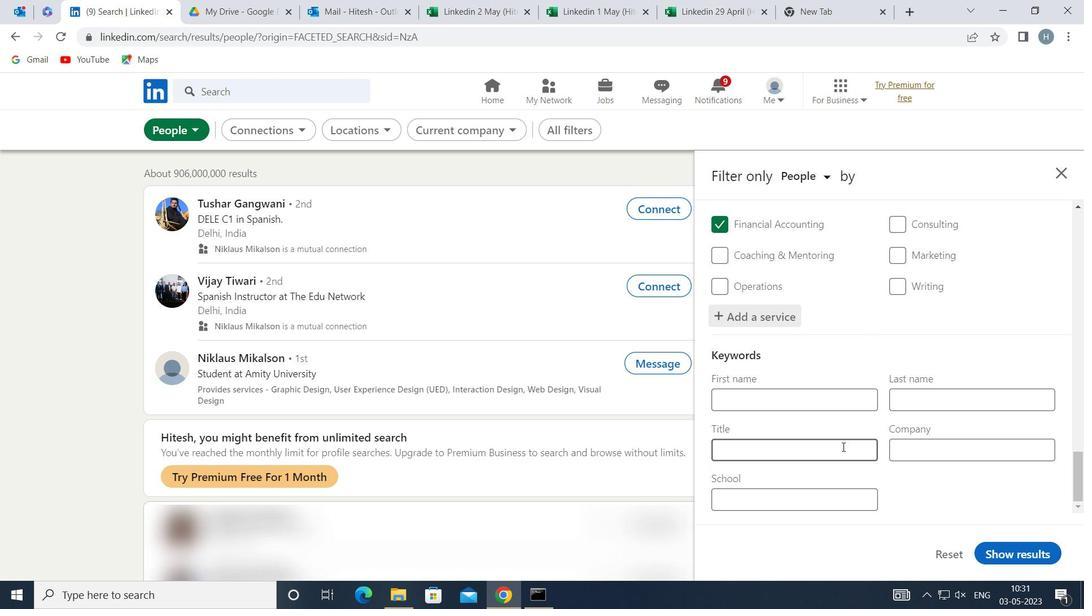 
Action: Mouse moved to (833, 437)
Screenshot: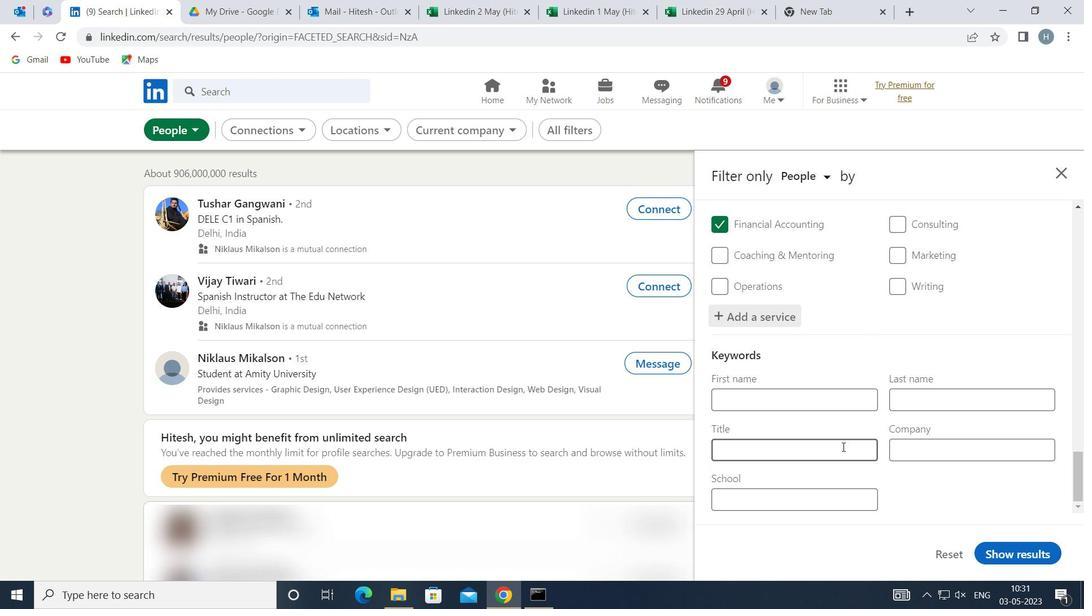 
Action: Key pressed <Key.shift>FOREMAN
Screenshot: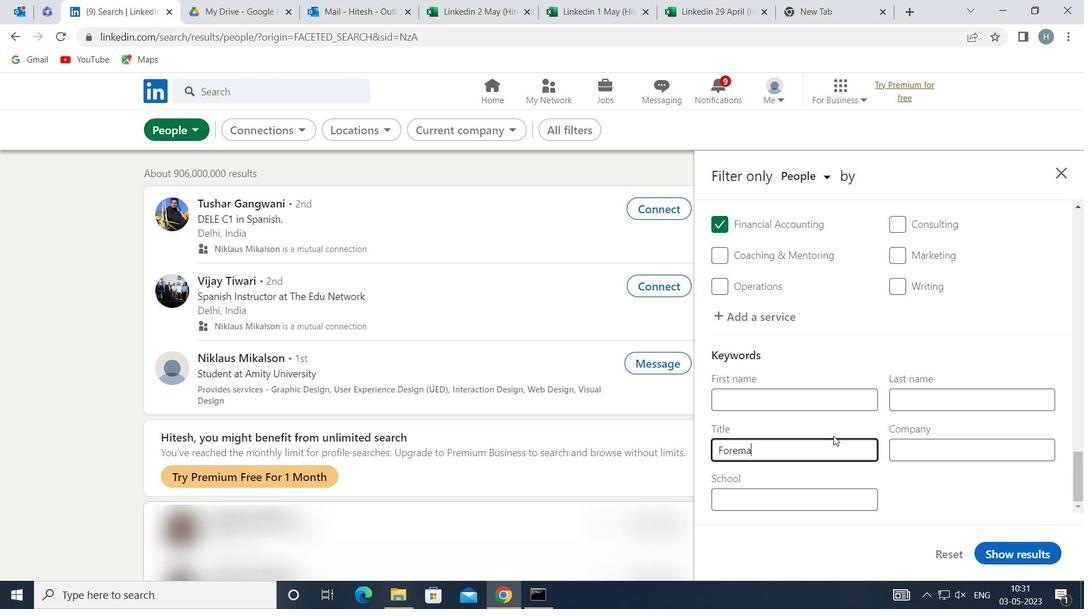 
Action: Mouse moved to (1013, 551)
Screenshot: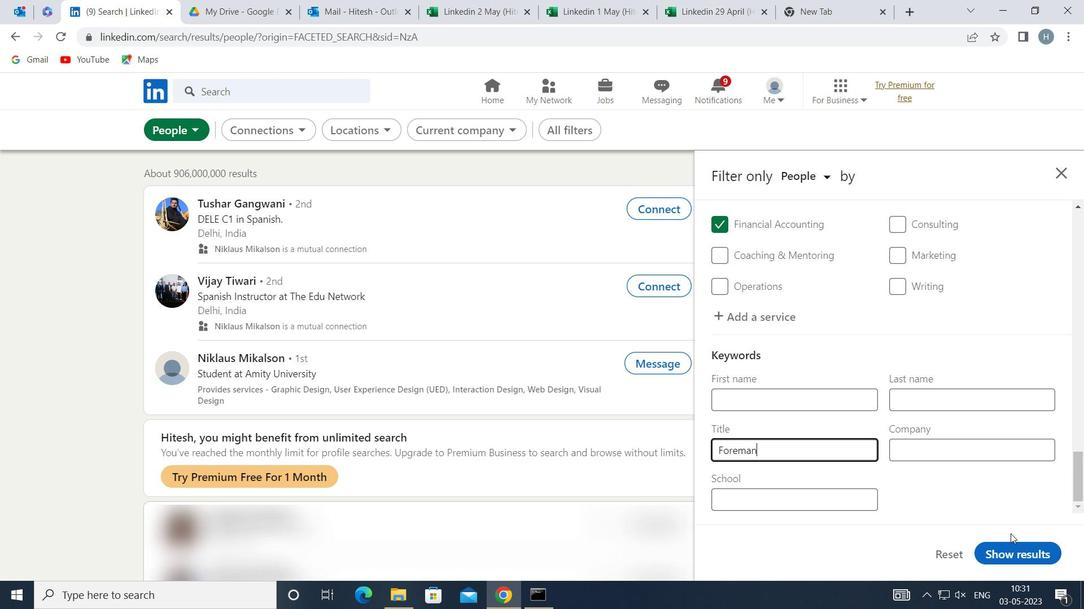 
Action: Mouse pressed left at (1013, 551)
Screenshot: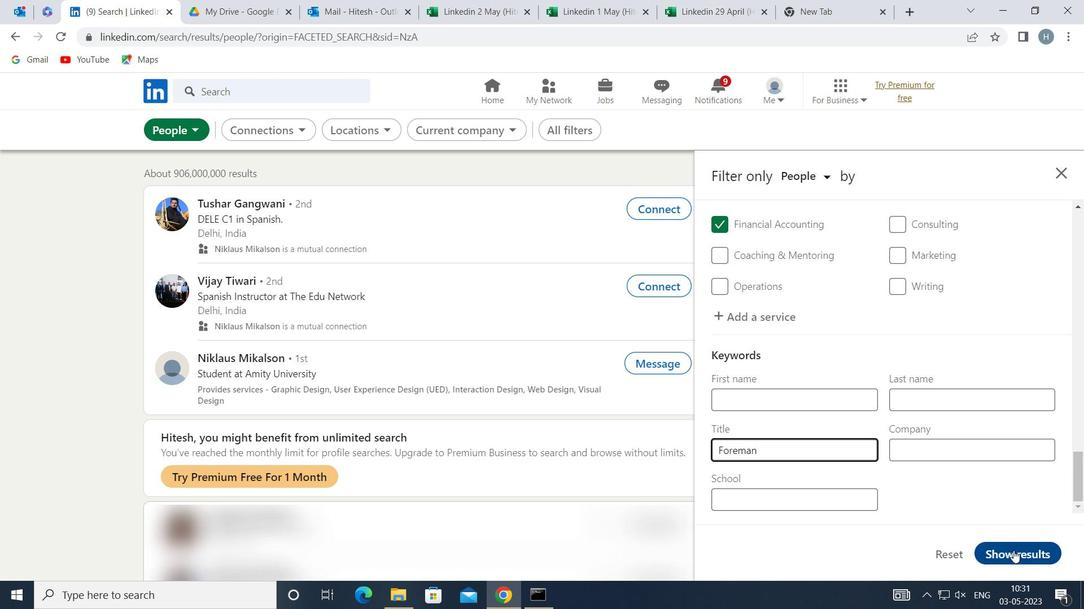 
Action: Mouse moved to (839, 473)
Screenshot: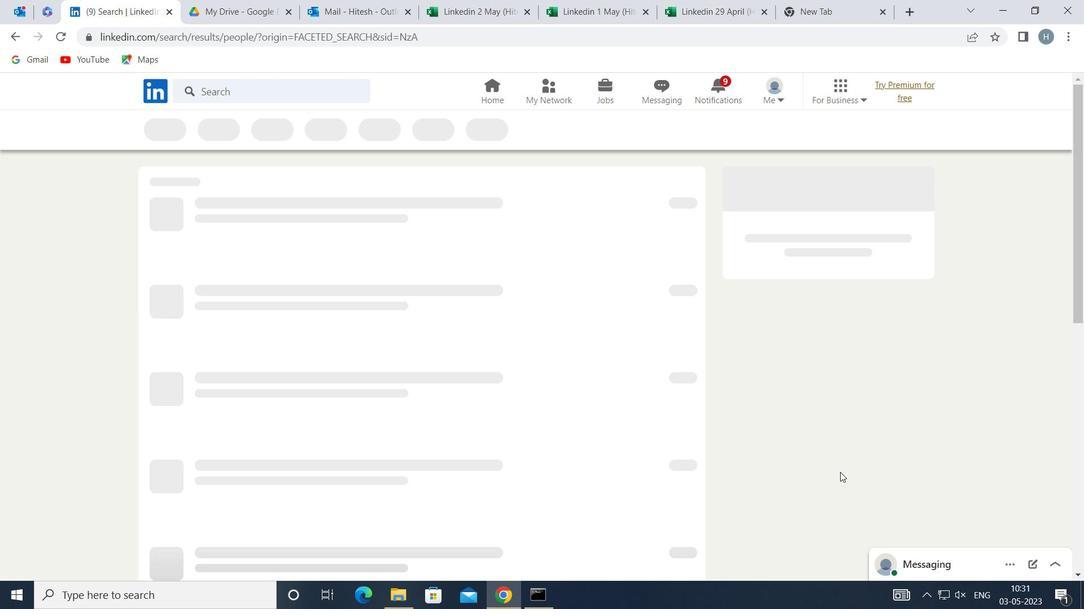 
